 Task: Look for space in Claremont, United States from 8th June, 2023 to 16th June, 2023 for 2 adults in price range Rs.10000 to Rs.15000. Place can be entire place with 1  bedroom having 1 bed and 1 bathroom. Property type can be house, flat, guest house, hotel. Amenities needed are: wifi, washing machine. Booking option can be shelf check-in. Required host language is English.
Action: Mouse moved to (614, 129)
Screenshot: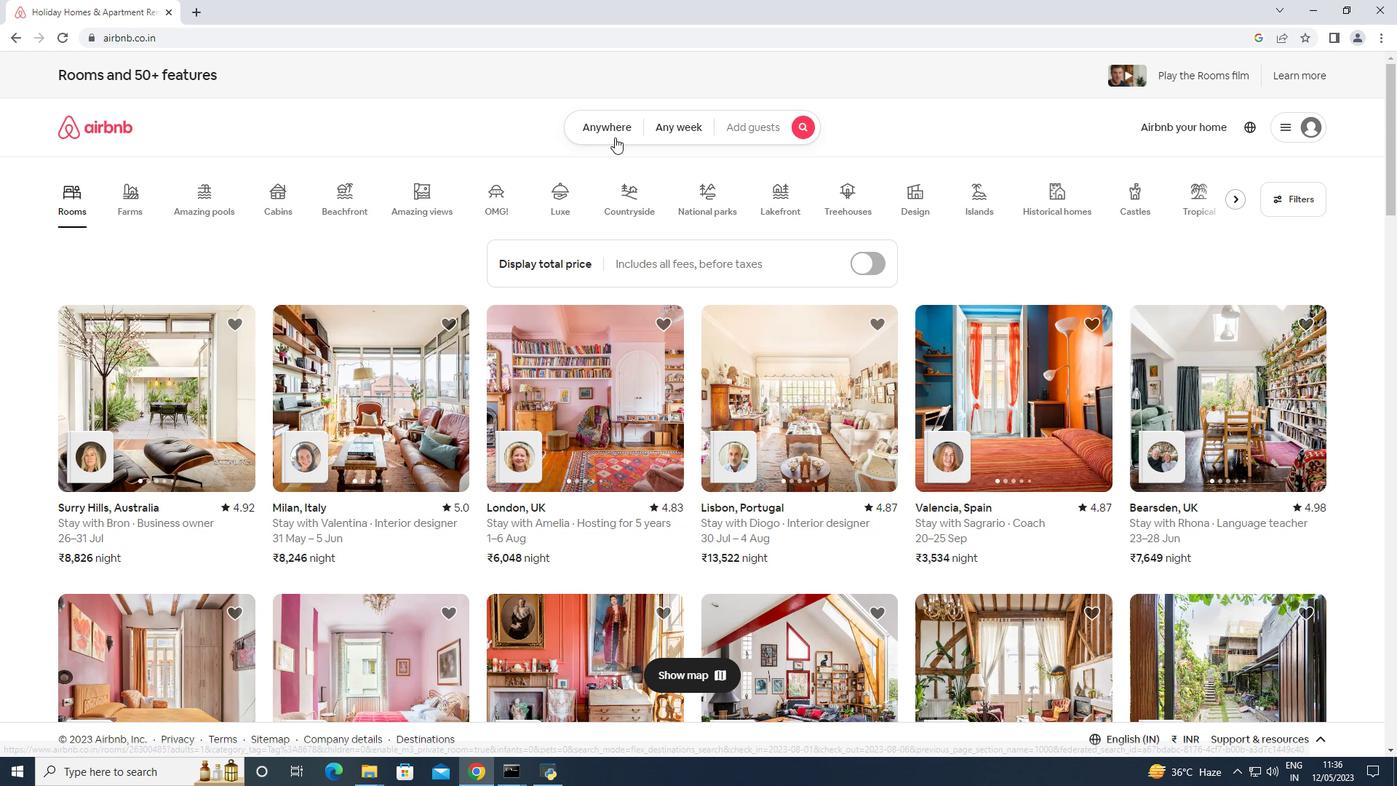 
Action: Mouse pressed left at (614, 129)
Screenshot: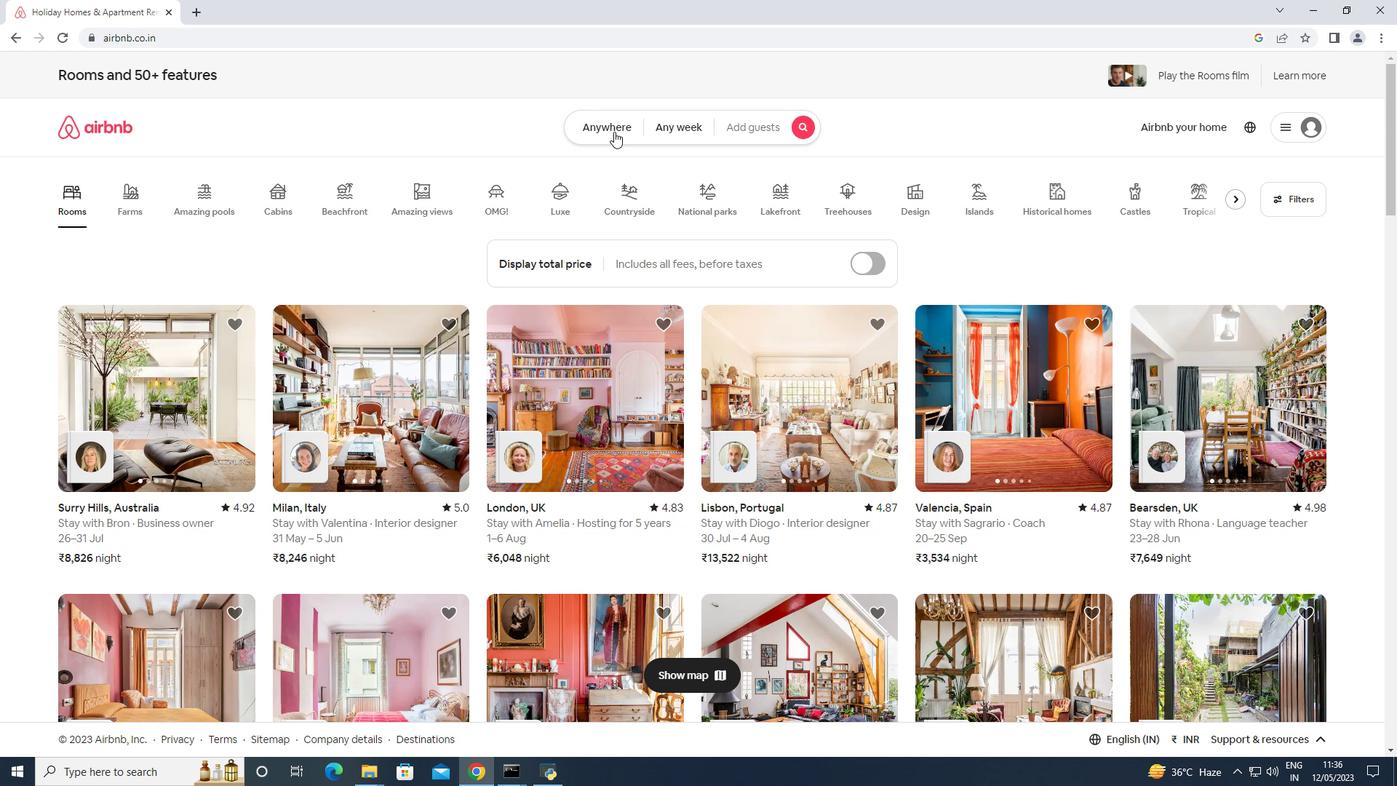 
Action: Mouse moved to (574, 183)
Screenshot: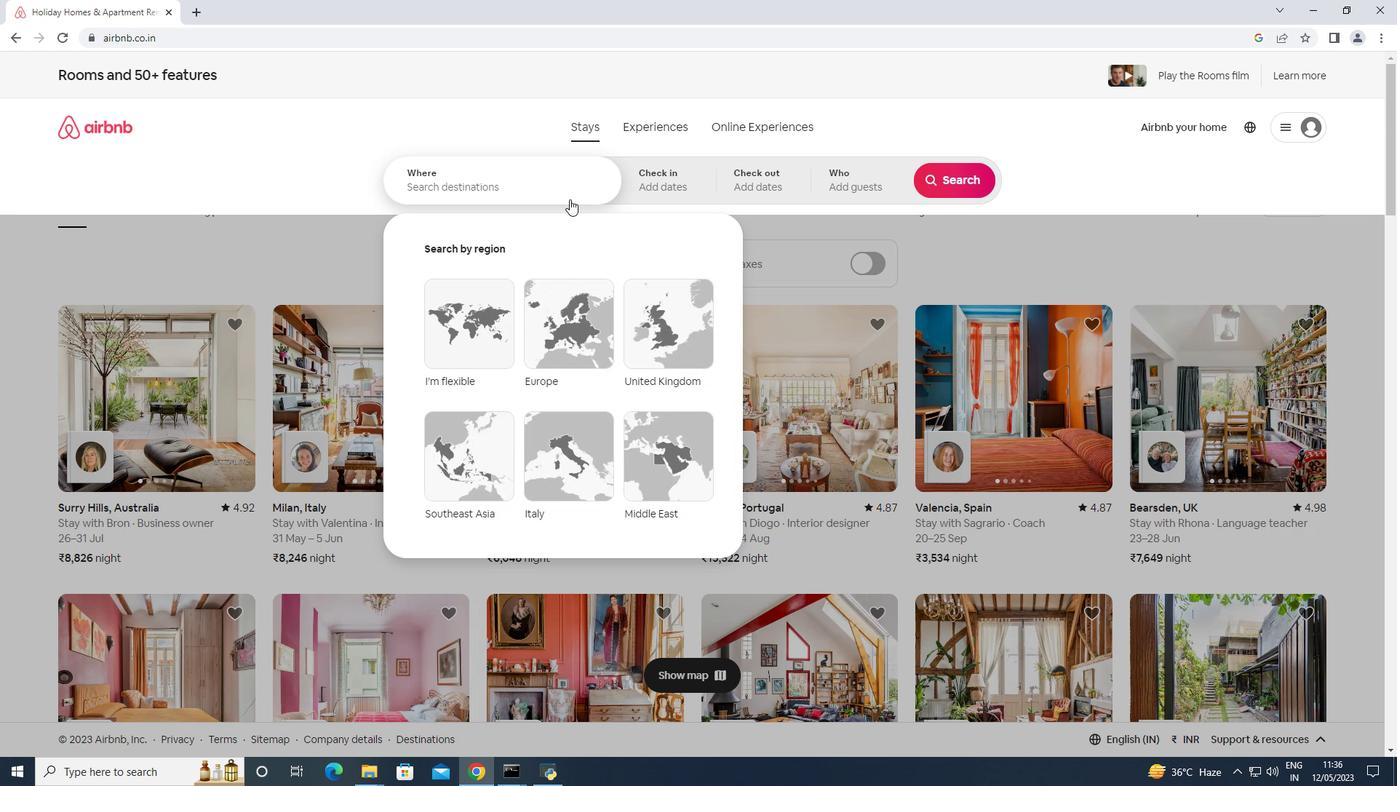 
Action: Mouse pressed left at (574, 183)
Screenshot: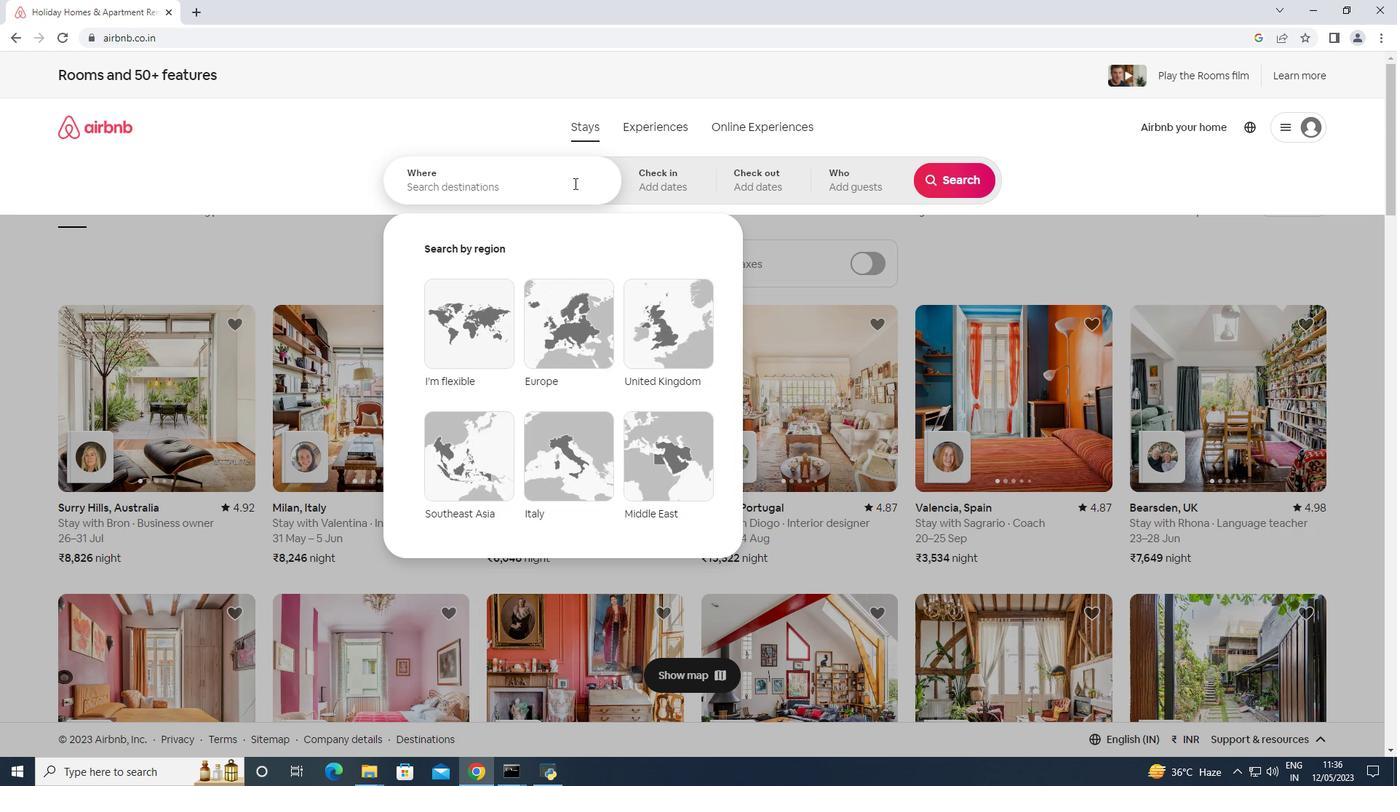 
Action: Key pressed <Key.shift><Key.shift><Key.shift><Key.shift><Key.shift><Key.shift><Key.shift><Key.shift><Key.shift><Key.shift><Key.shift><Key.shift><Key.shift>Claremont,<Key.space><Key.shift>United<Key.space><Key.shift>States<Key.enter>
Screenshot: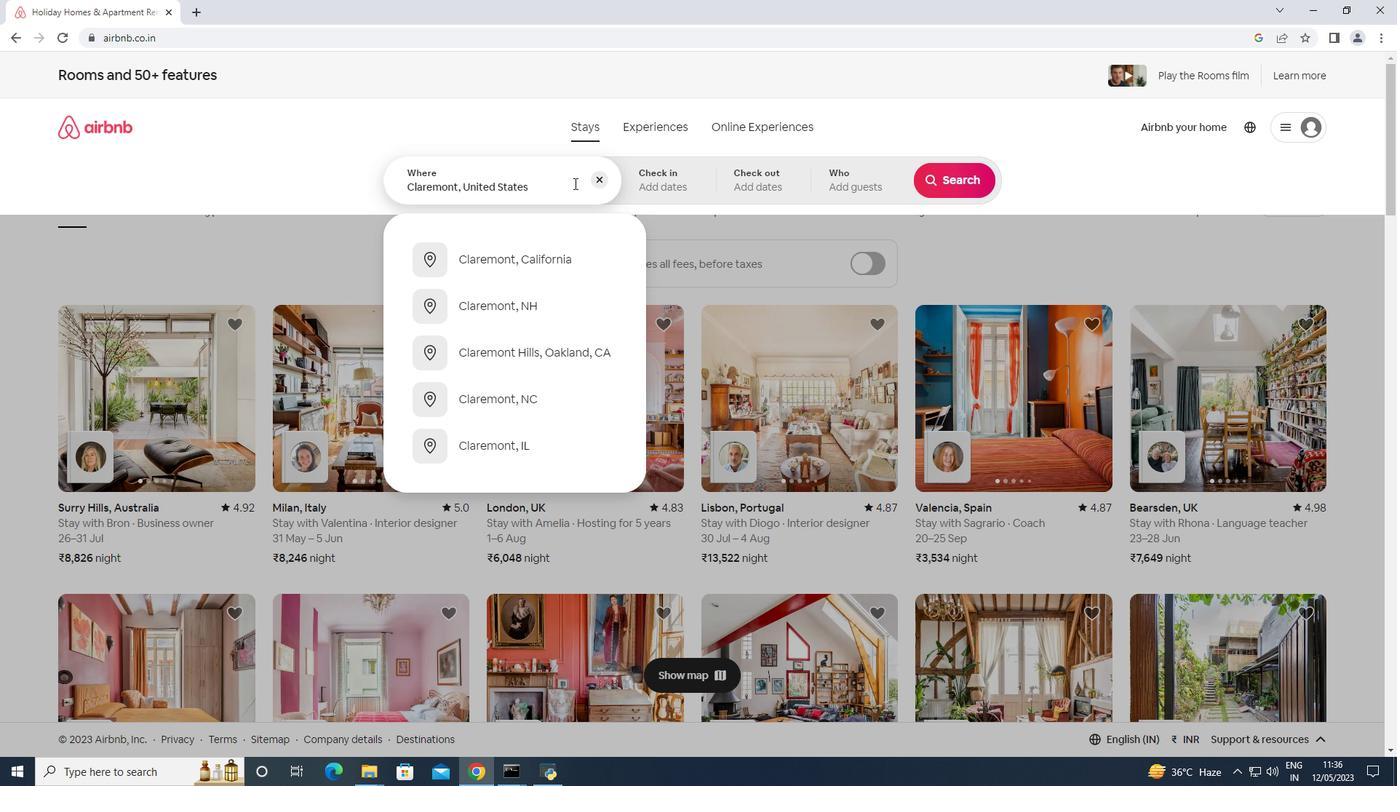 
Action: Mouse moved to (866, 396)
Screenshot: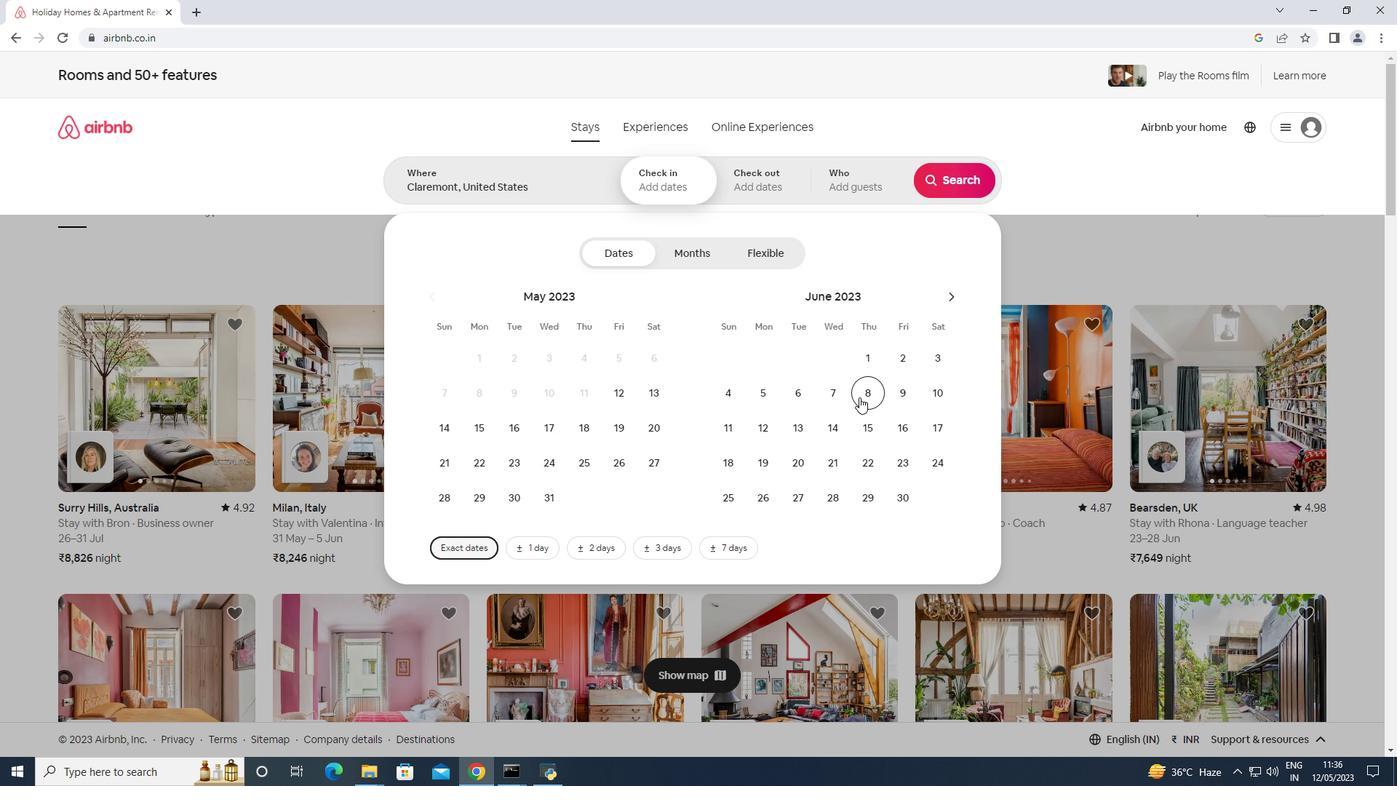 
Action: Mouse pressed left at (866, 396)
Screenshot: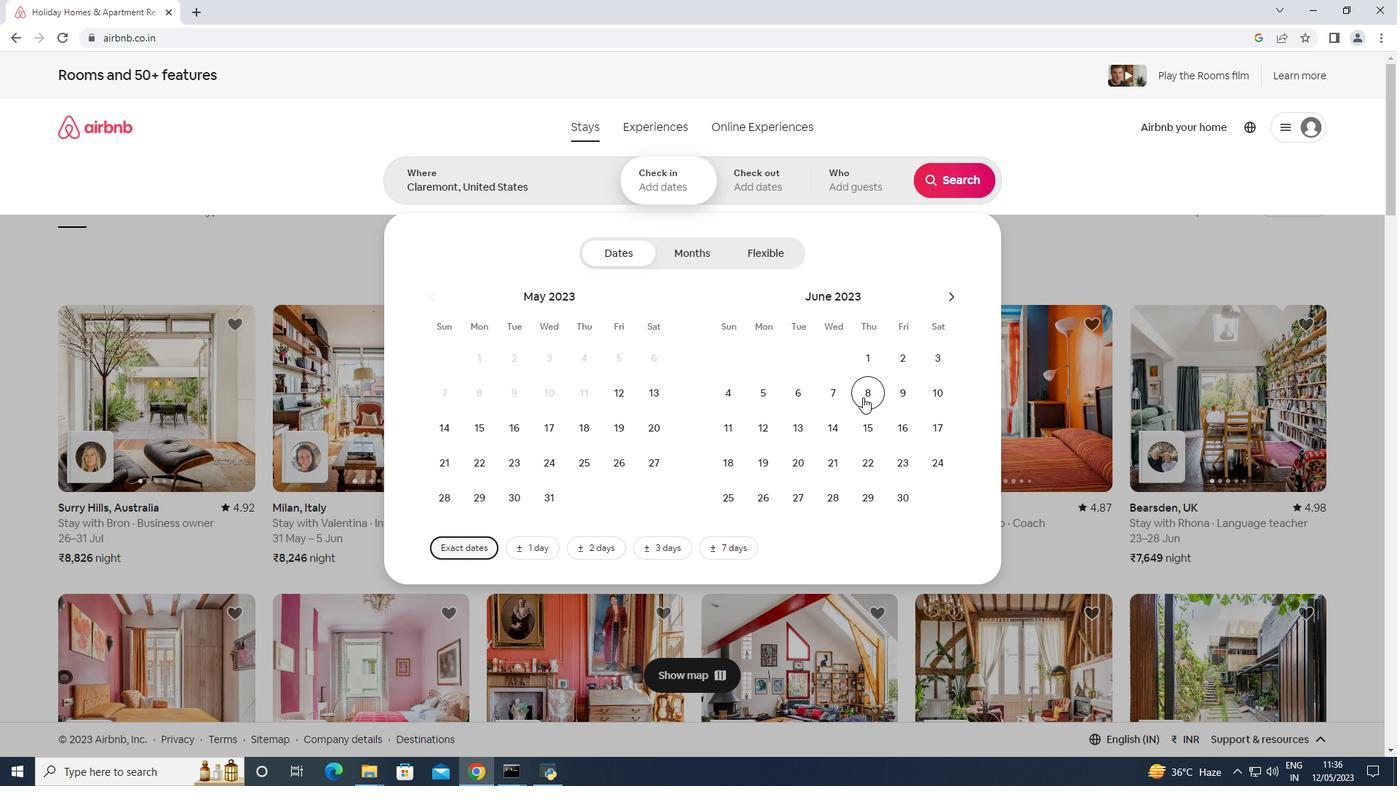 
Action: Mouse moved to (891, 428)
Screenshot: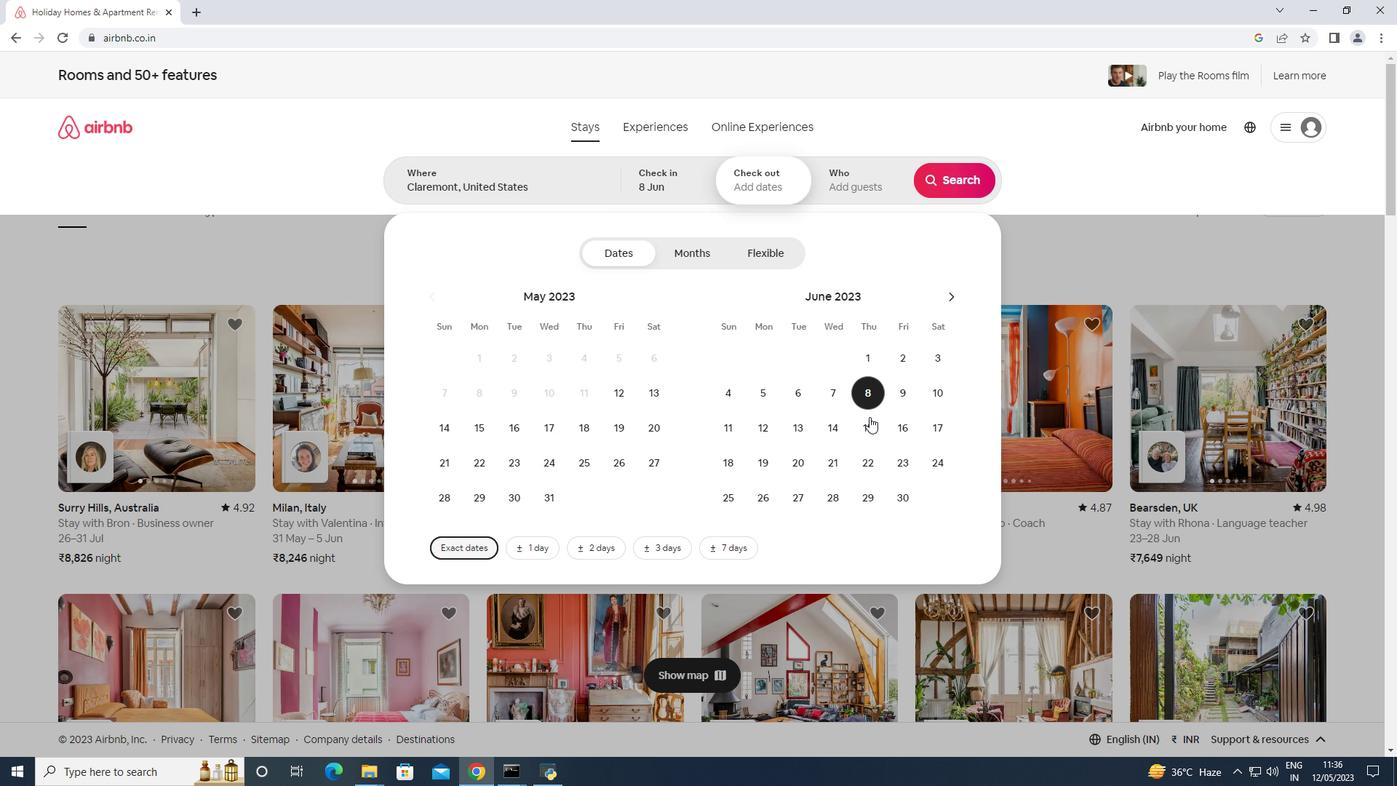 
Action: Mouse pressed left at (891, 428)
Screenshot: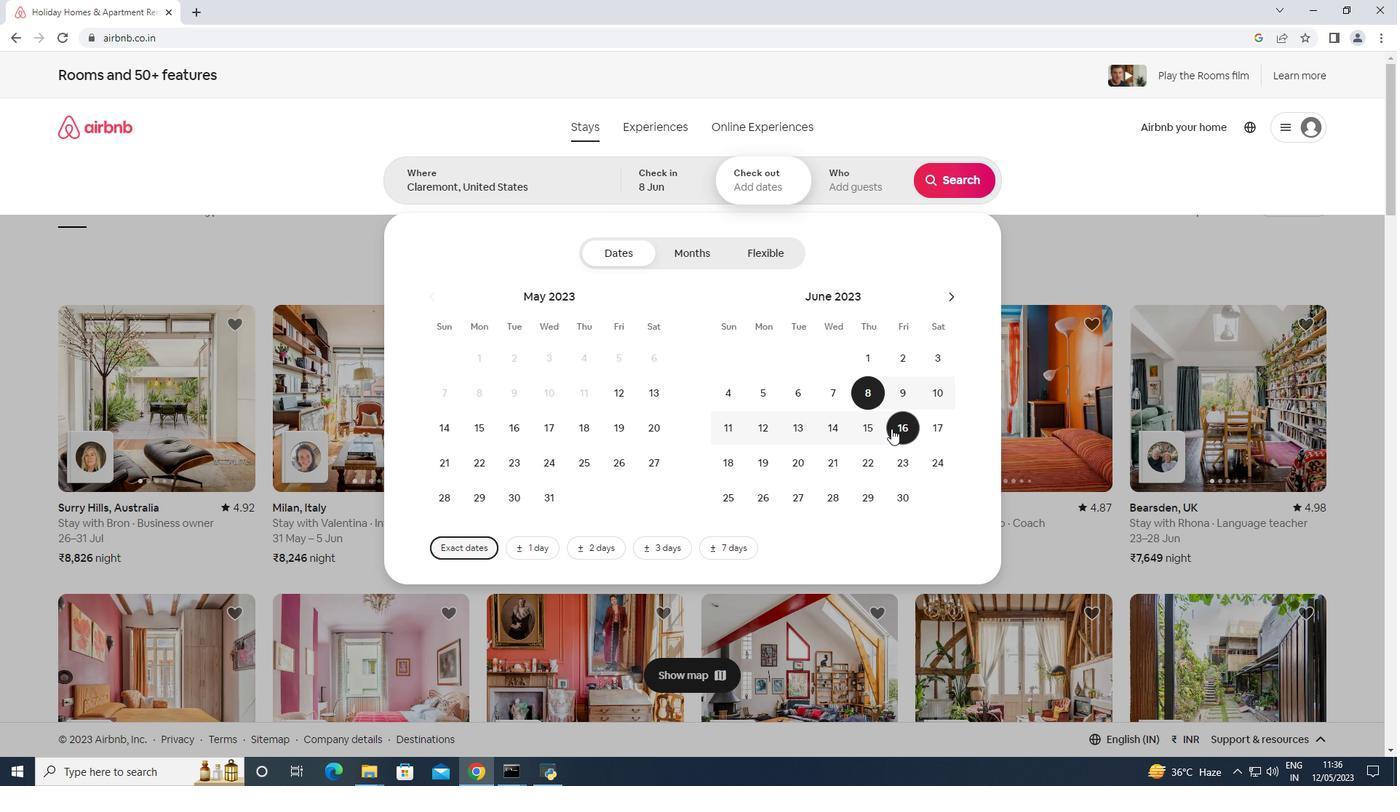 
Action: Mouse moved to (864, 185)
Screenshot: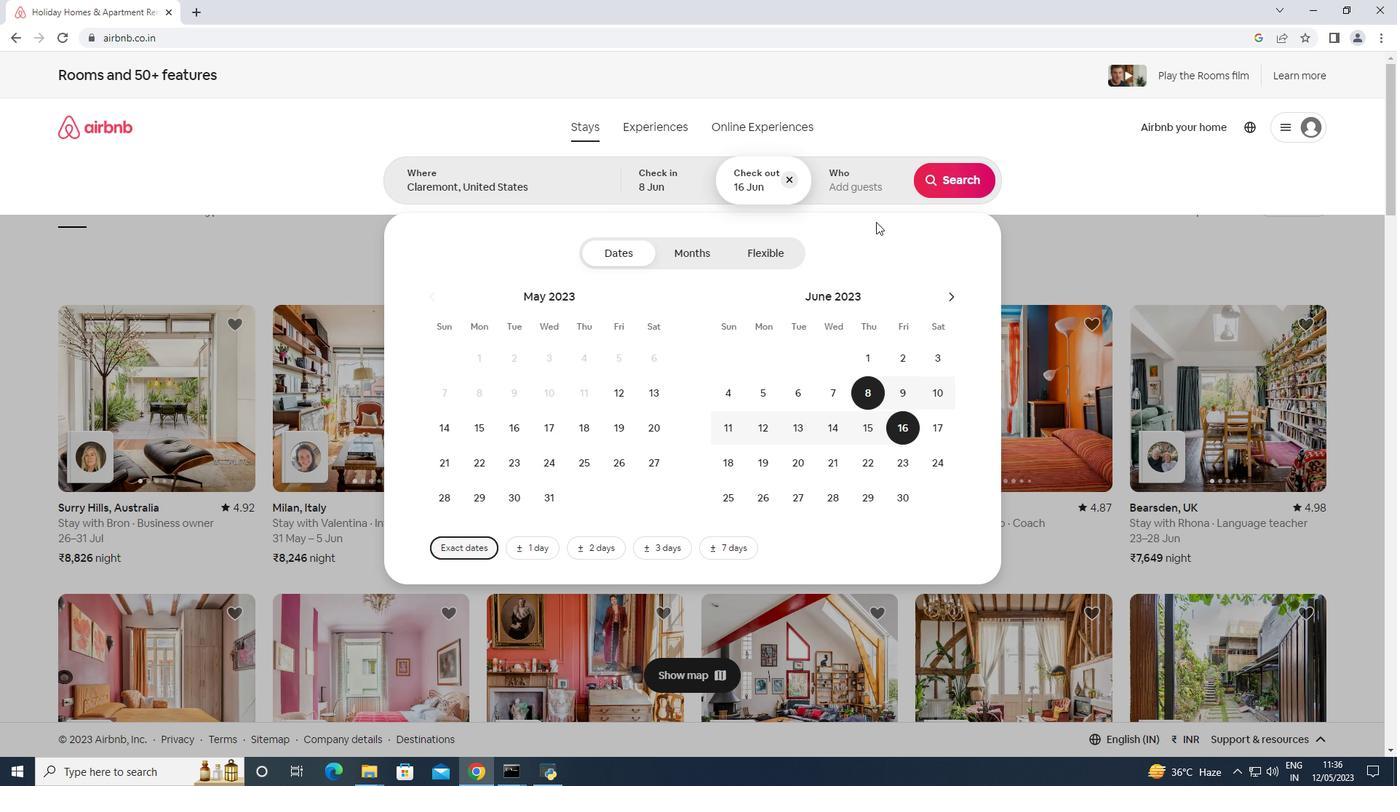 
Action: Mouse pressed left at (864, 185)
Screenshot: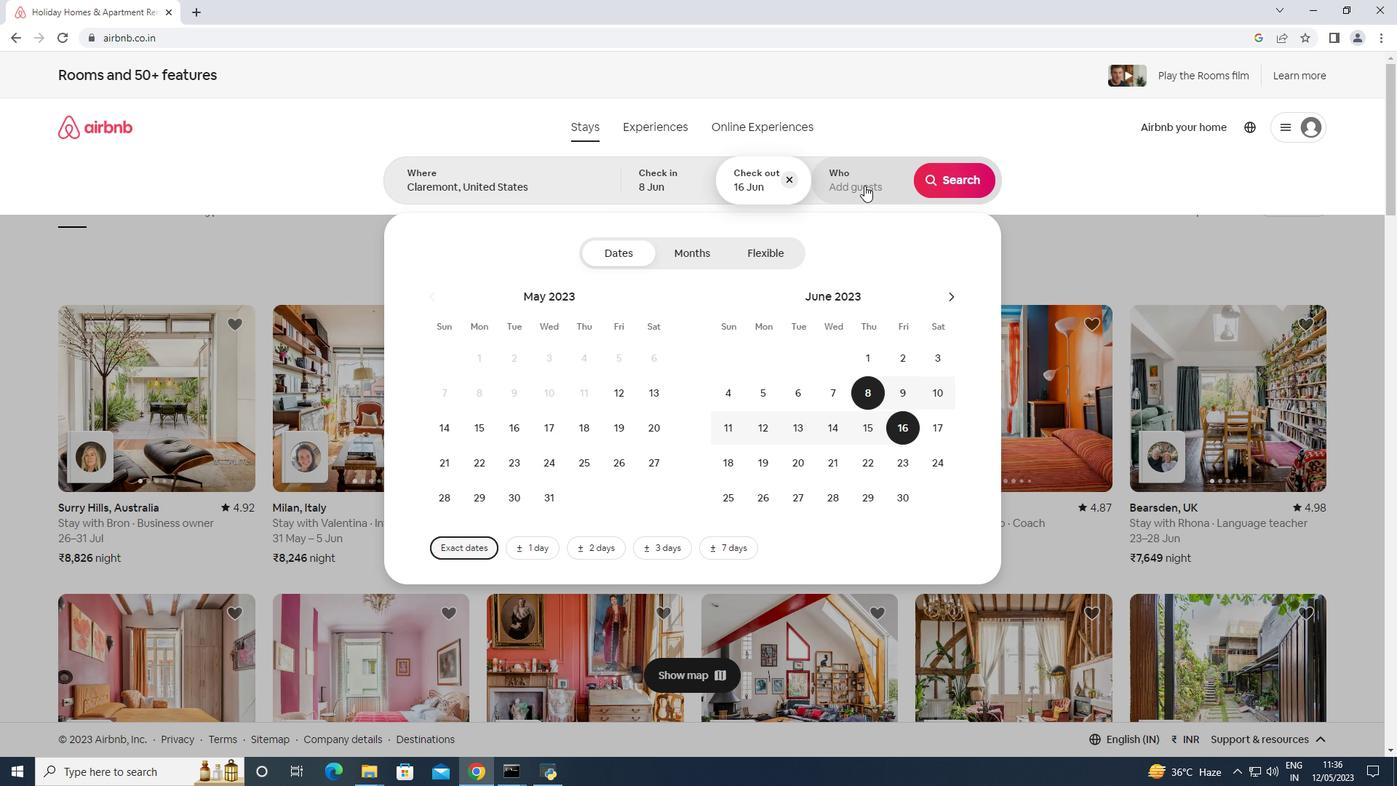 
Action: Mouse moved to (962, 254)
Screenshot: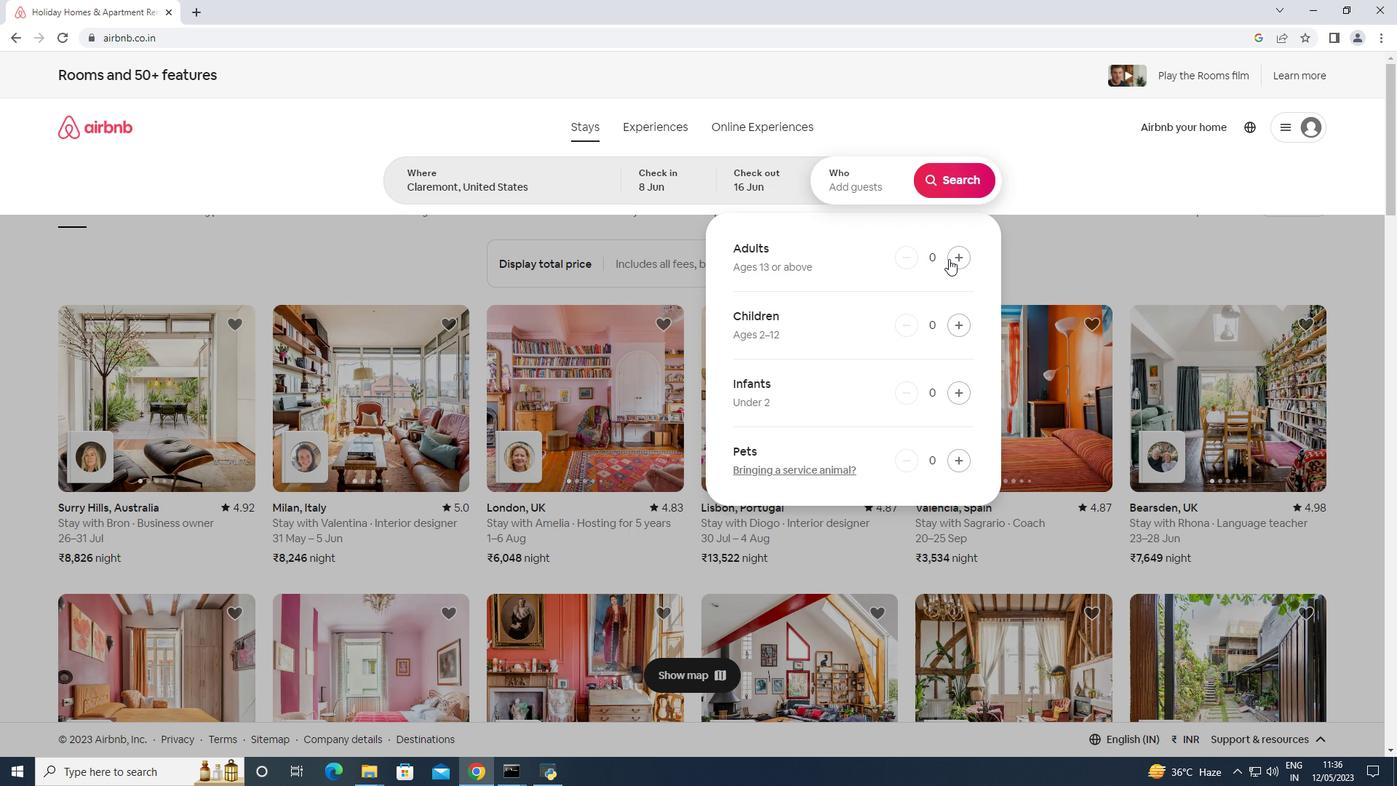 
Action: Mouse pressed left at (962, 254)
Screenshot: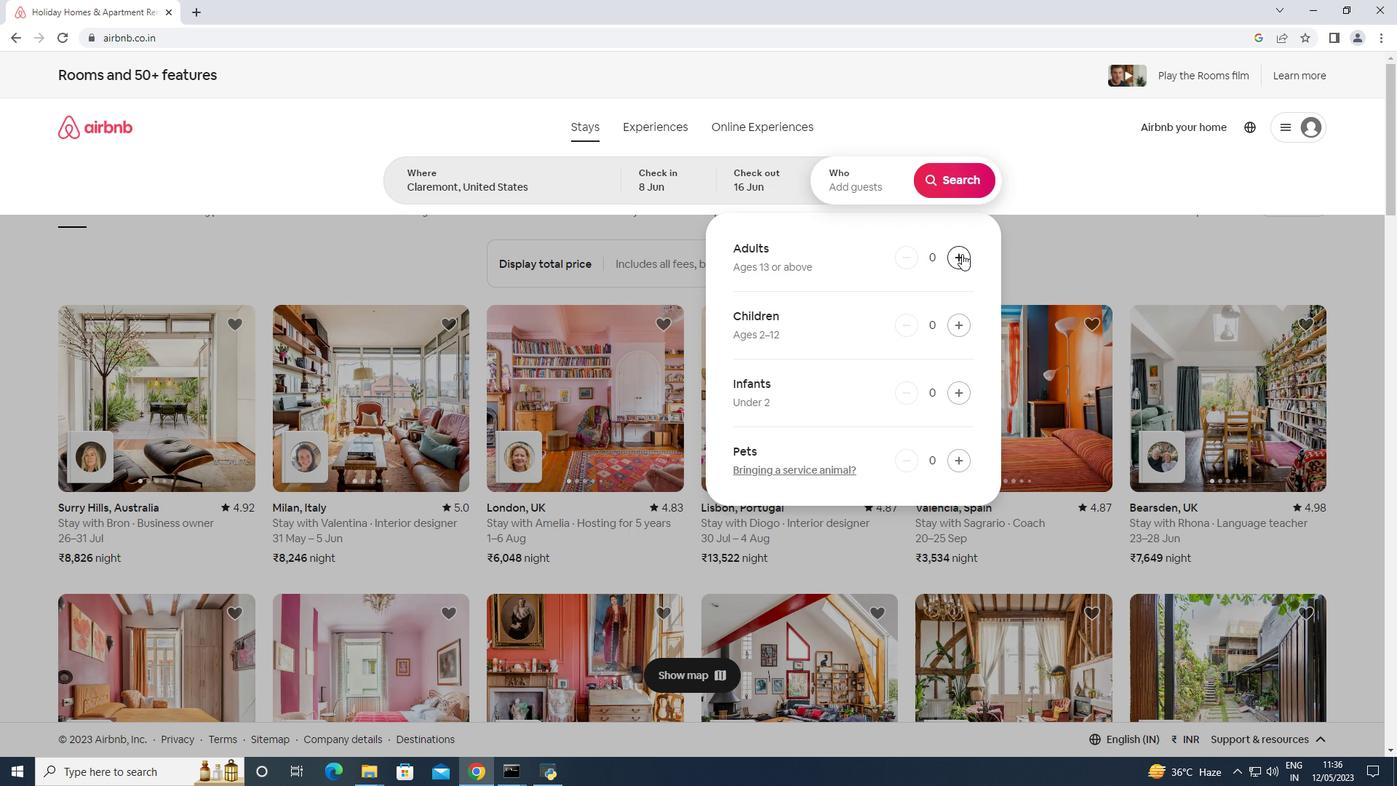 
Action: Mouse pressed left at (962, 254)
Screenshot: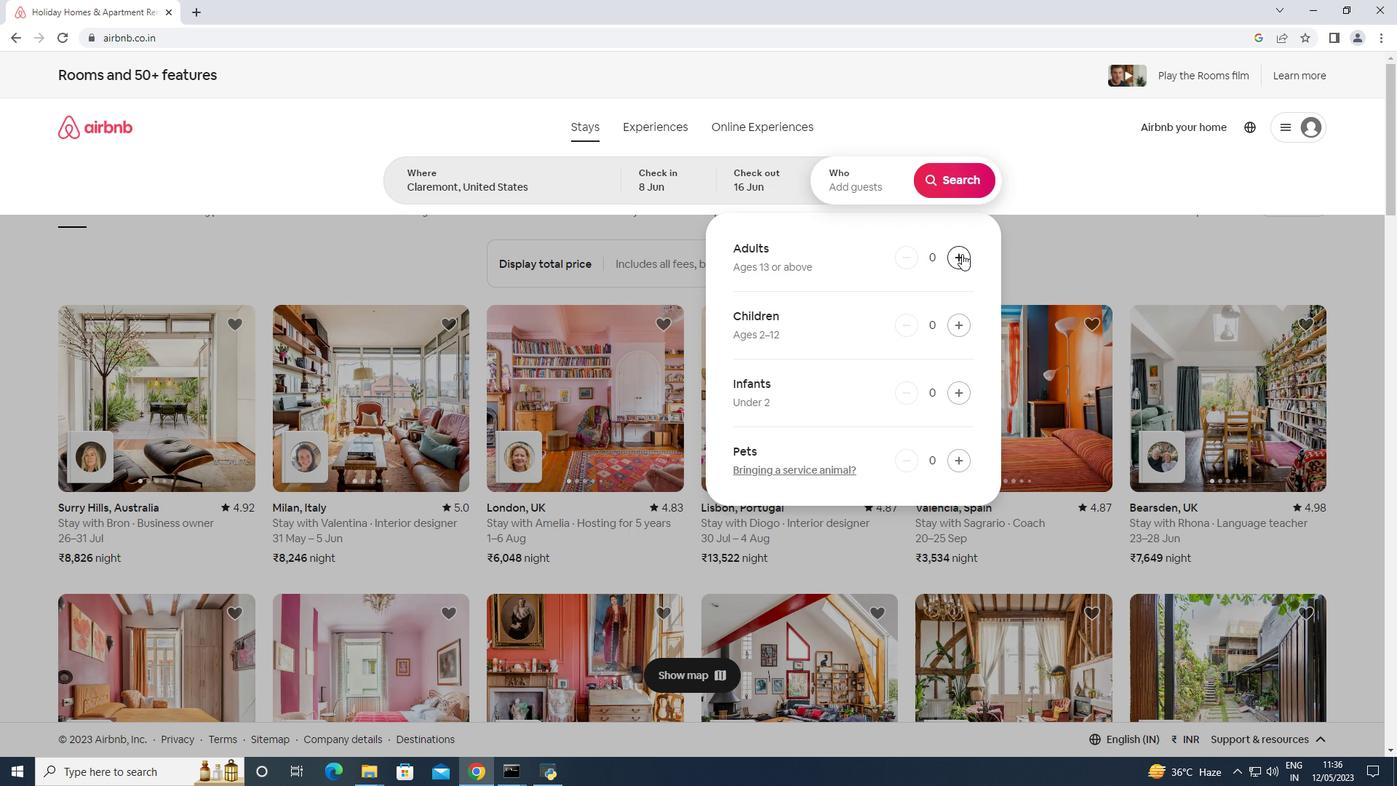 
Action: Mouse moved to (967, 171)
Screenshot: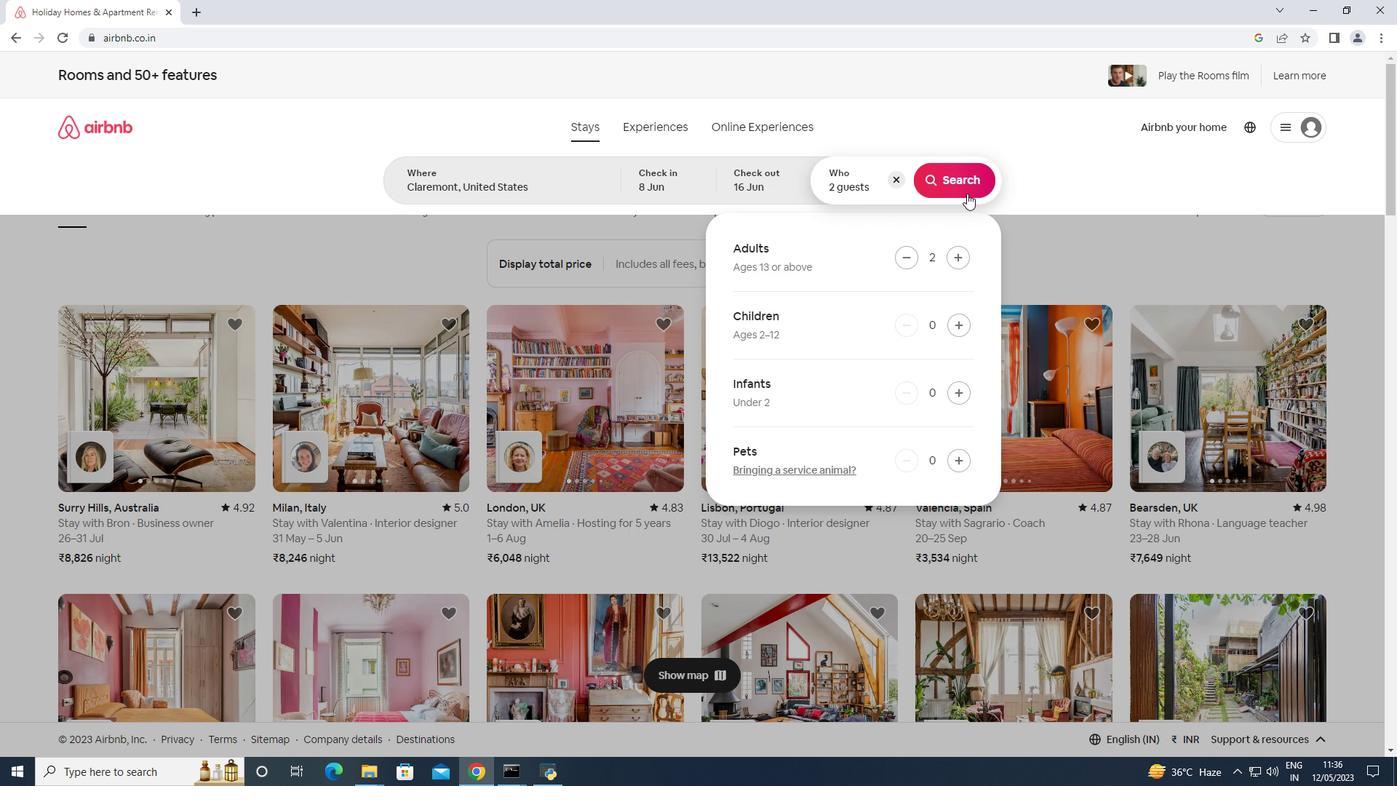 
Action: Mouse pressed left at (967, 171)
Screenshot: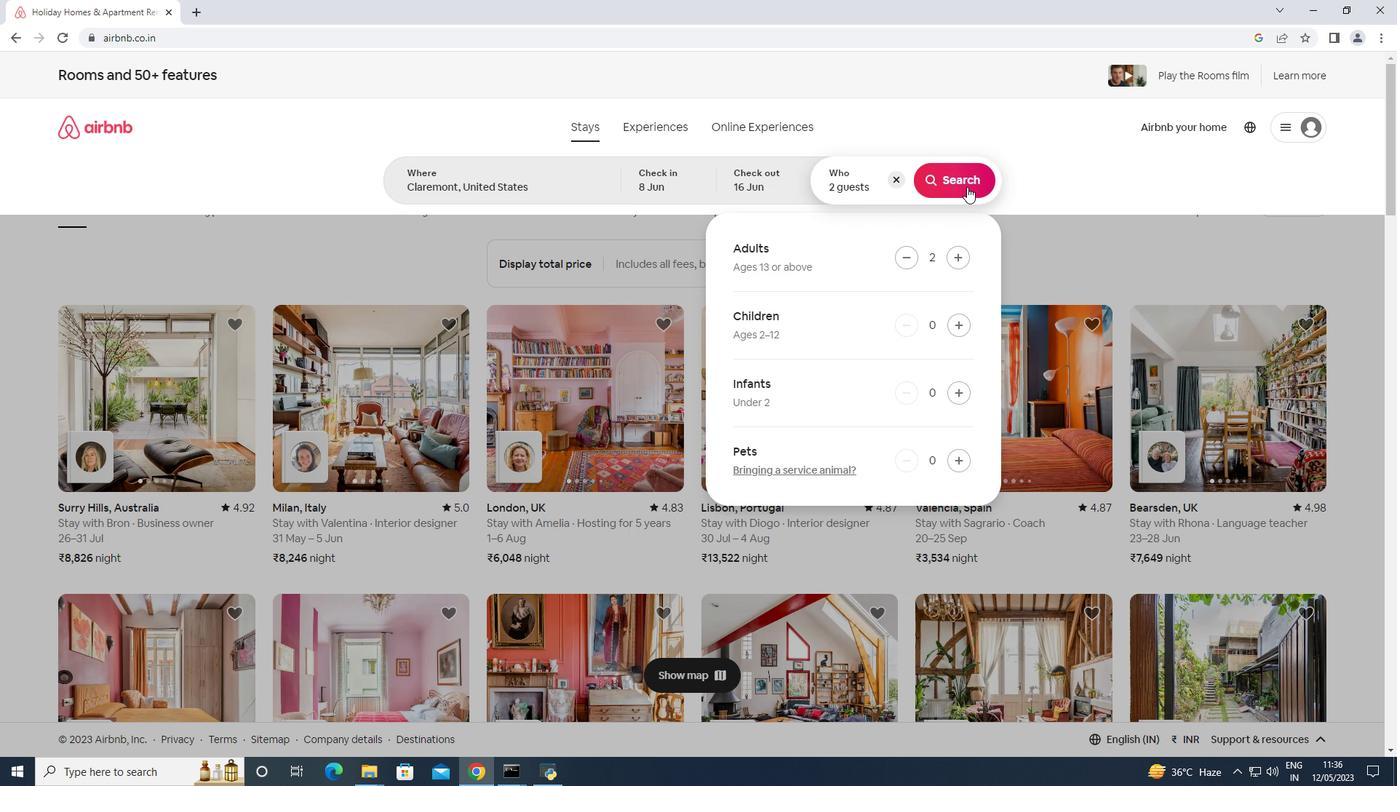 
Action: Mouse moved to (1335, 129)
Screenshot: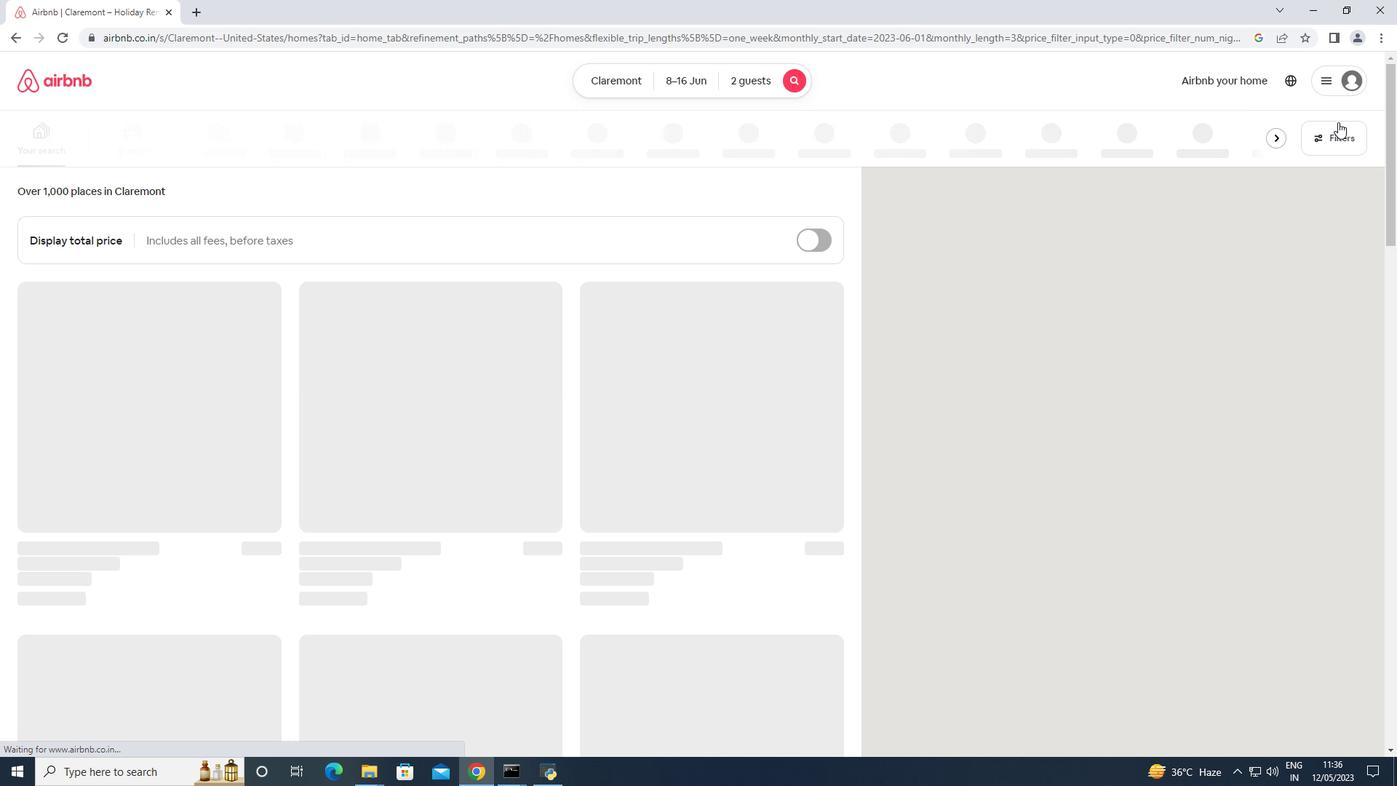
Action: Mouse pressed left at (1335, 129)
Screenshot: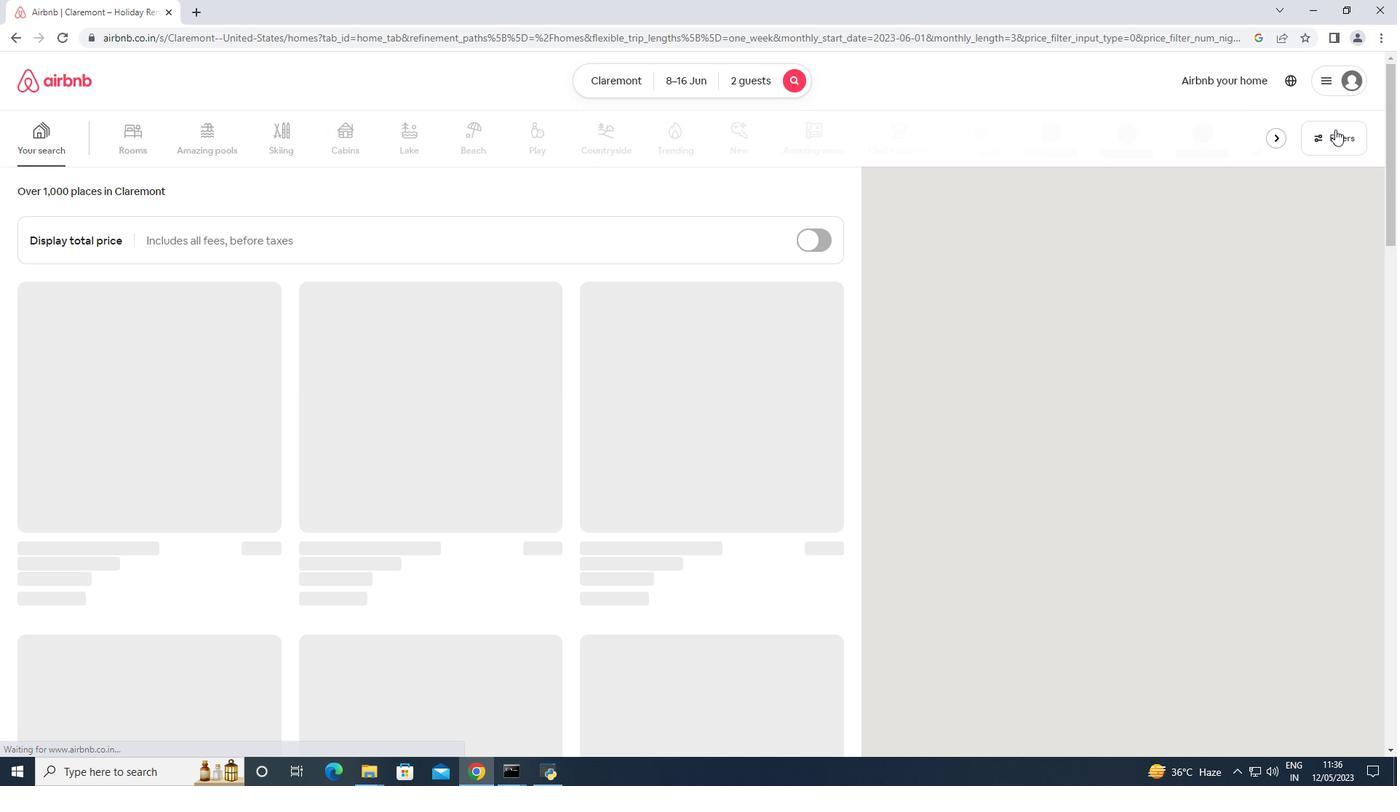 
Action: Mouse moved to (632, 496)
Screenshot: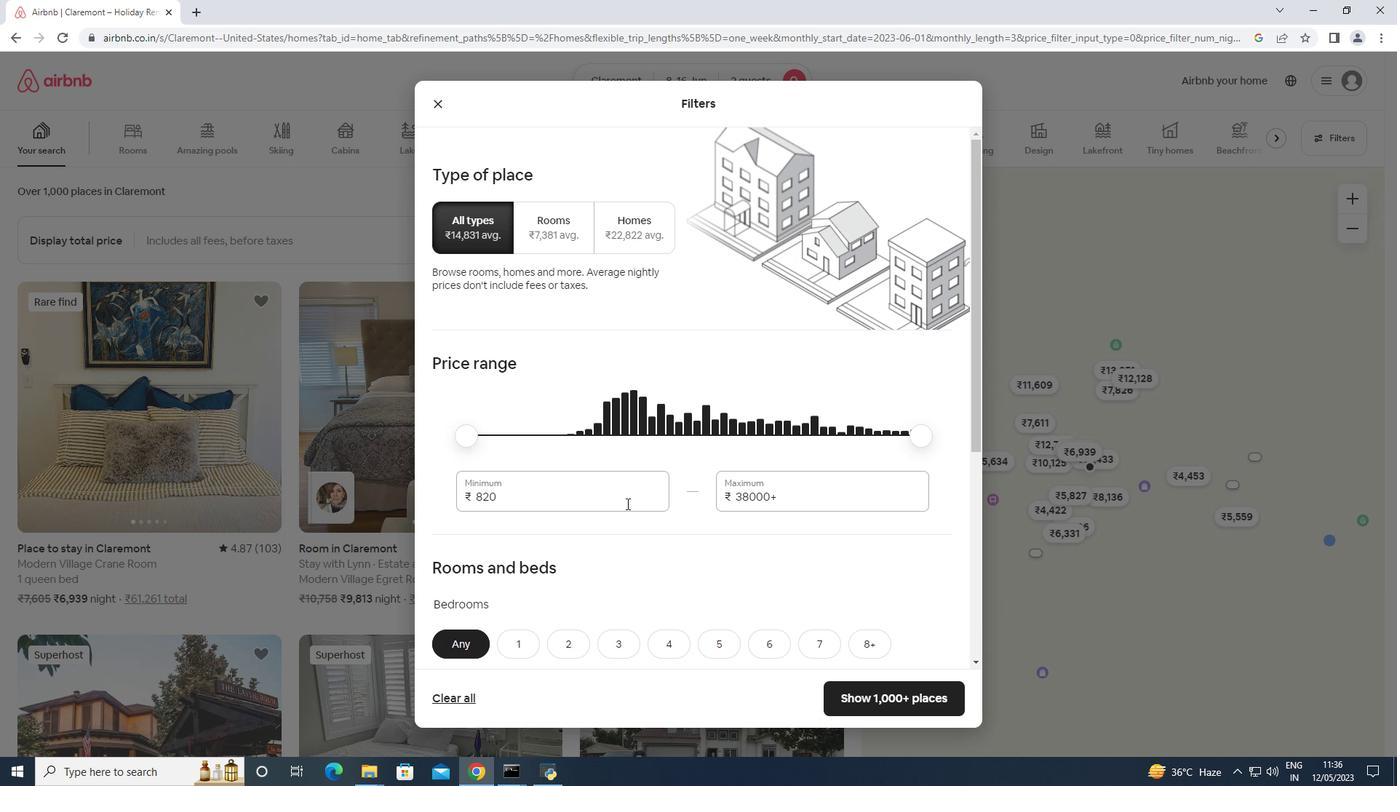 
Action: Mouse pressed left at (632, 496)
Screenshot: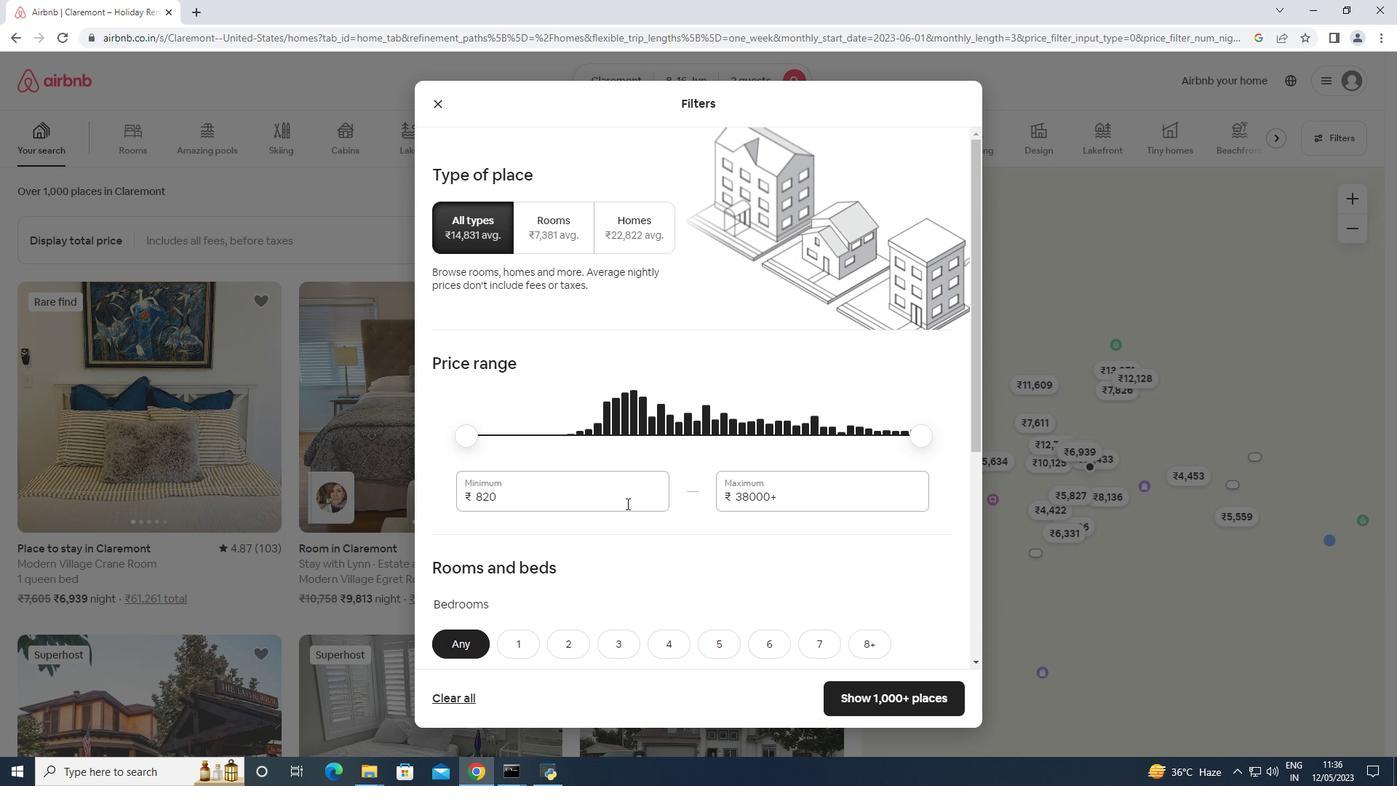
Action: Mouse pressed left at (632, 496)
Screenshot: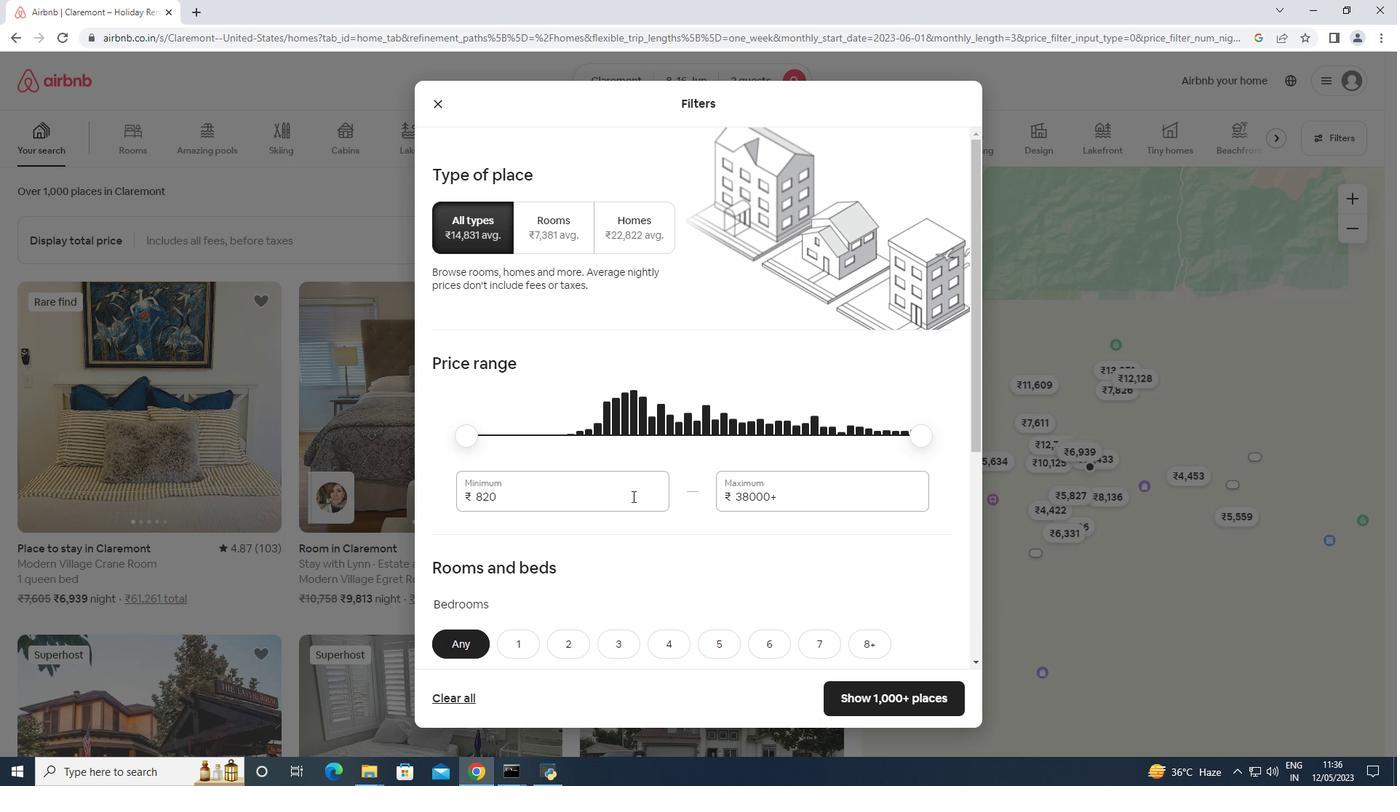 
Action: Key pressed 10000<Key.tab>15000
Screenshot: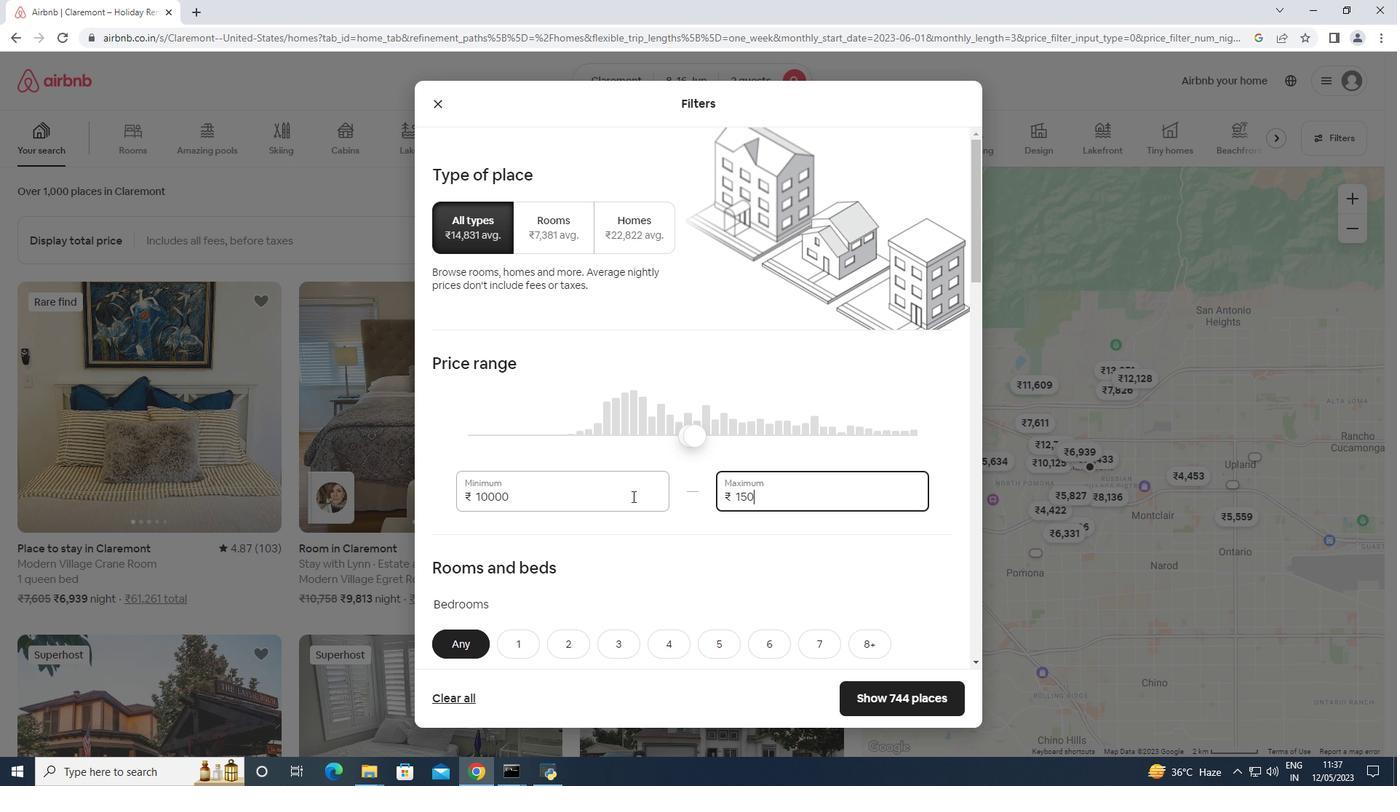 
Action: Mouse moved to (629, 503)
Screenshot: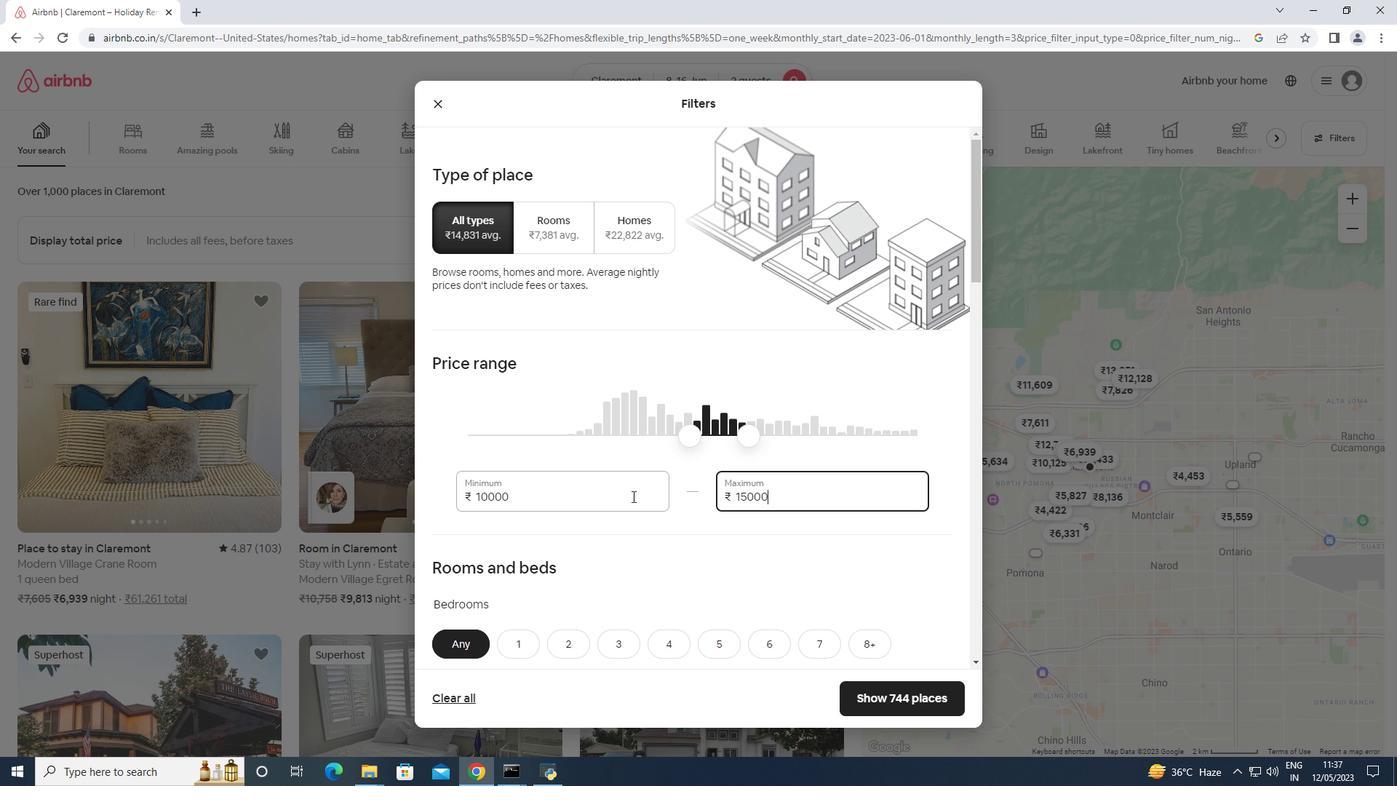 
Action: Mouse scrolled (629, 502) with delta (0, 0)
Screenshot: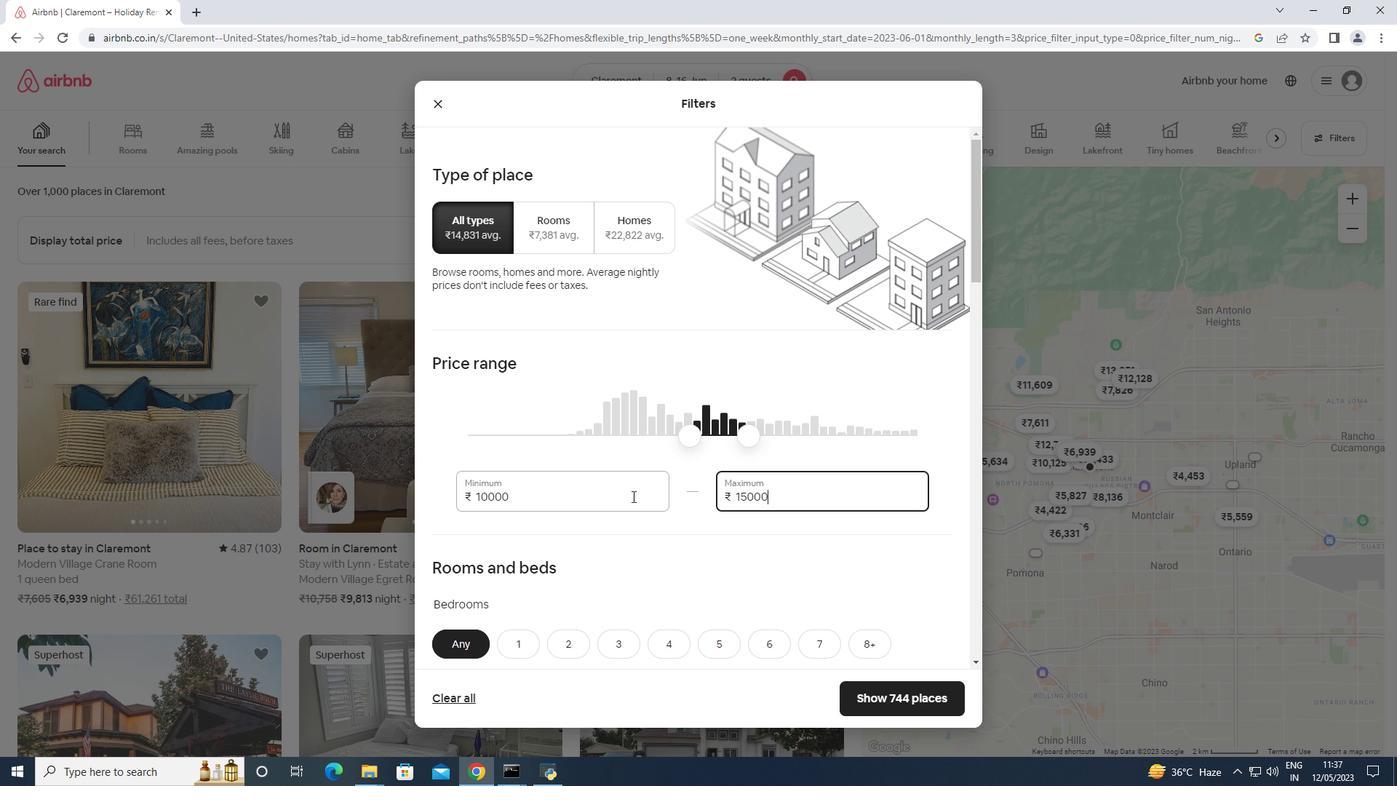 
Action: Mouse moved to (628, 505)
Screenshot: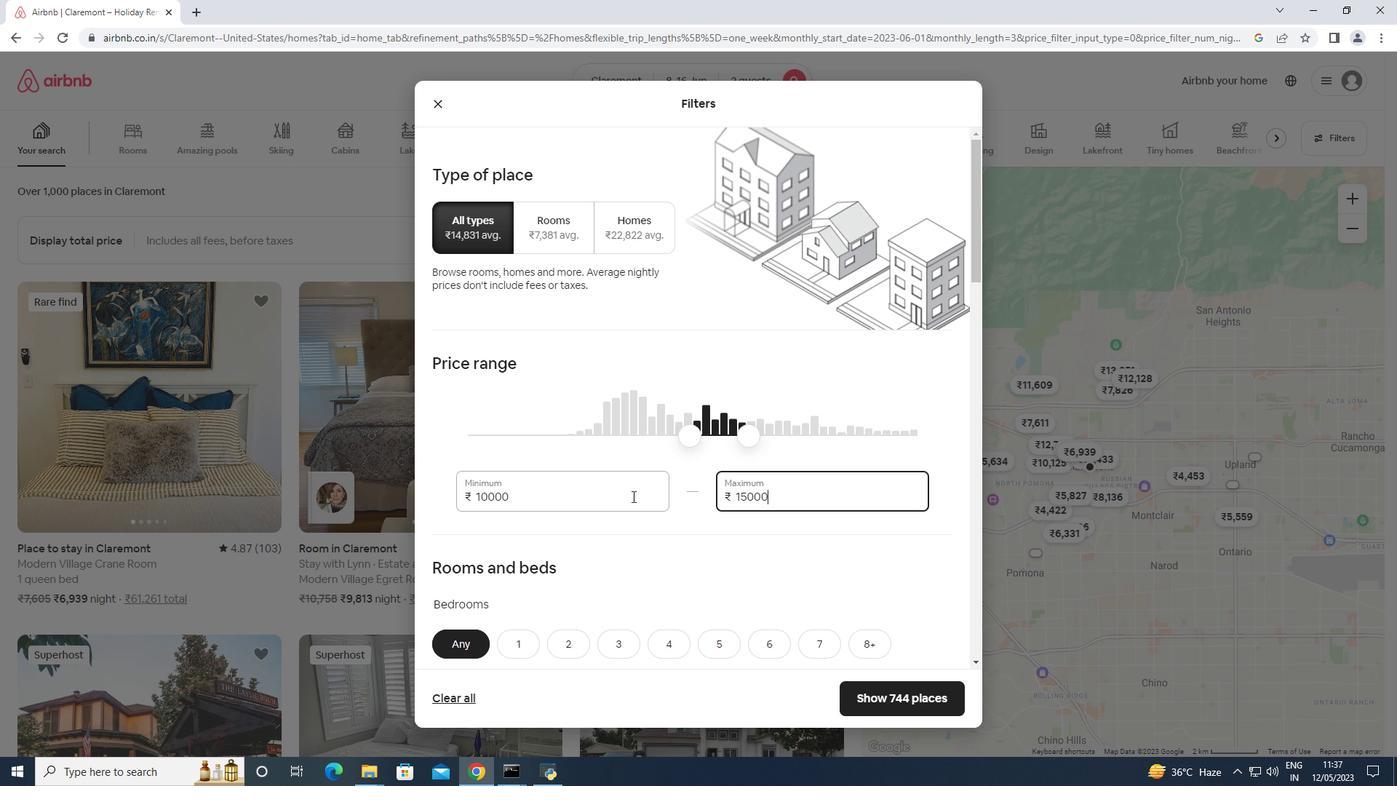 
Action: Mouse scrolled (628, 504) with delta (0, 0)
Screenshot: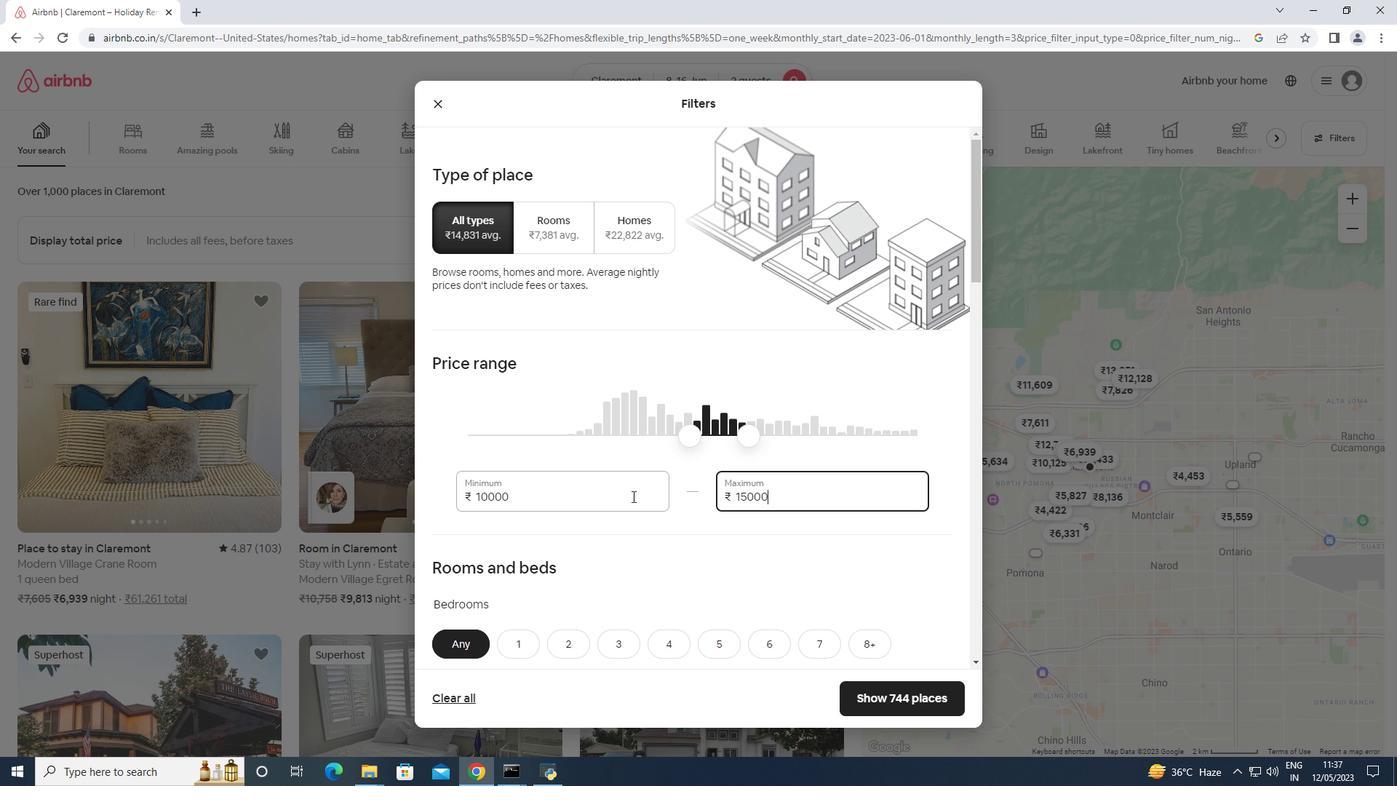 
Action: Mouse scrolled (628, 504) with delta (0, 0)
Screenshot: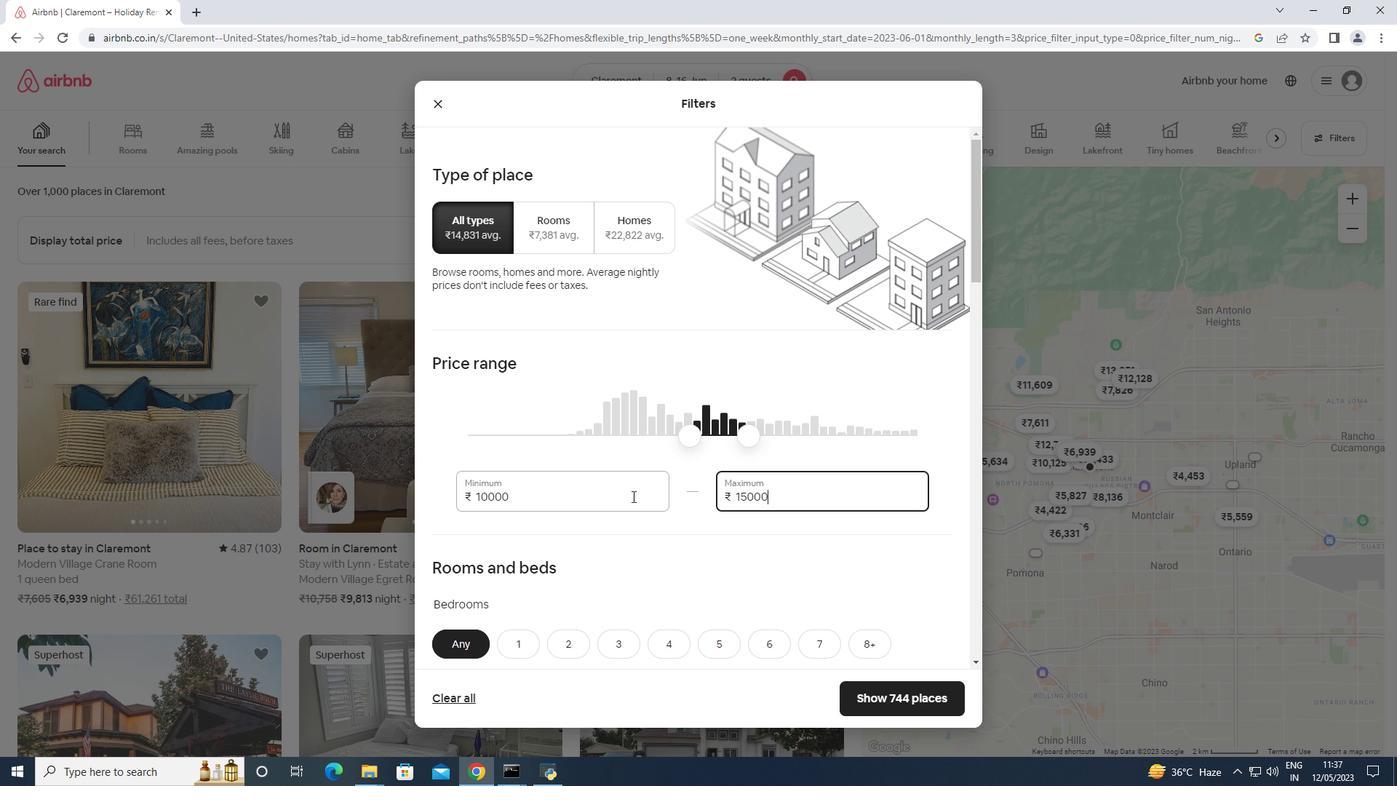 
Action: Mouse moved to (627, 505)
Screenshot: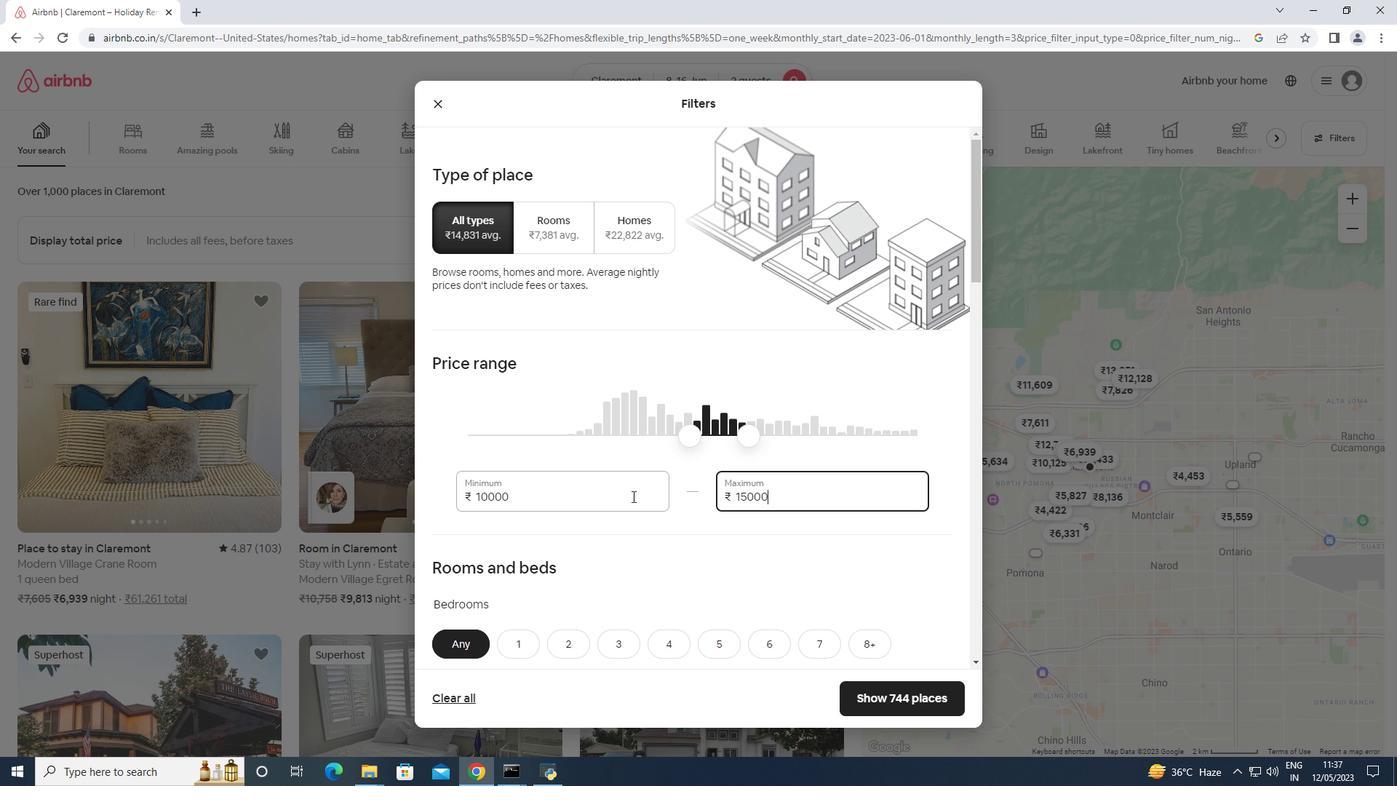 
Action: Mouse scrolled (627, 504) with delta (0, 0)
Screenshot: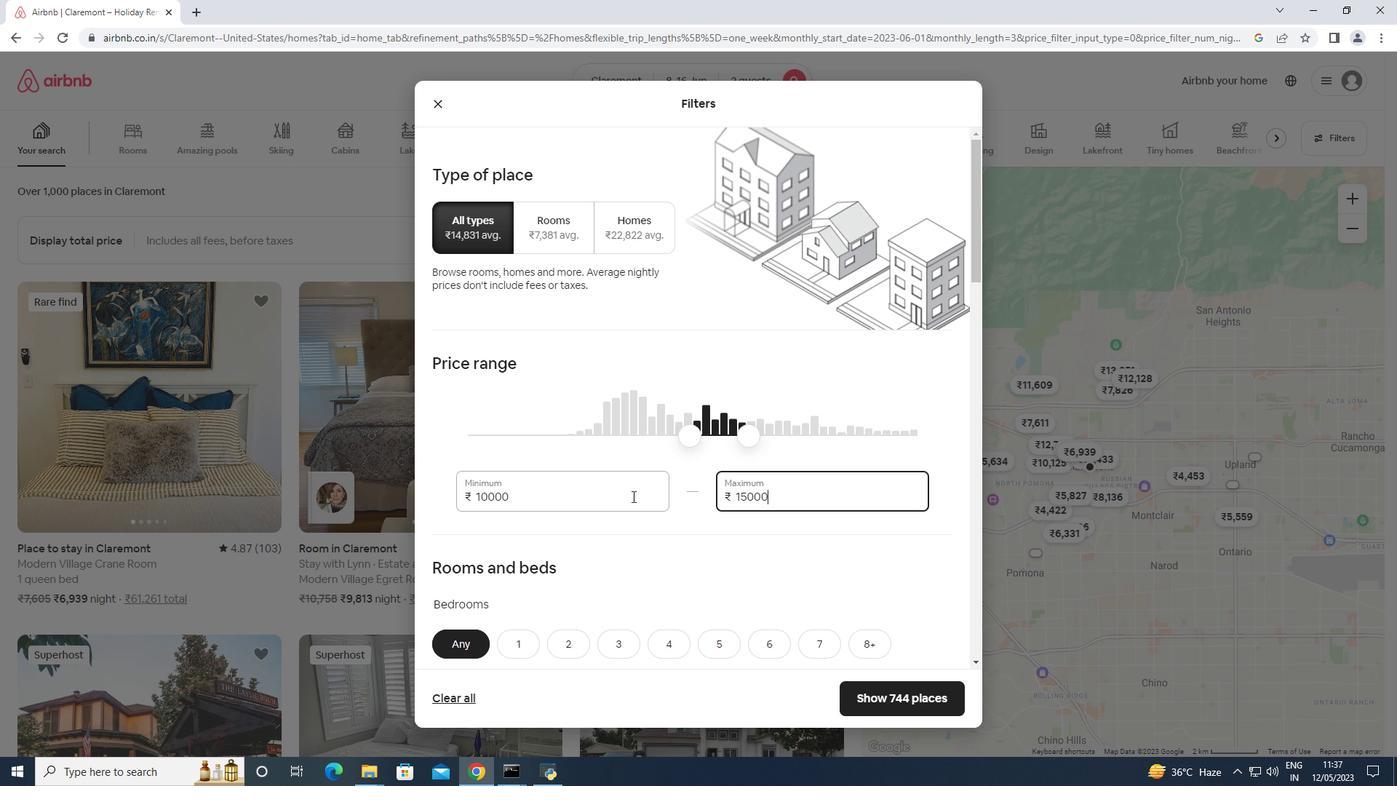 
Action: Mouse moved to (508, 344)
Screenshot: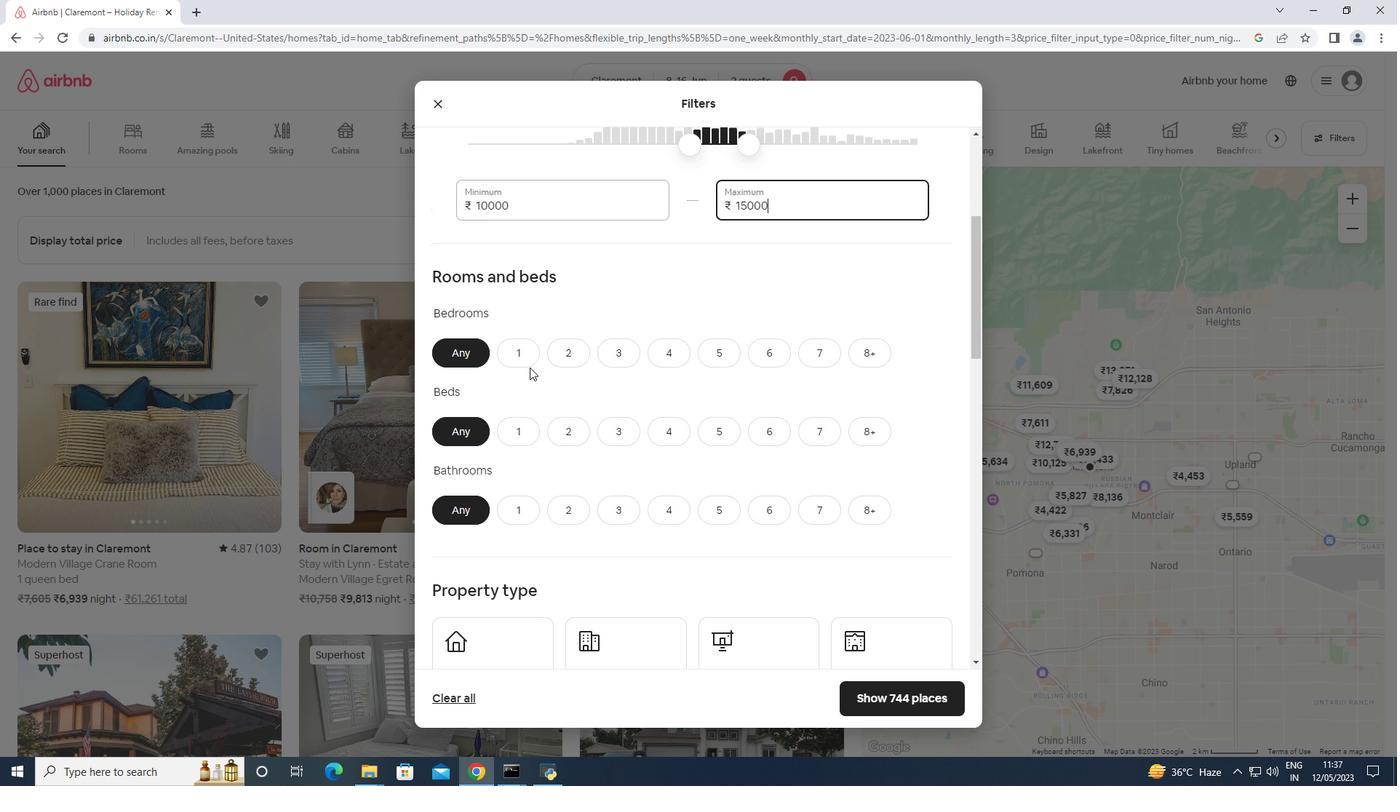 
Action: Mouse pressed left at (508, 344)
Screenshot: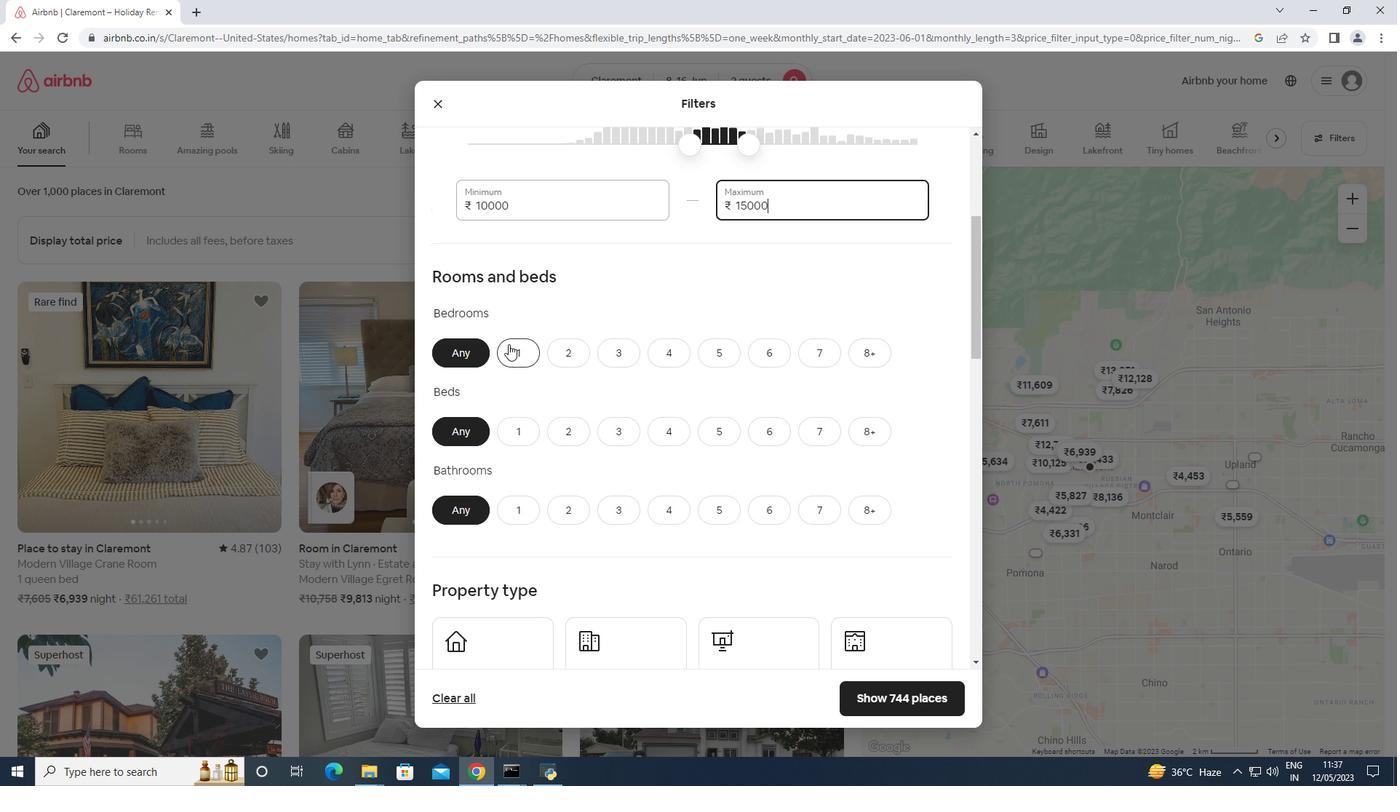 
Action: Mouse moved to (513, 426)
Screenshot: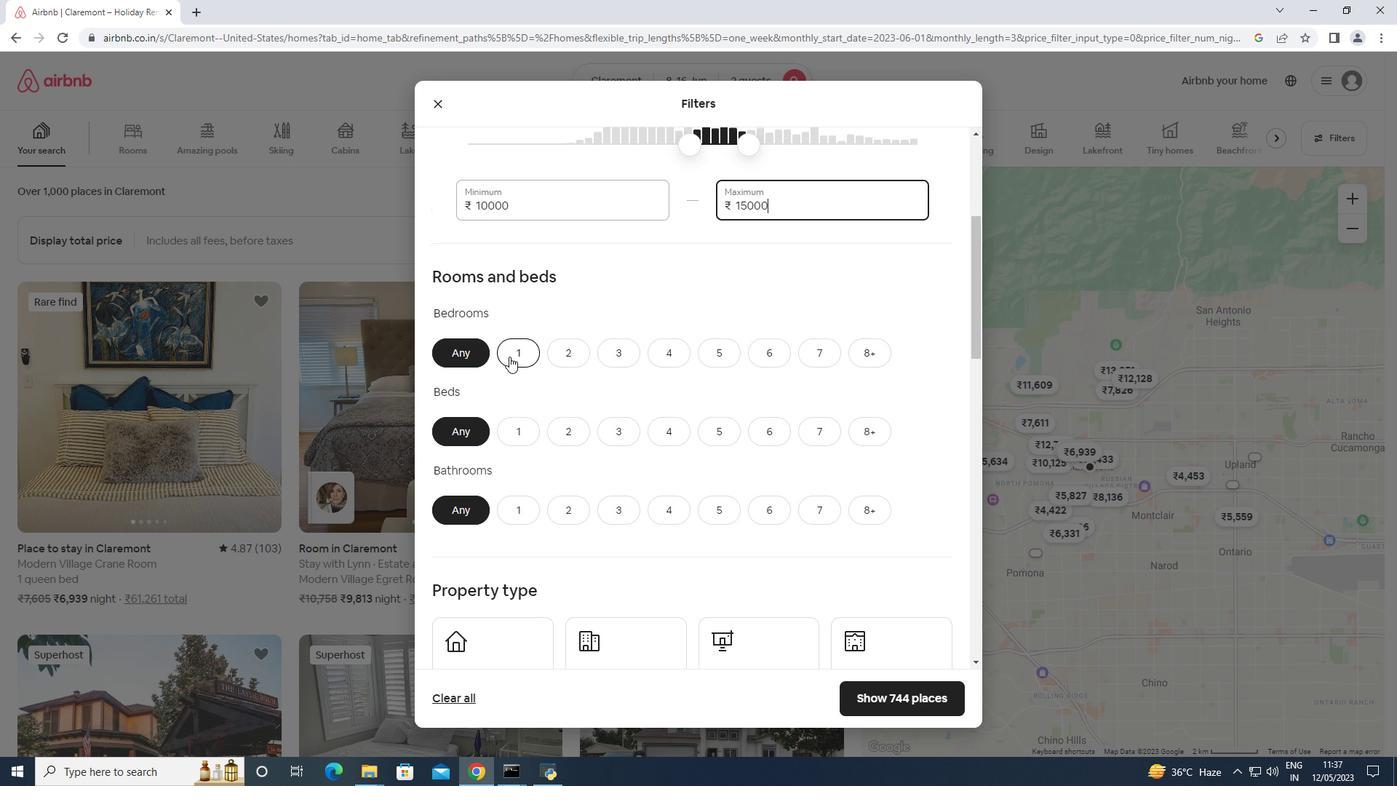 
Action: Mouse pressed left at (513, 426)
Screenshot: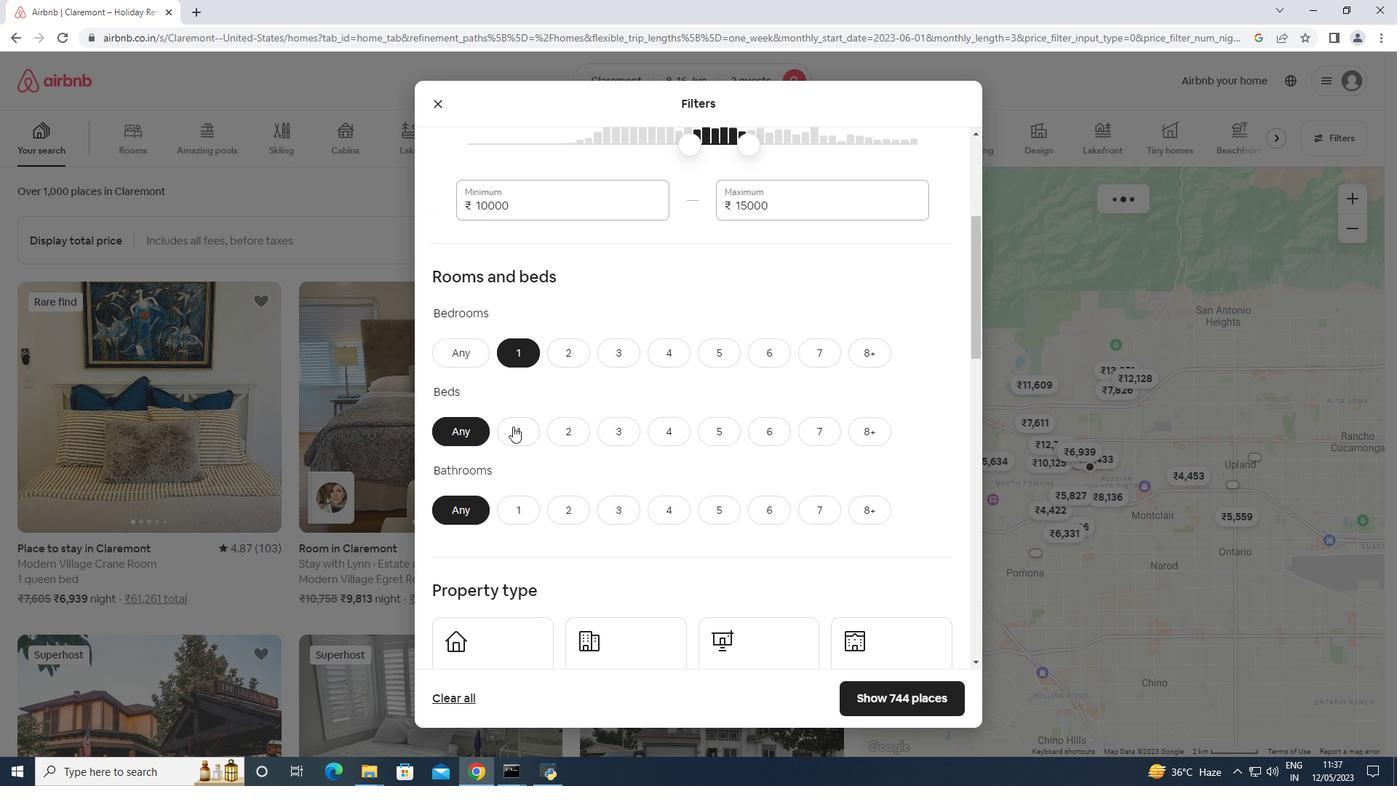
Action: Mouse moved to (515, 509)
Screenshot: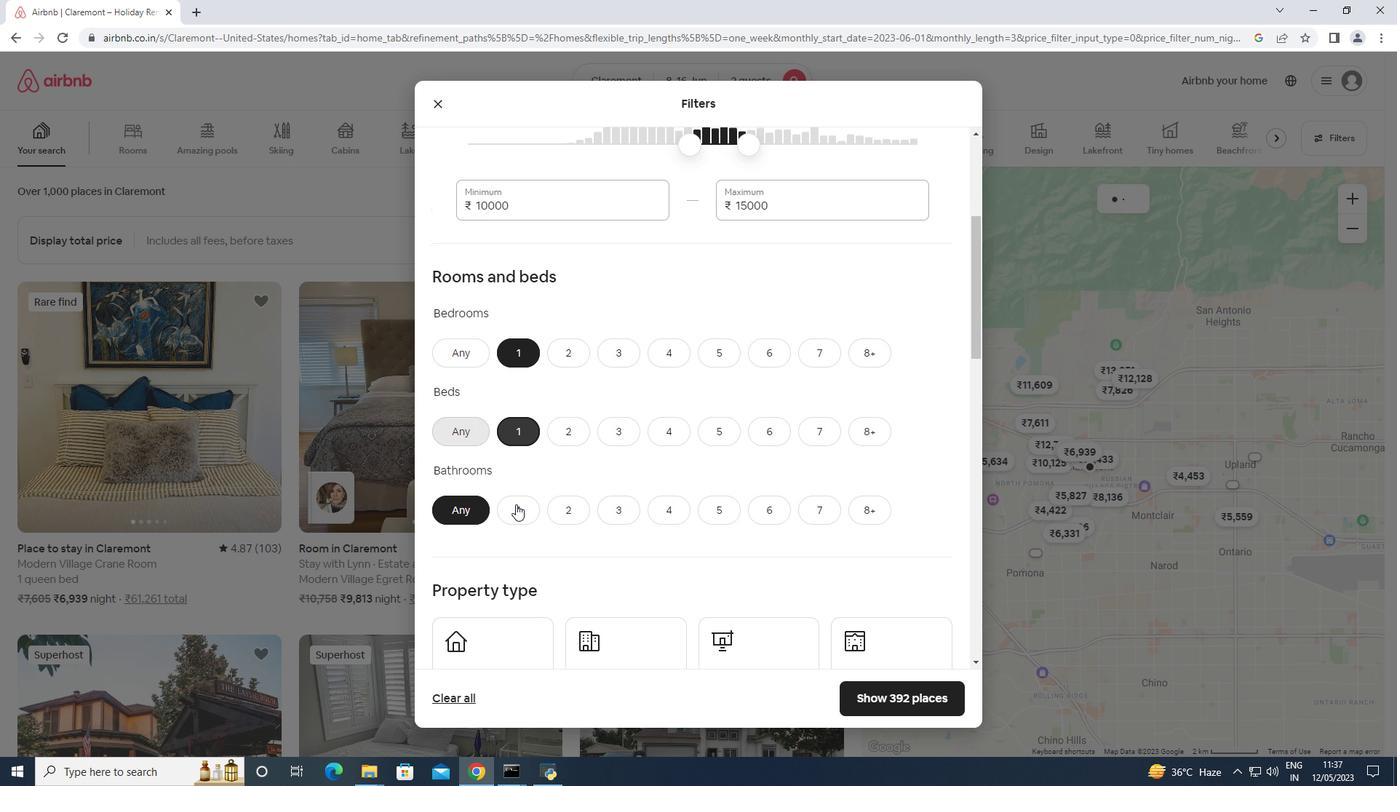 
Action: Mouse pressed left at (515, 509)
Screenshot: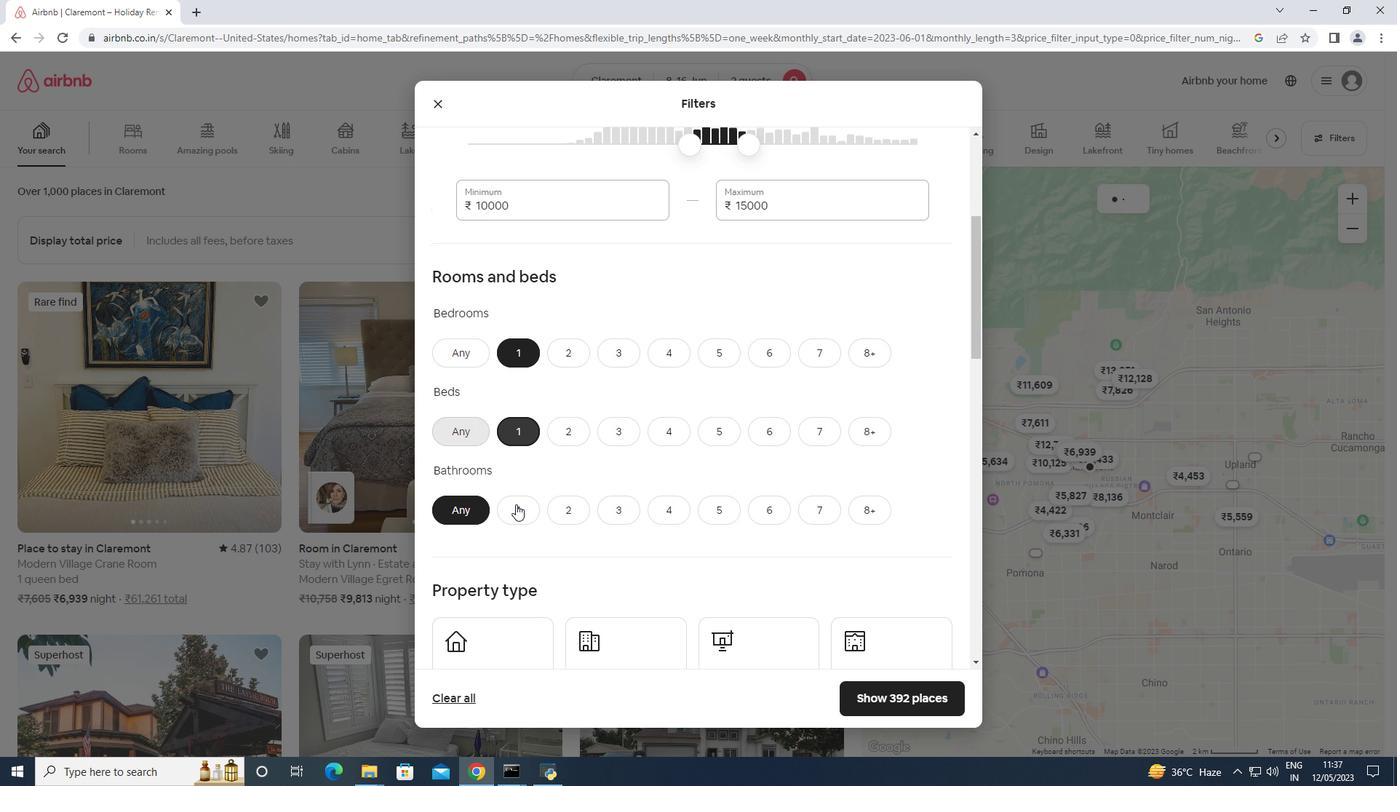 
Action: Mouse scrolled (515, 508) with delta (0, 0)
Screenshot: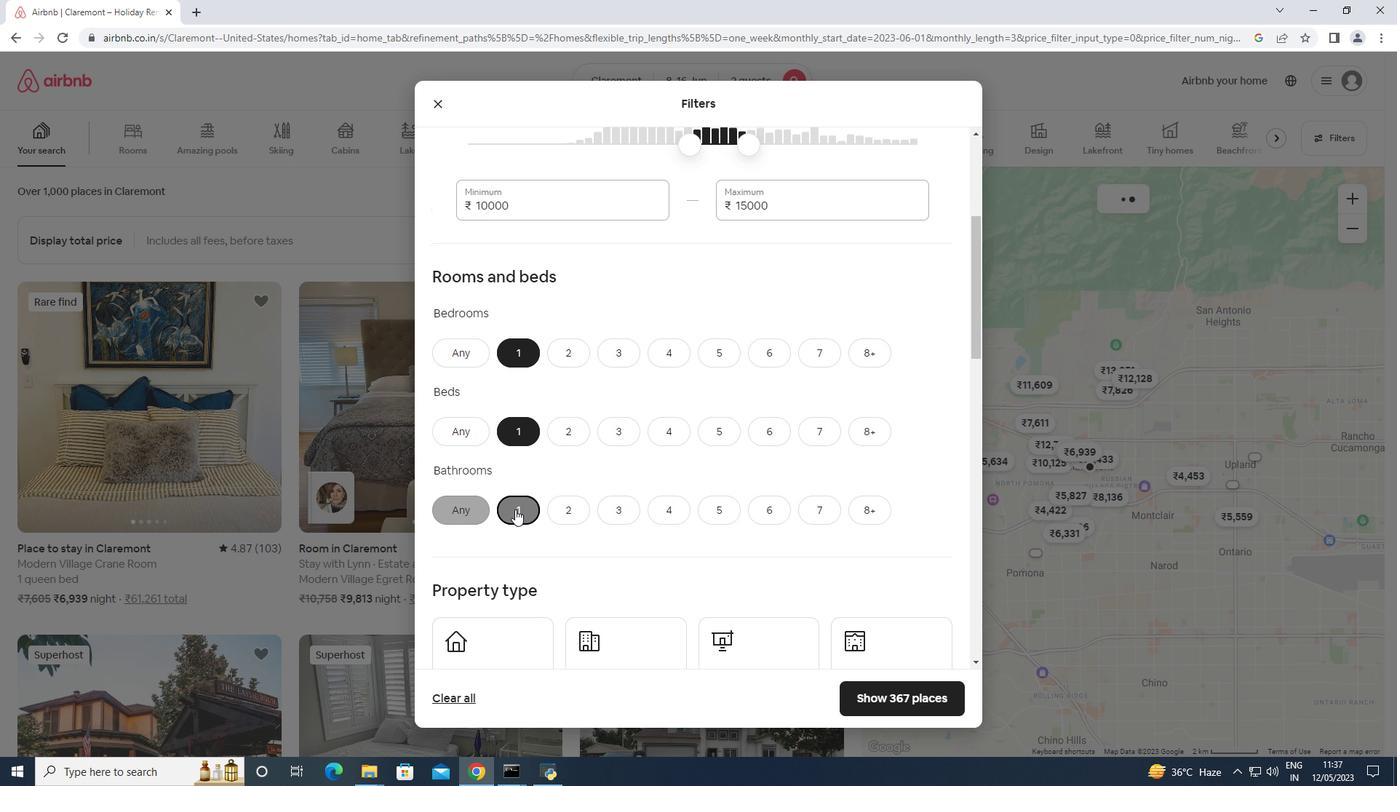 
Action: Mouse scrolled (515, 508) with delta (0, 0)
Screenshot: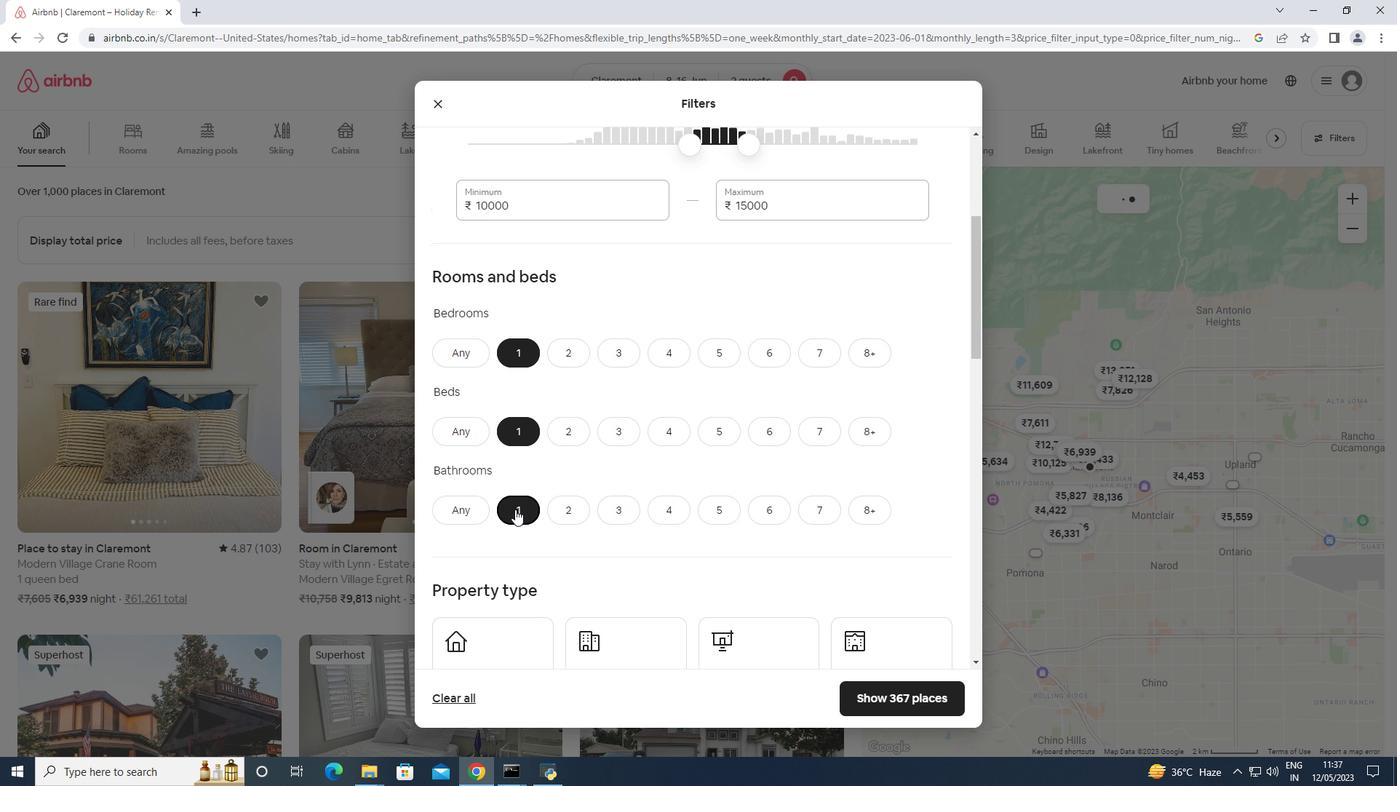 
Action: Mouse scrolled (515, 508) with delta (0, 0)
Screenshot: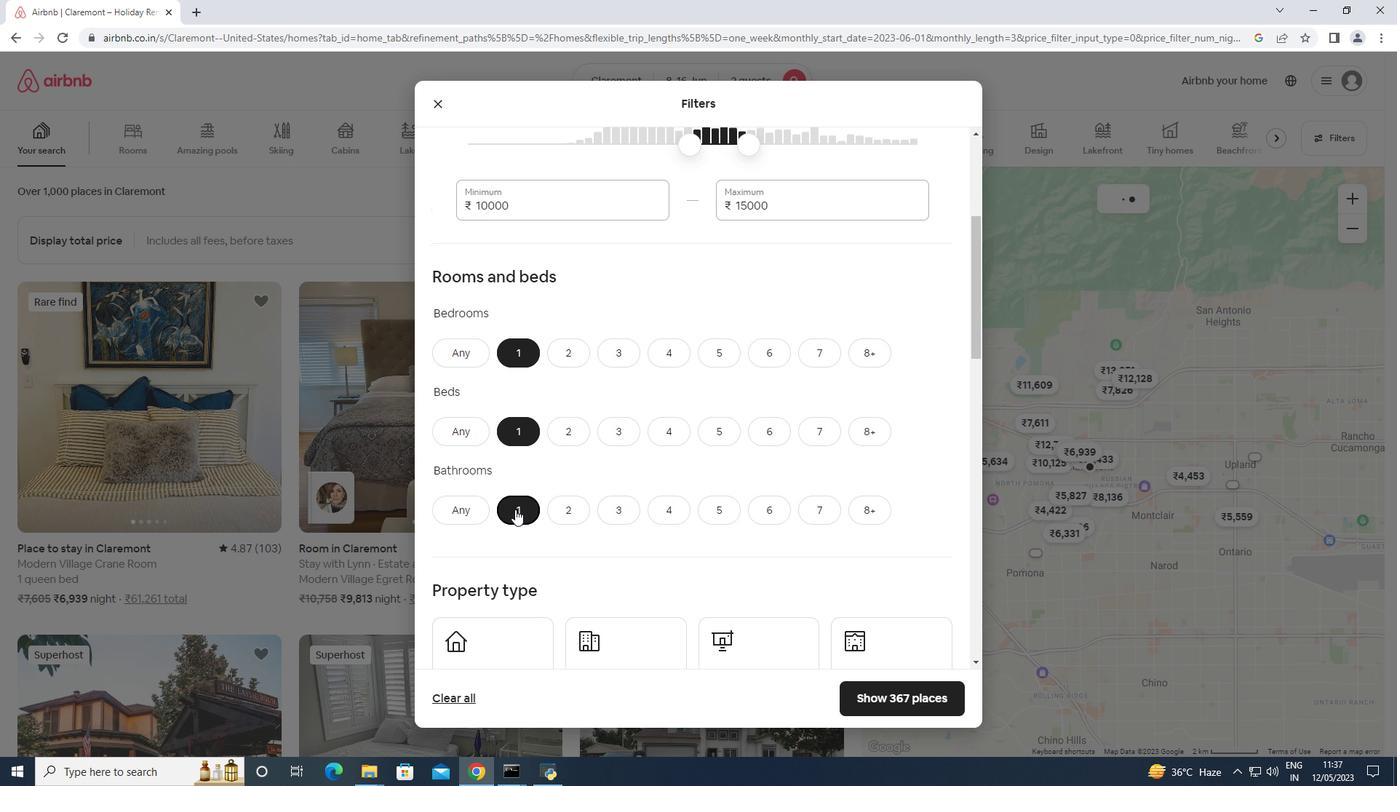 
Action: Mouse moved to (503, 481)
Screenshot: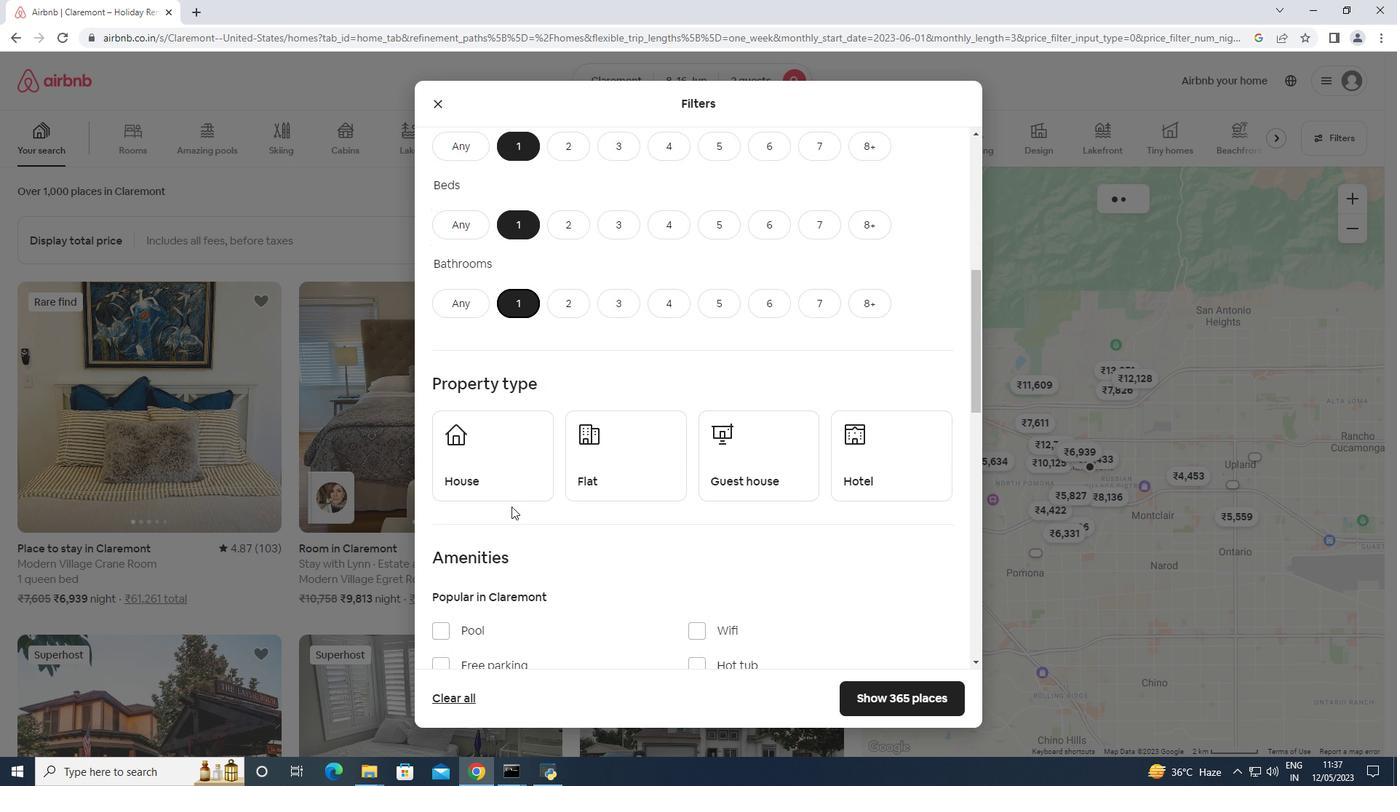 
Action: Mouse pressed left at (503, 481)
Screenshot: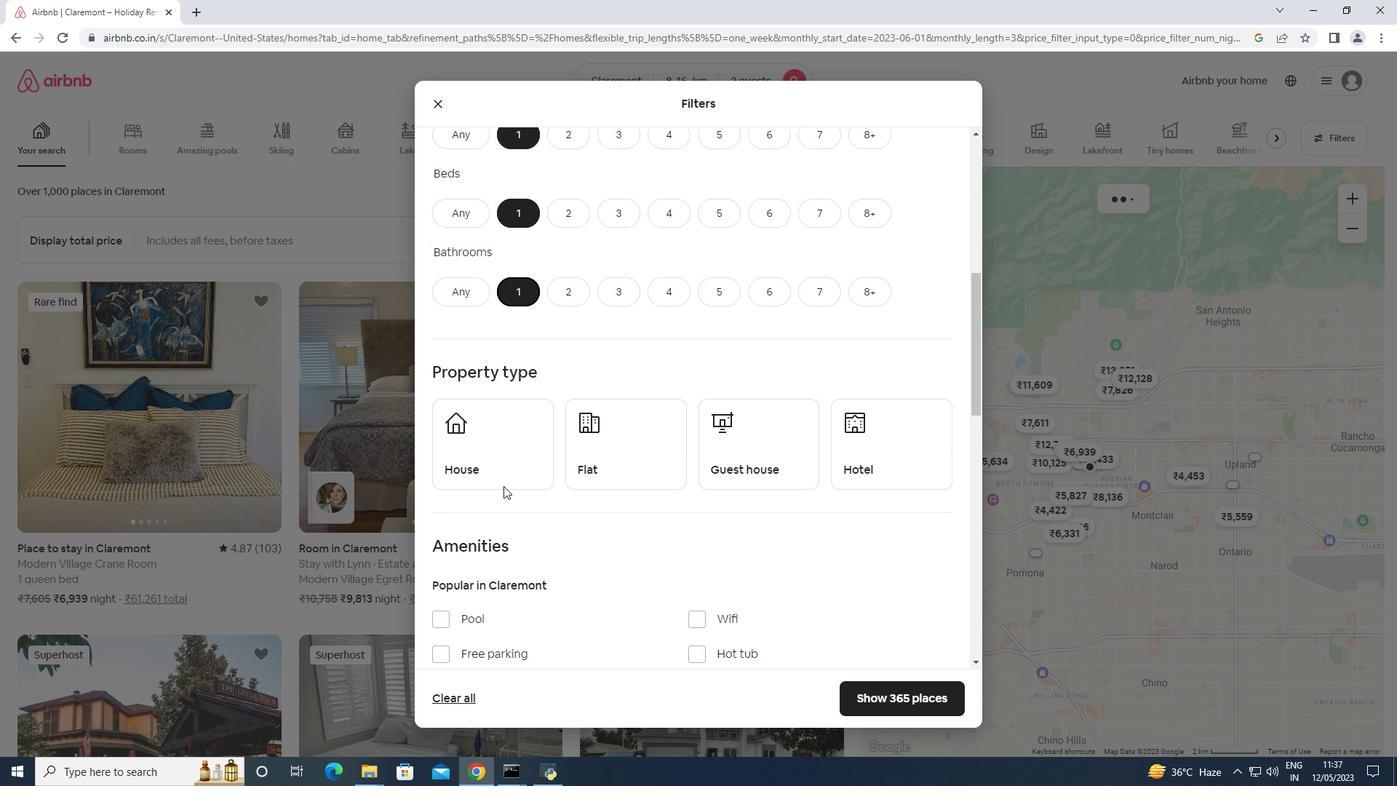 
Action: Mouse moved to (538, 455)
Screenshot: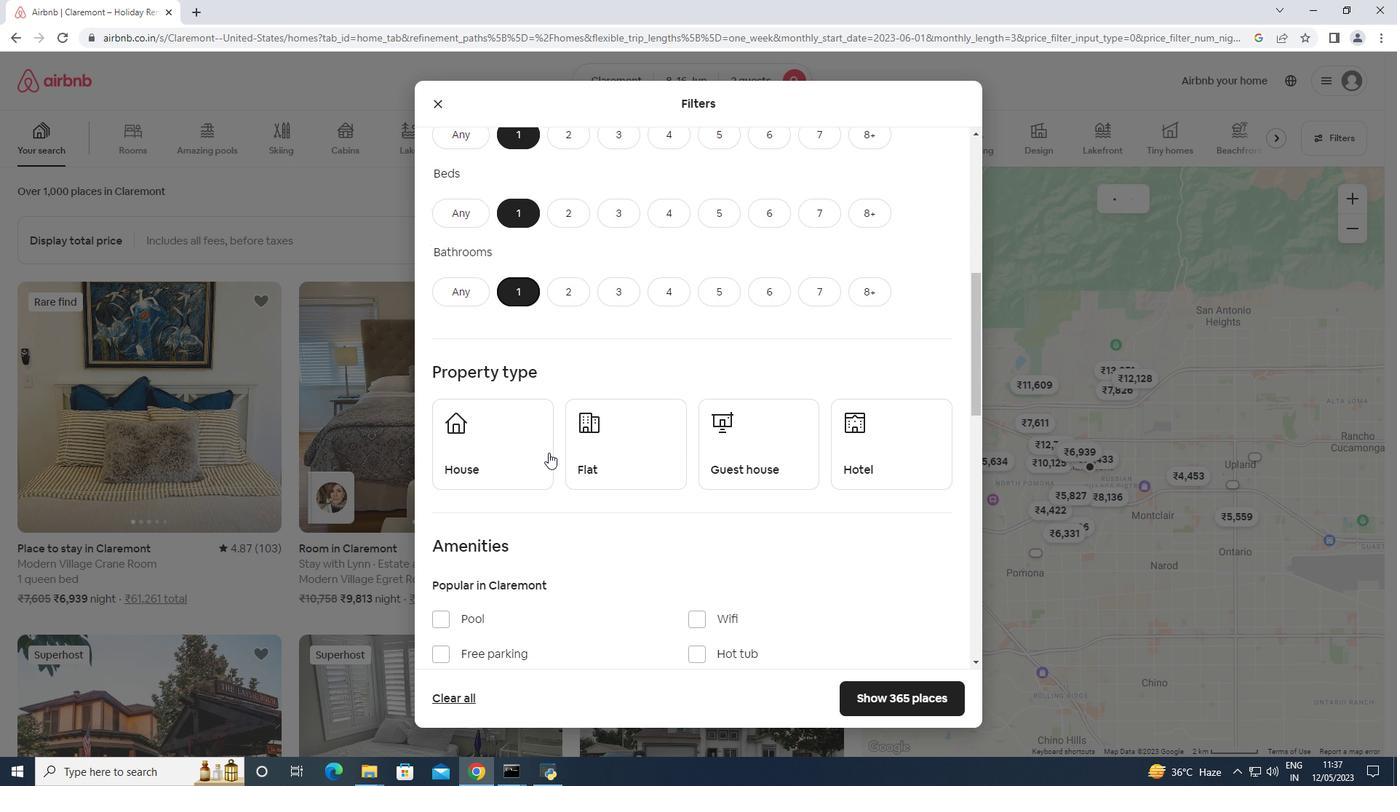 
Action: Mouse pressed left at (538, 455)
Screenshot: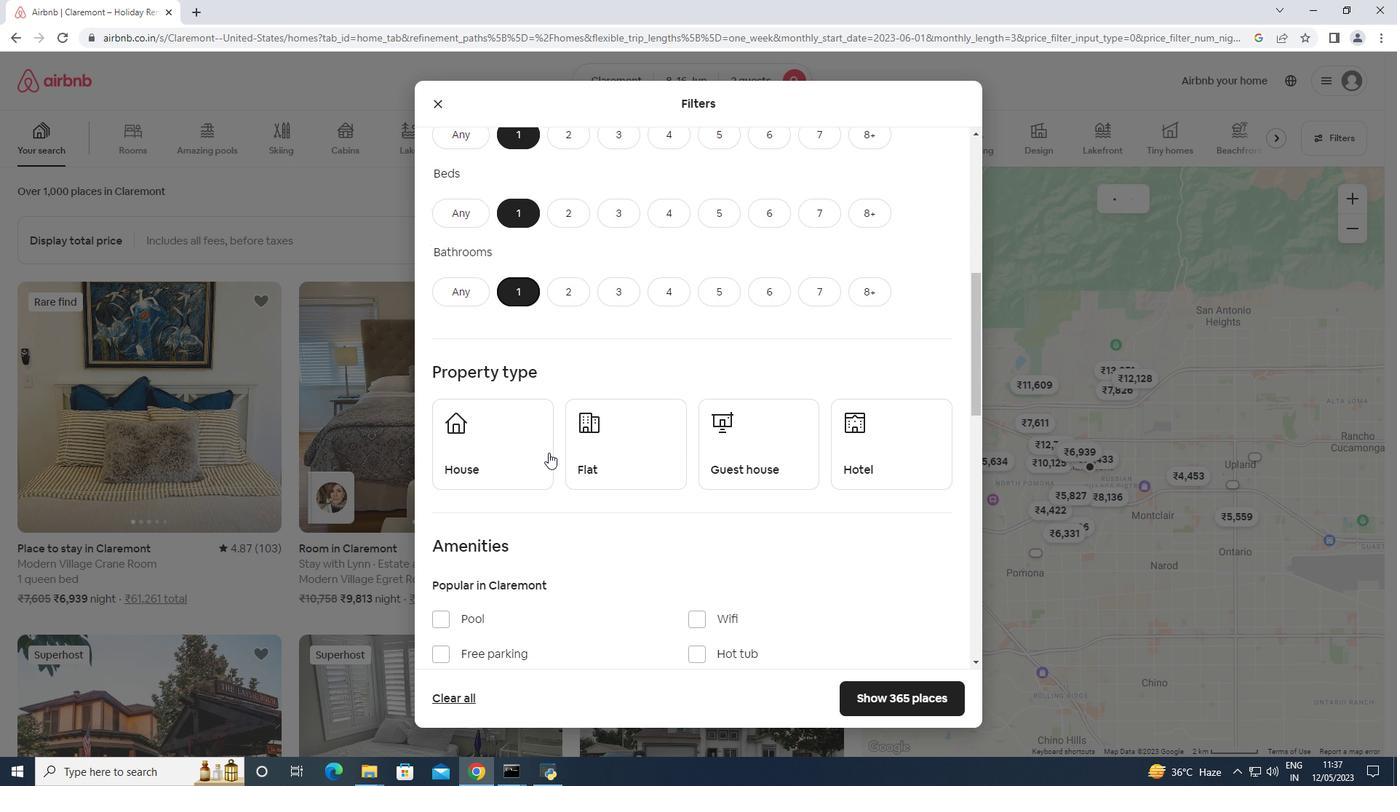 
Action: Mouse moved to (666, 465)
Screenshot: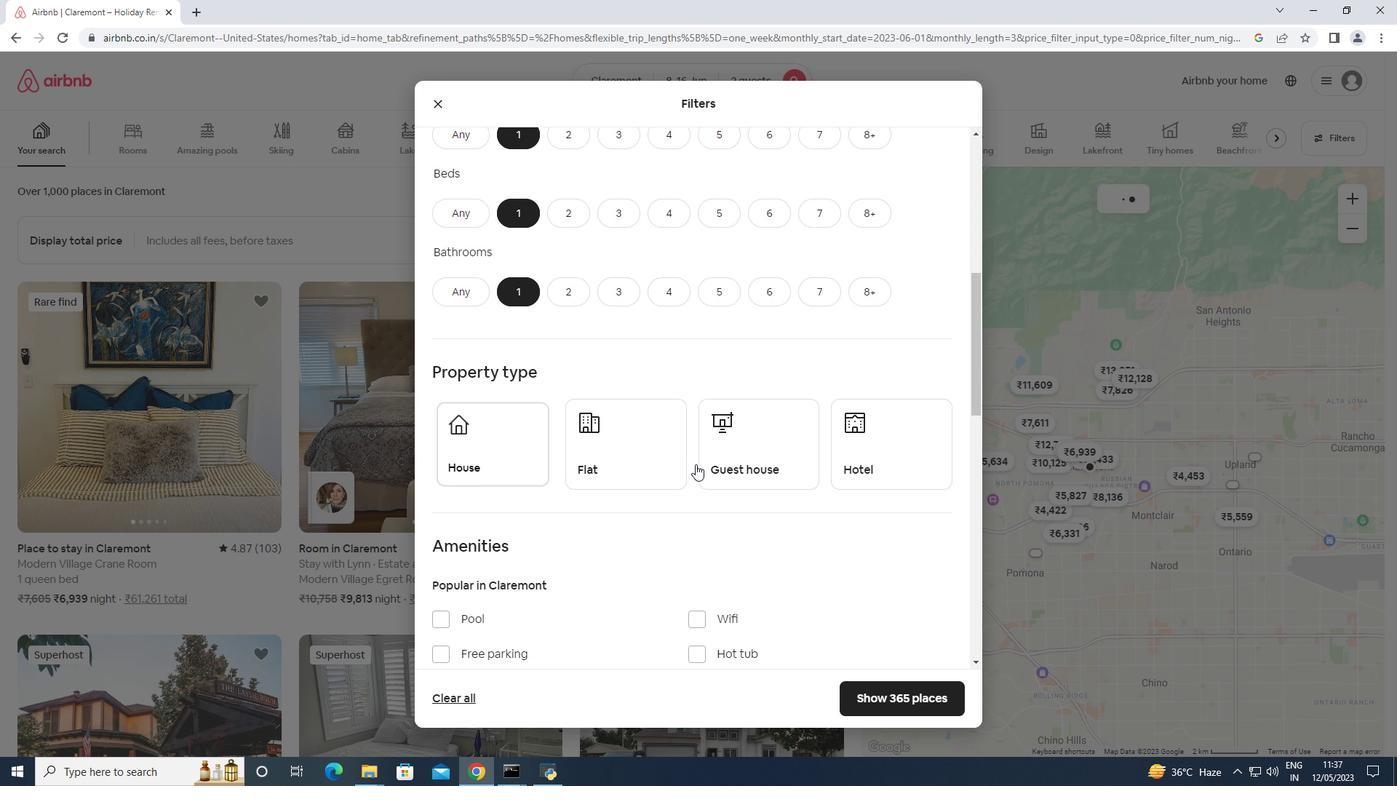 
Action: Mouse pressed left at (666, 465)
Screenshot: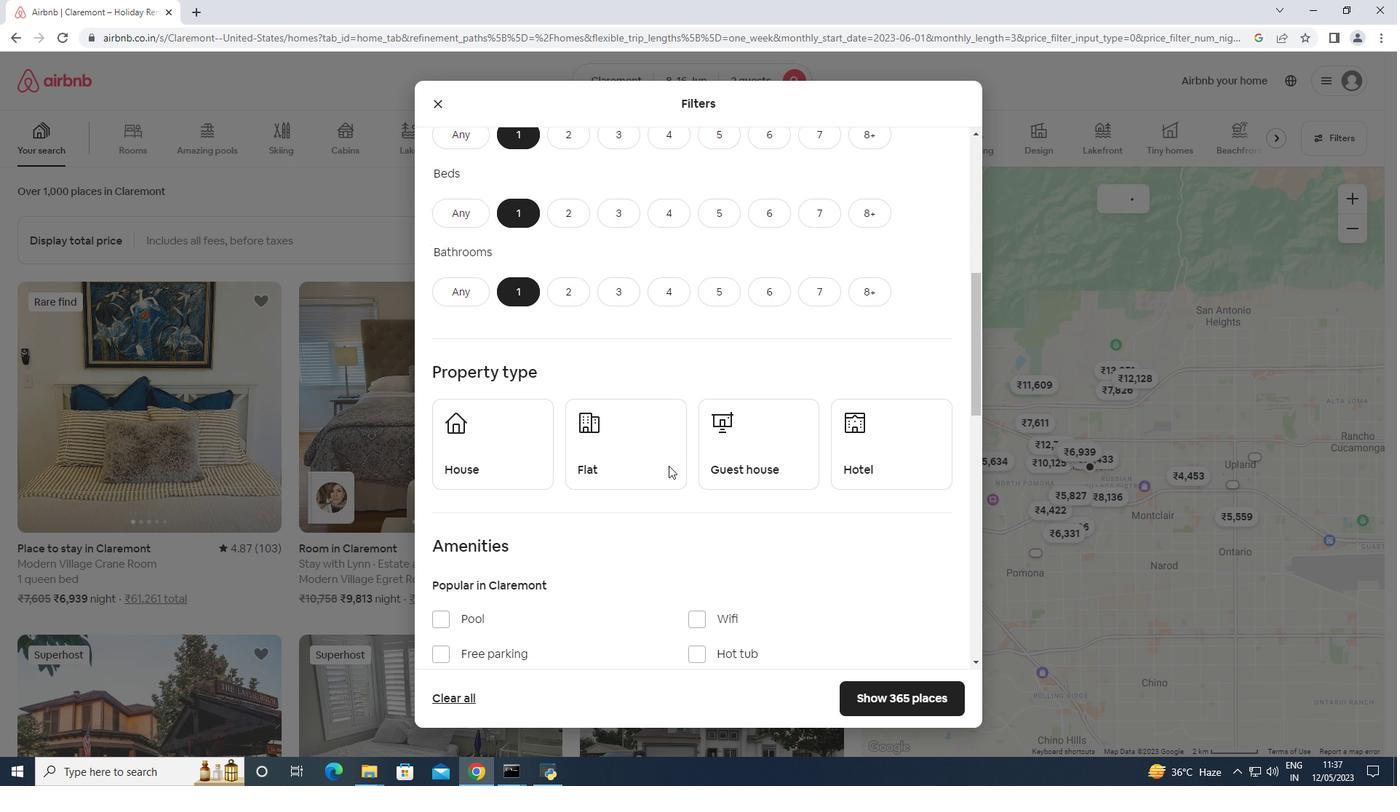
Action: Mouse moved to (757, 473)
Screenshot: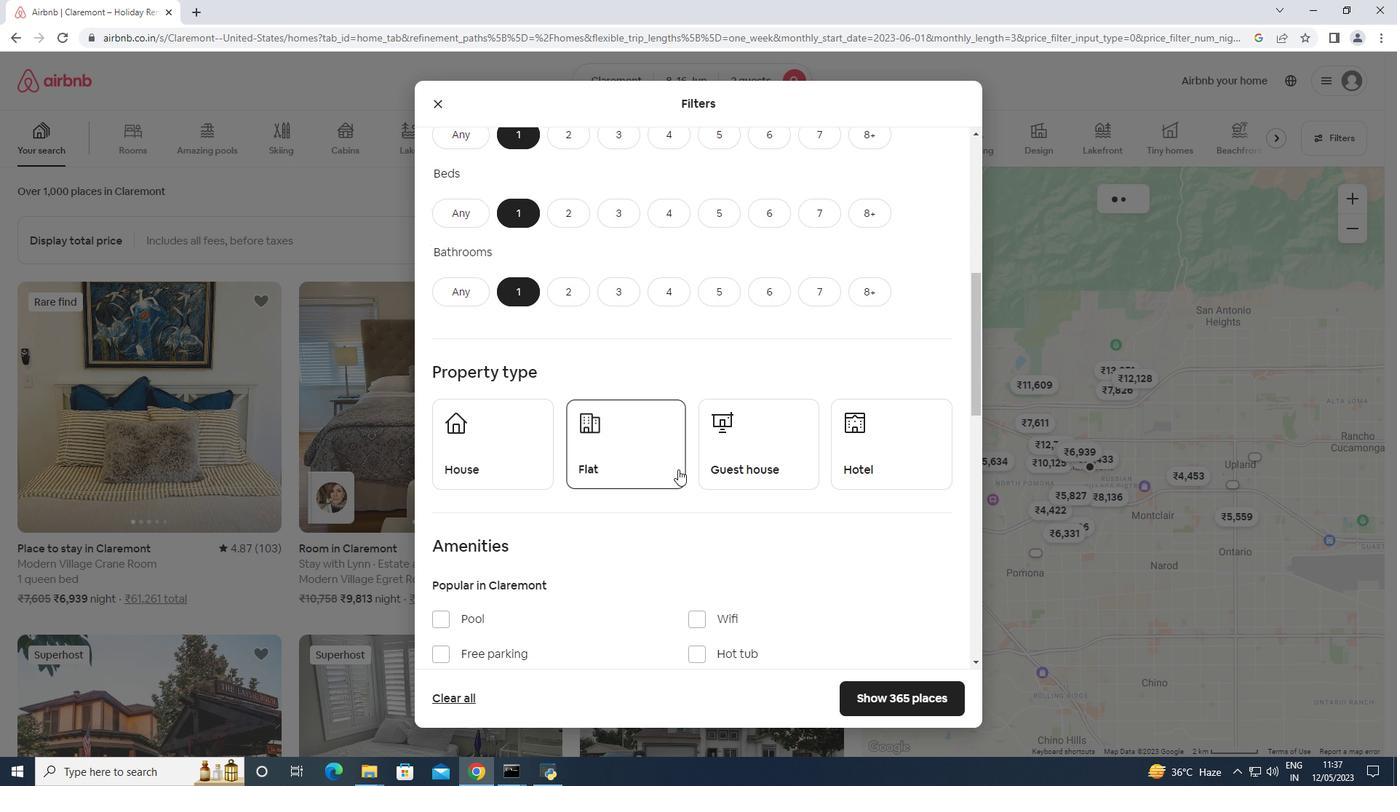 
Action: Mouse pressed left at (757, 473)
Screenshot: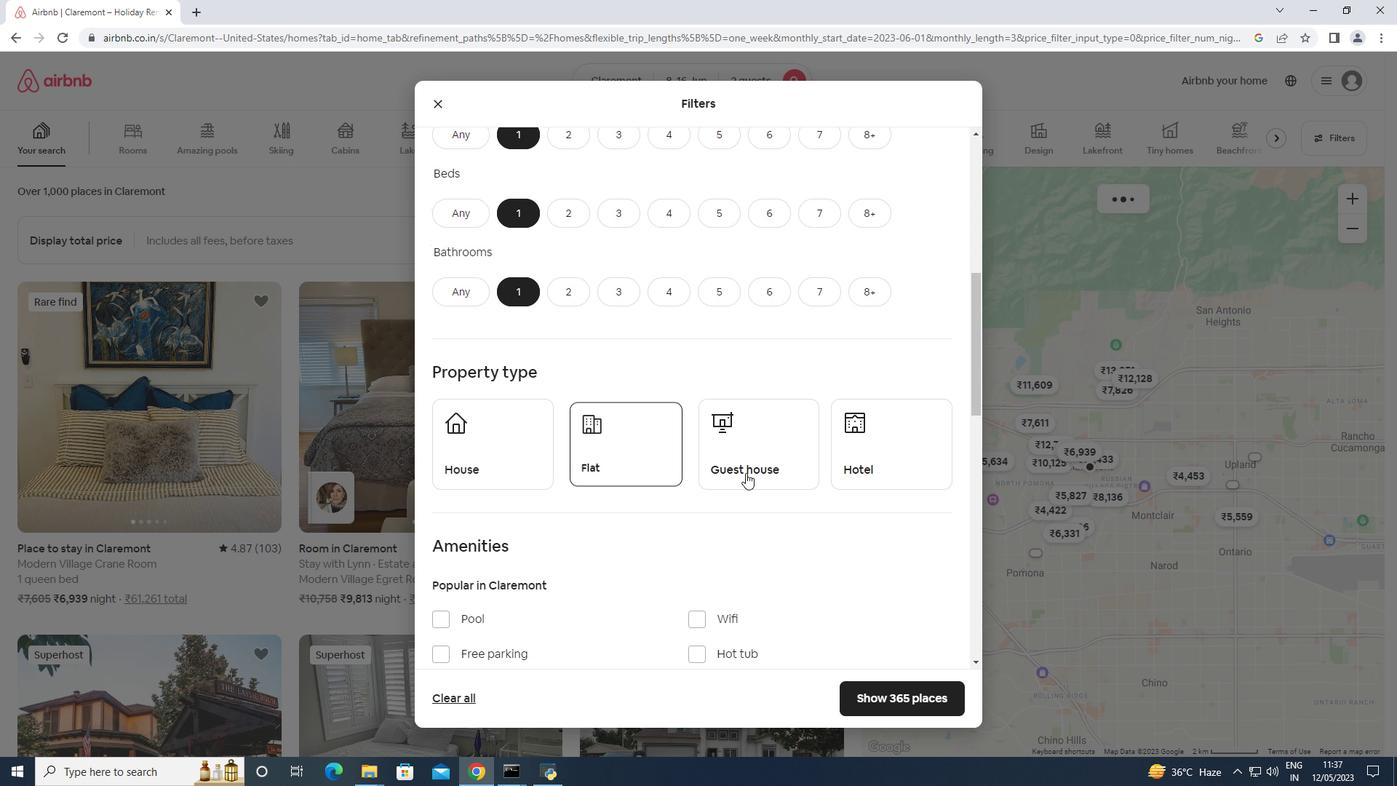 
Action: Mouse moved to (893, 470)
Screenshot: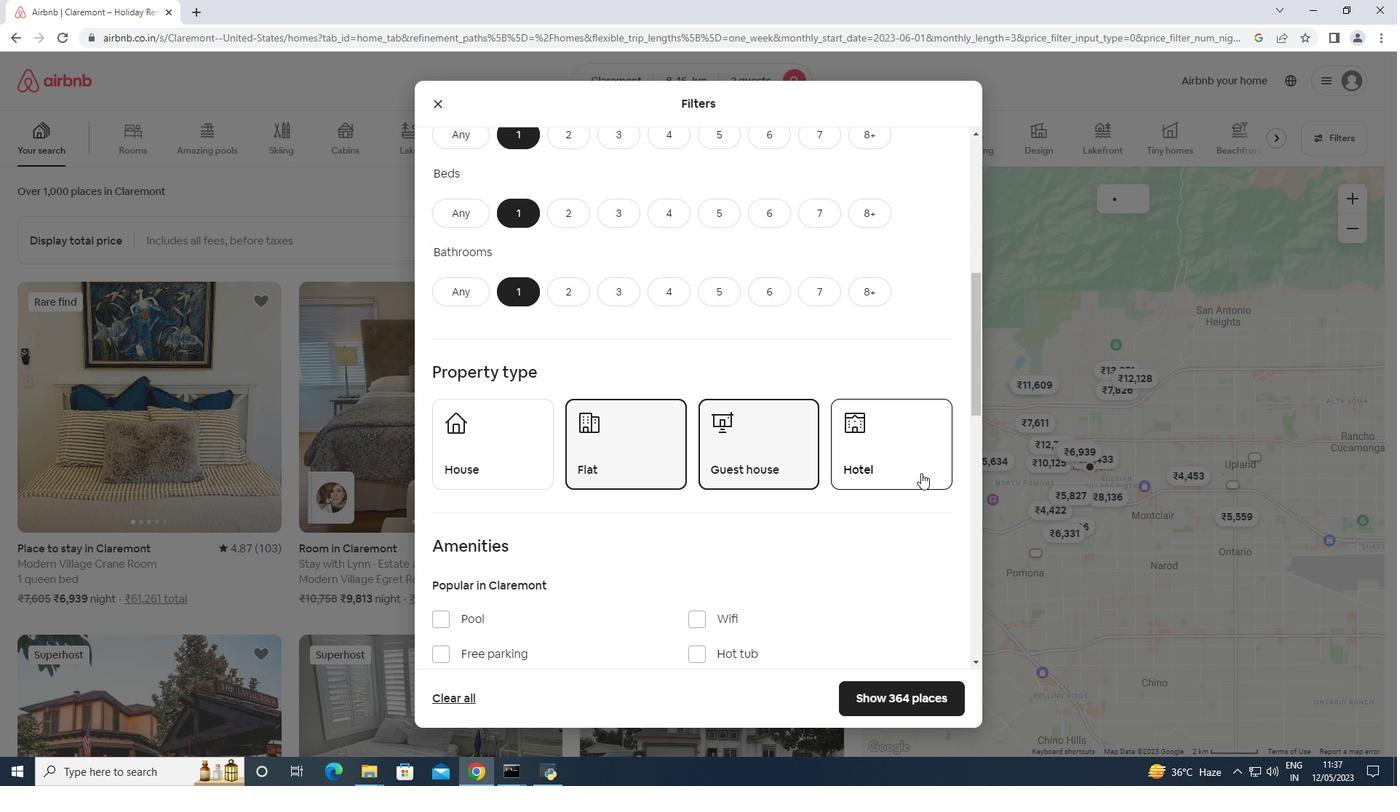 
Action: Mouse pressed left at (893, 470)
Screenshot: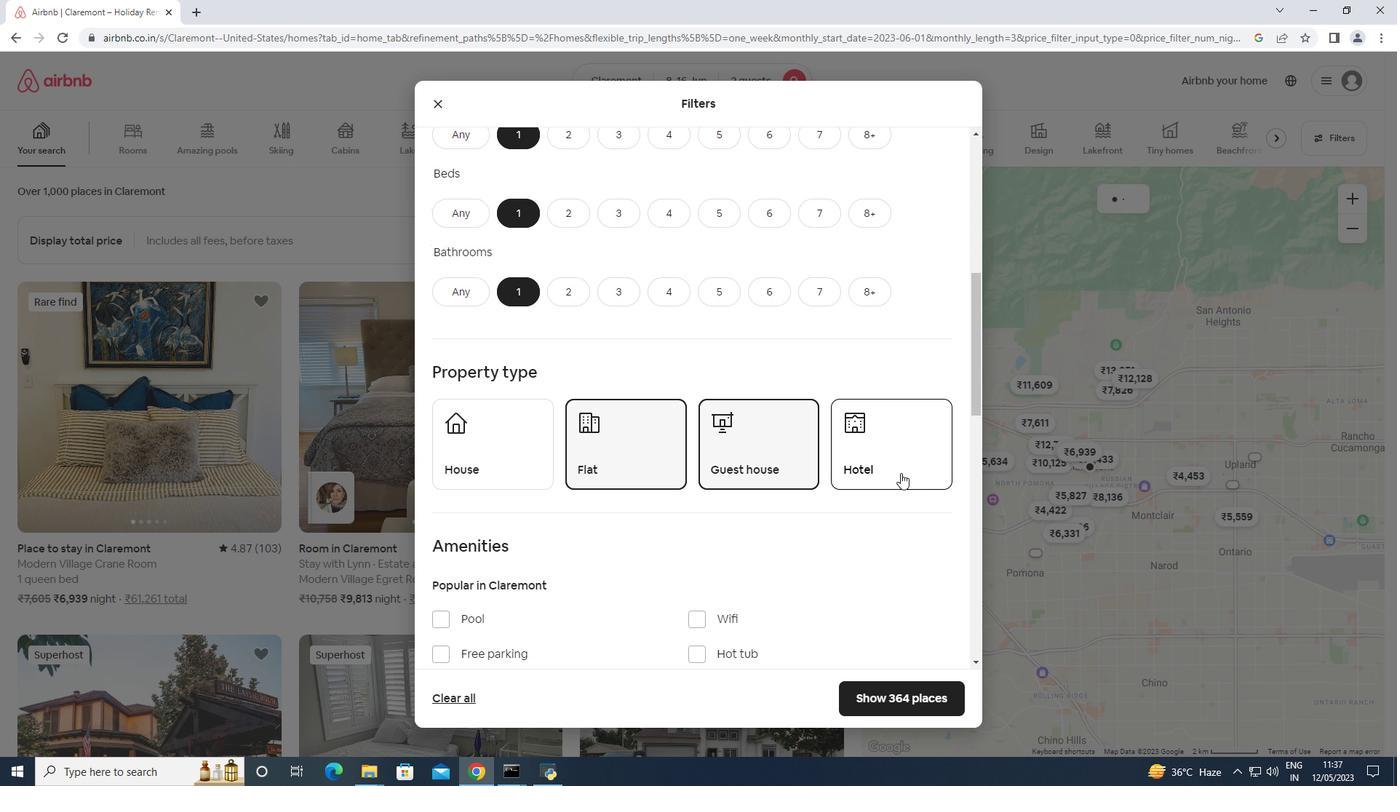 
Action: Mouse moved to (518, 459)
Screenshot: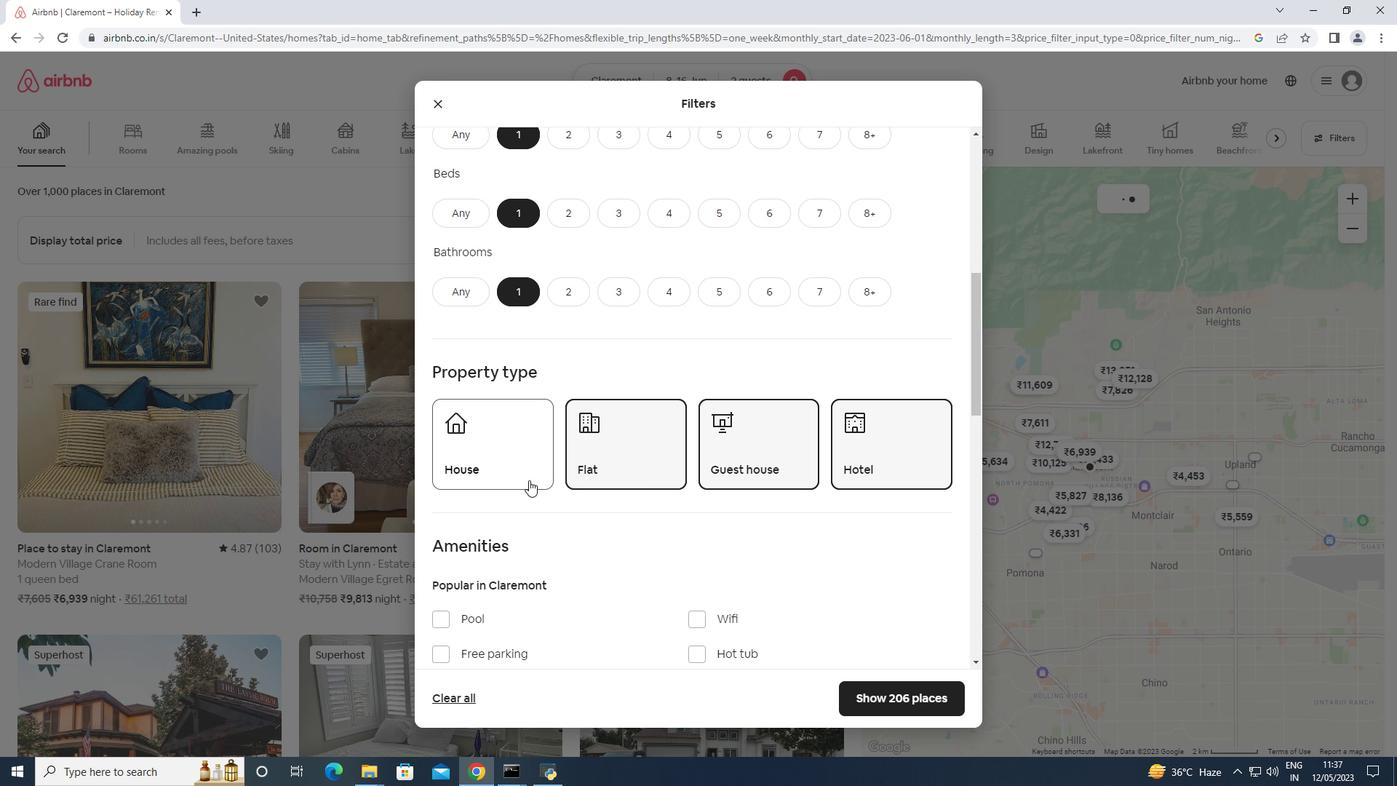 
Action: Mouse pressed left at (518, 459)
Screenshot: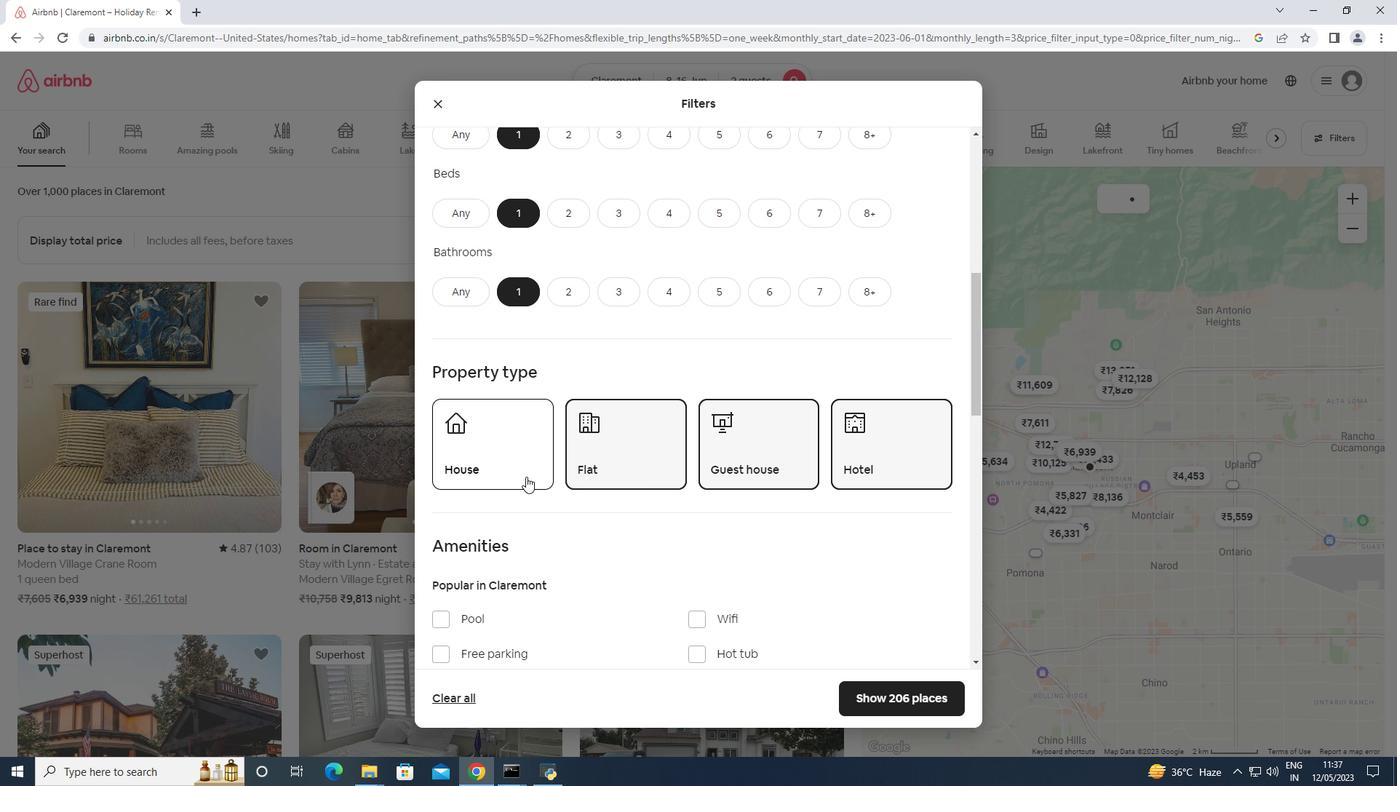 
Action: Mouse scrolled (518, 458) with delta (0, 0)
Screenshot: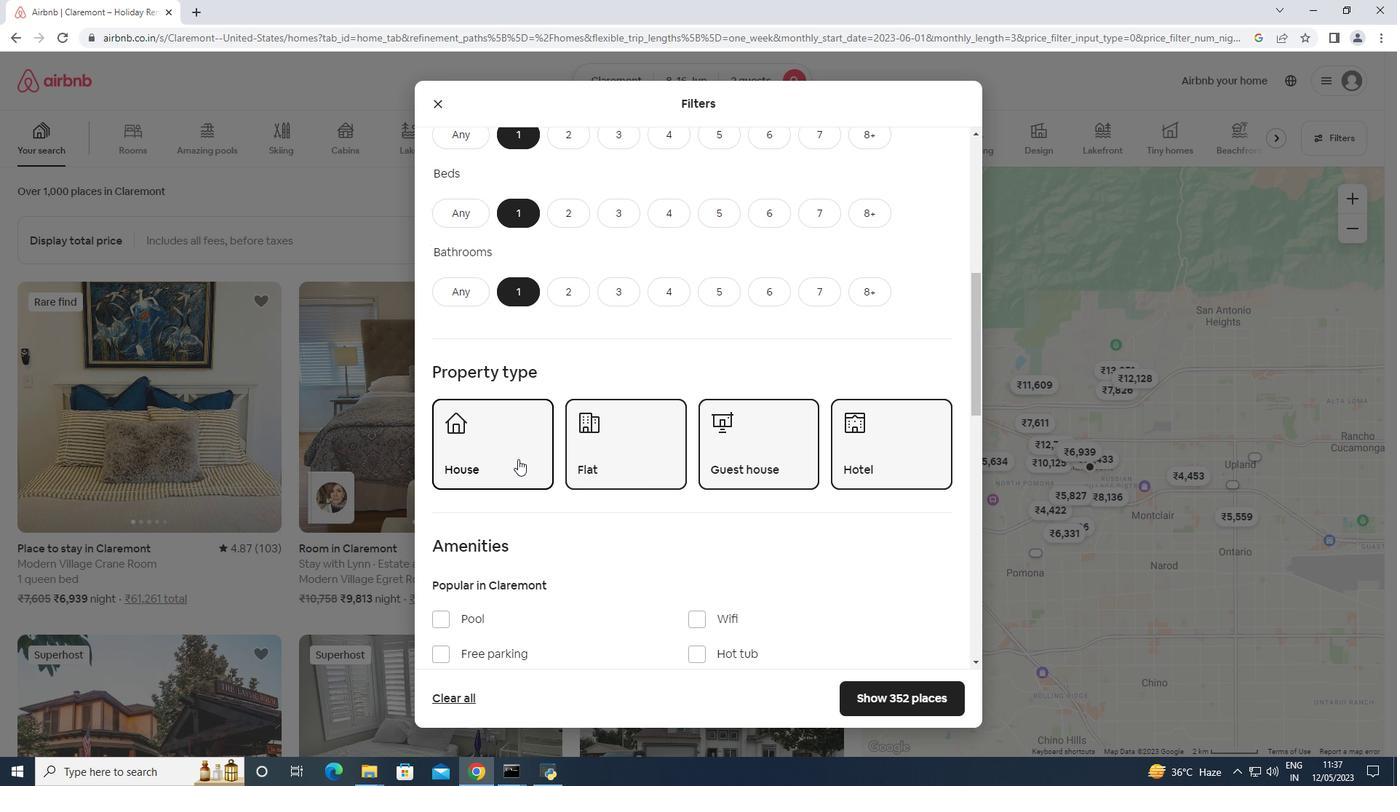 
Action: Mouse scrolled (518, 458) with delta (0, 0)
Screenshot: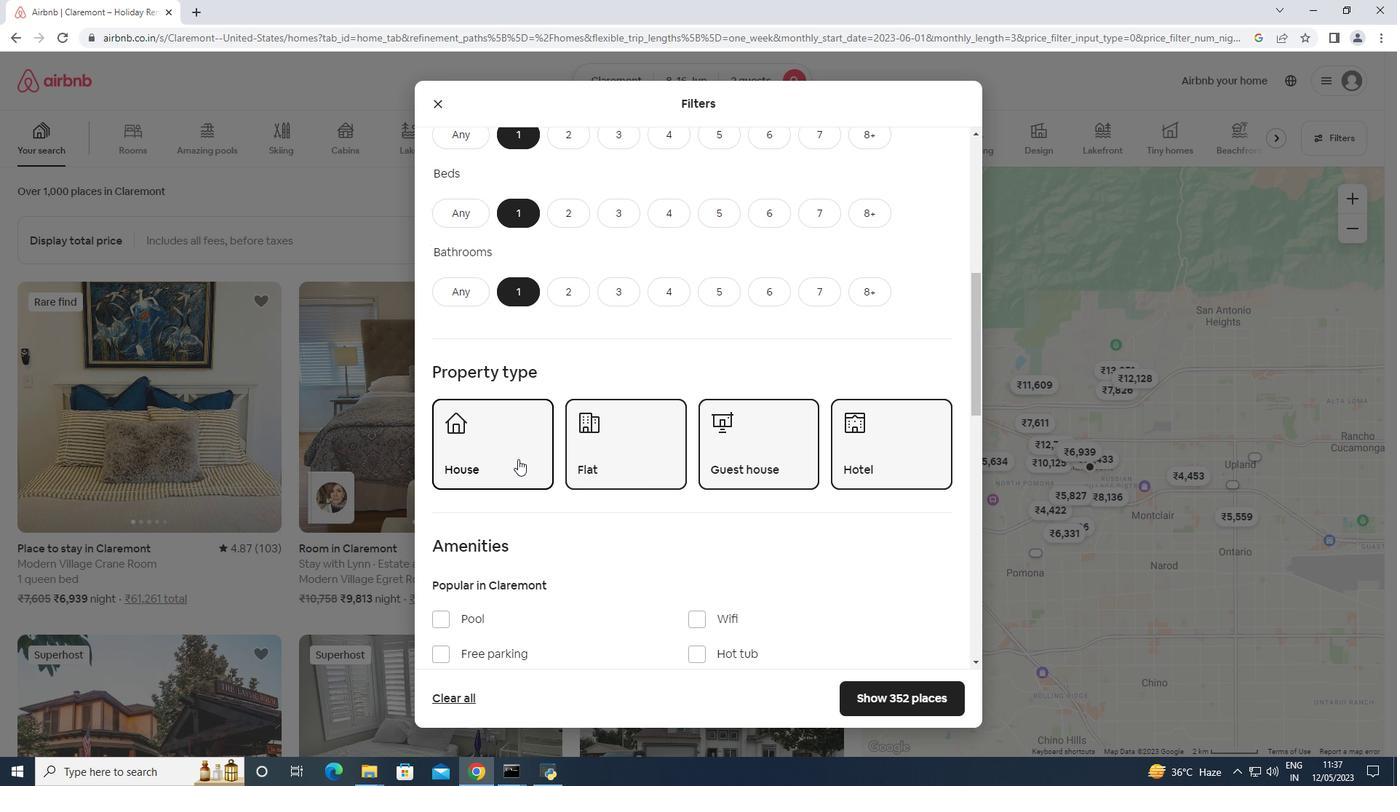 
Action: Mouse scrolled (518, 458) with delta (0, 0)
Screenshot: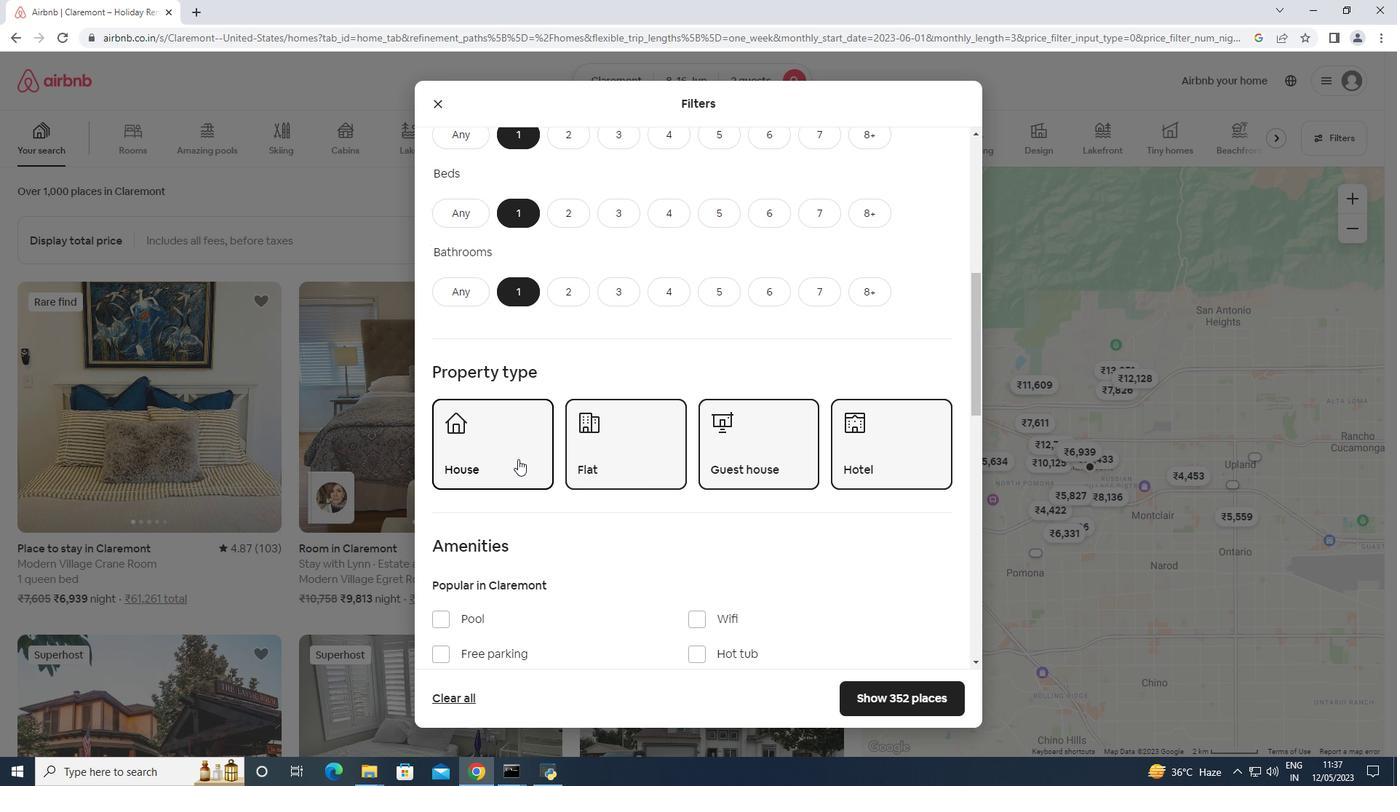 
Action: Mouse moved to (721, 396)
Screenshot: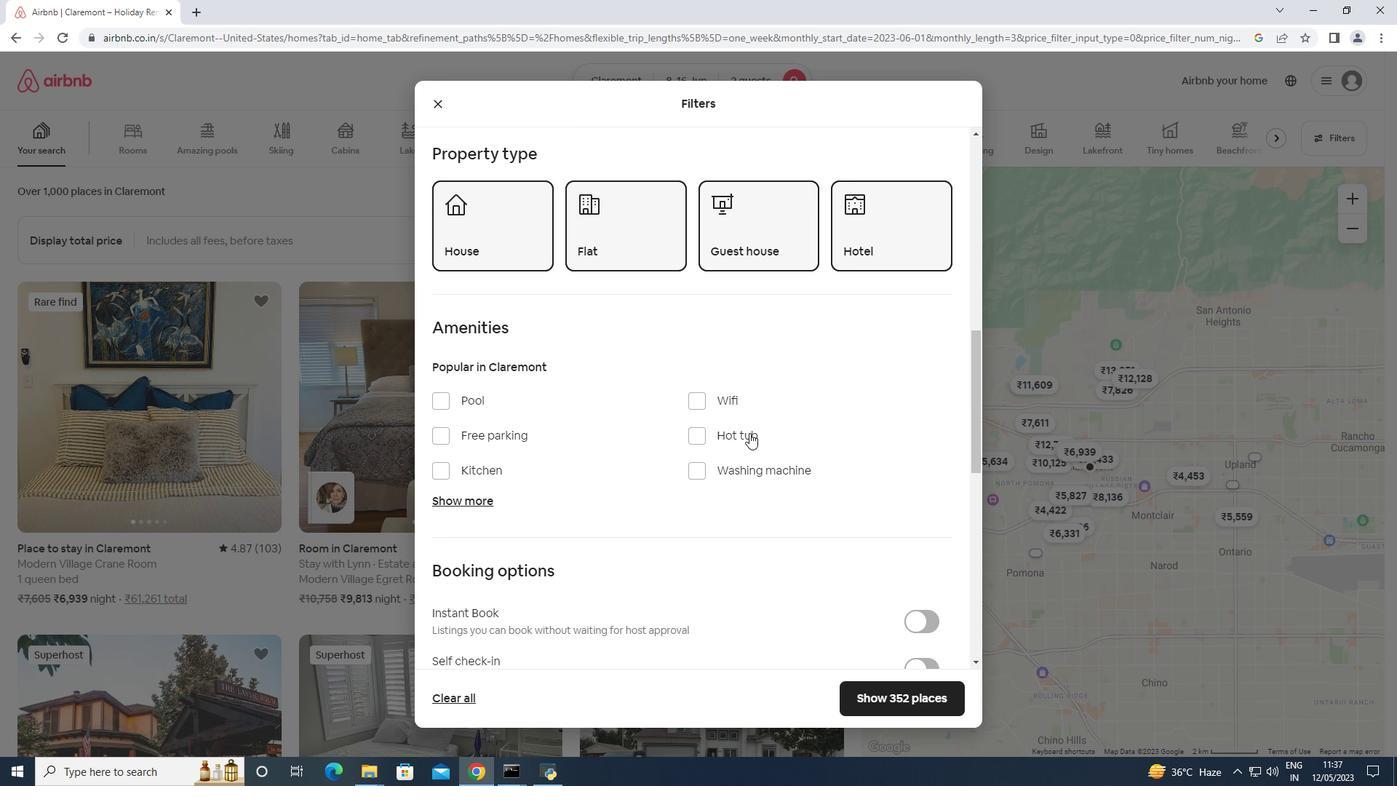 
Action: Mouse pressed left at (721, 396)
Screenshot: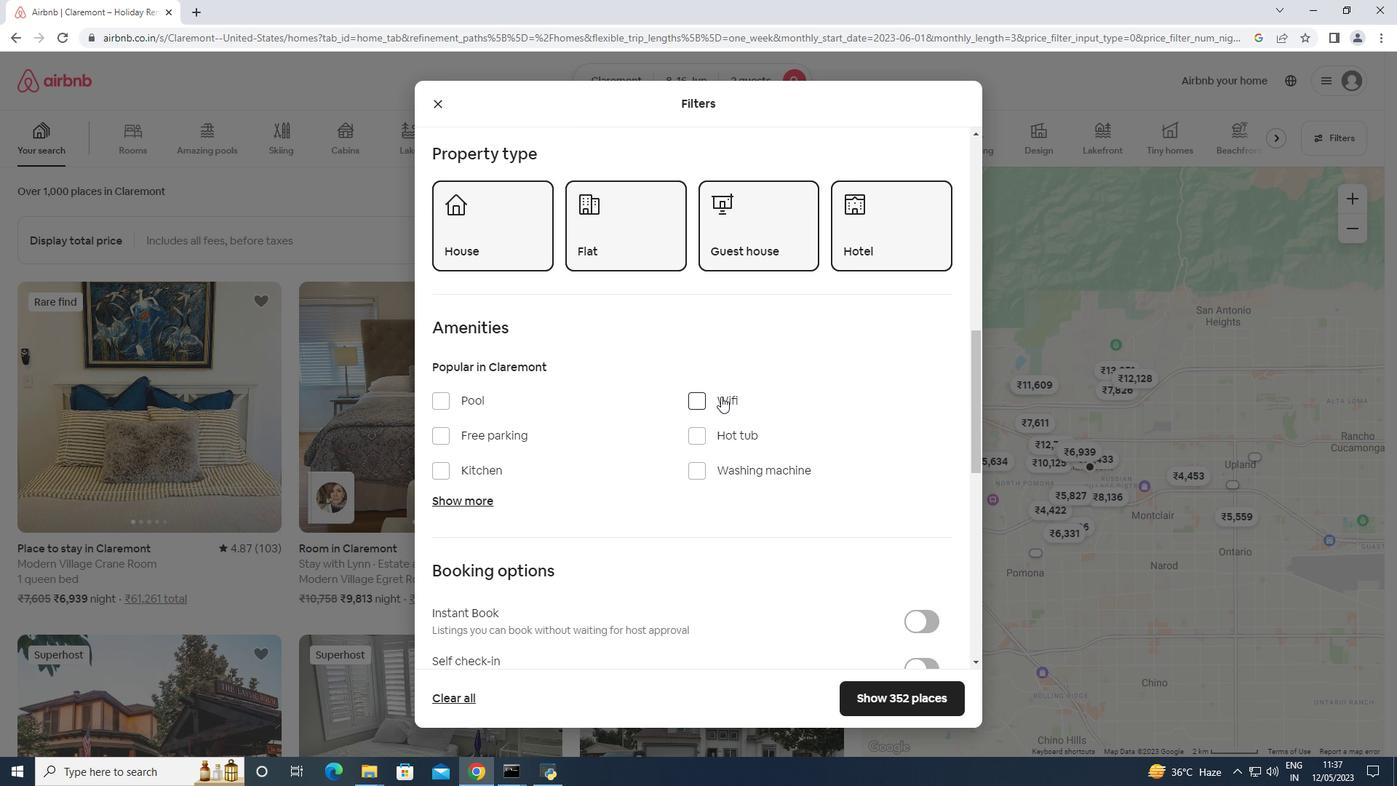
Action: Mouse moved to (717, 470)
Screenshot: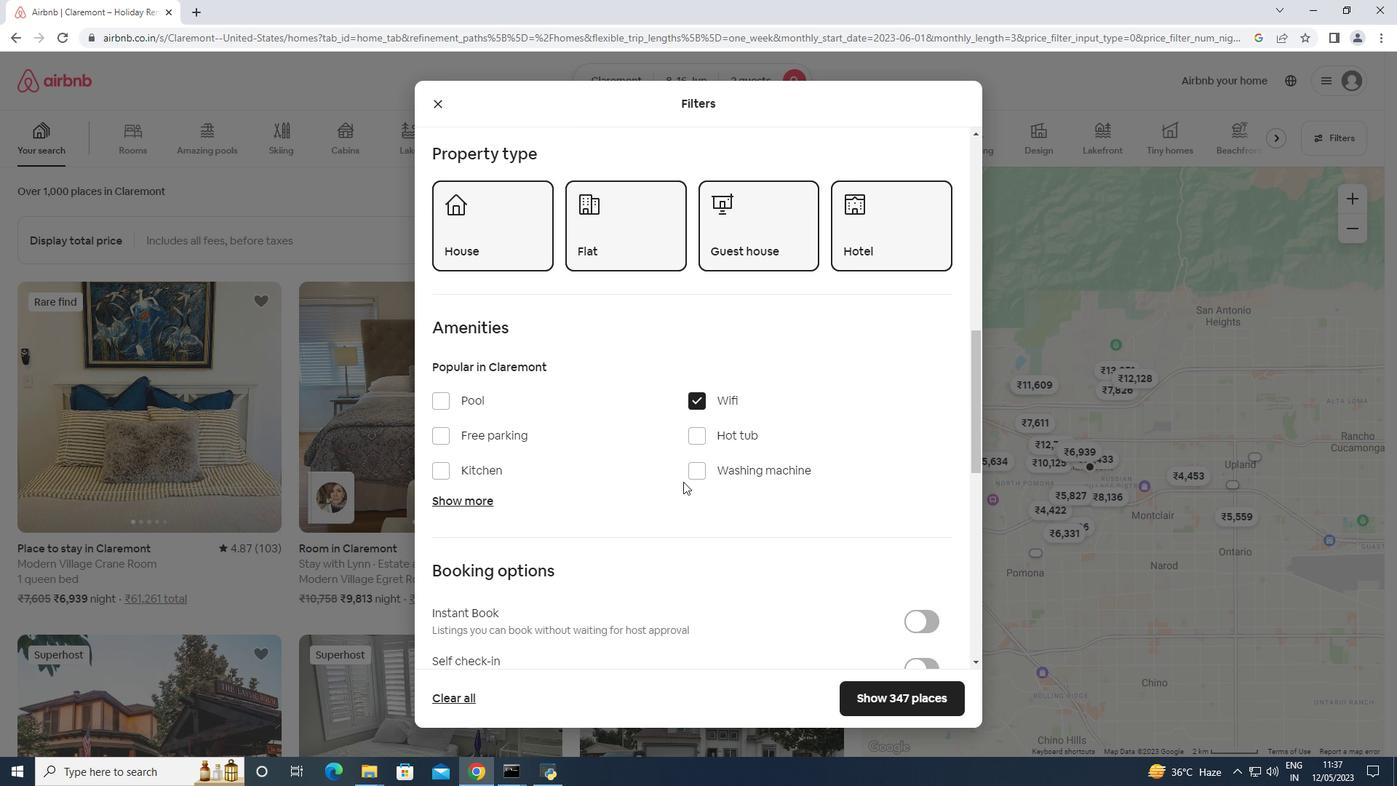 
Action: Mouse pressed left at (717, 470)
Screenshot: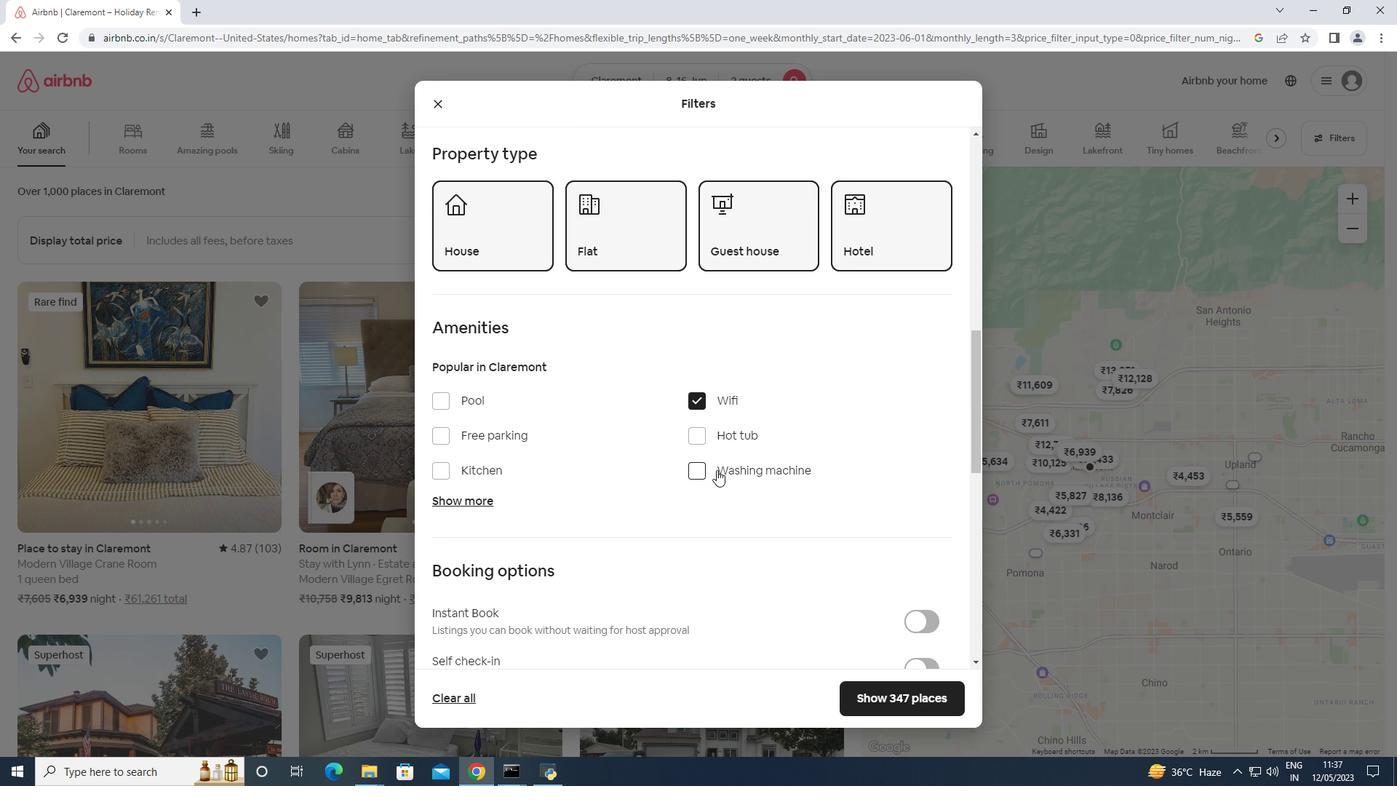 
Action: Mouse moved to (711, 471)
Screenshot: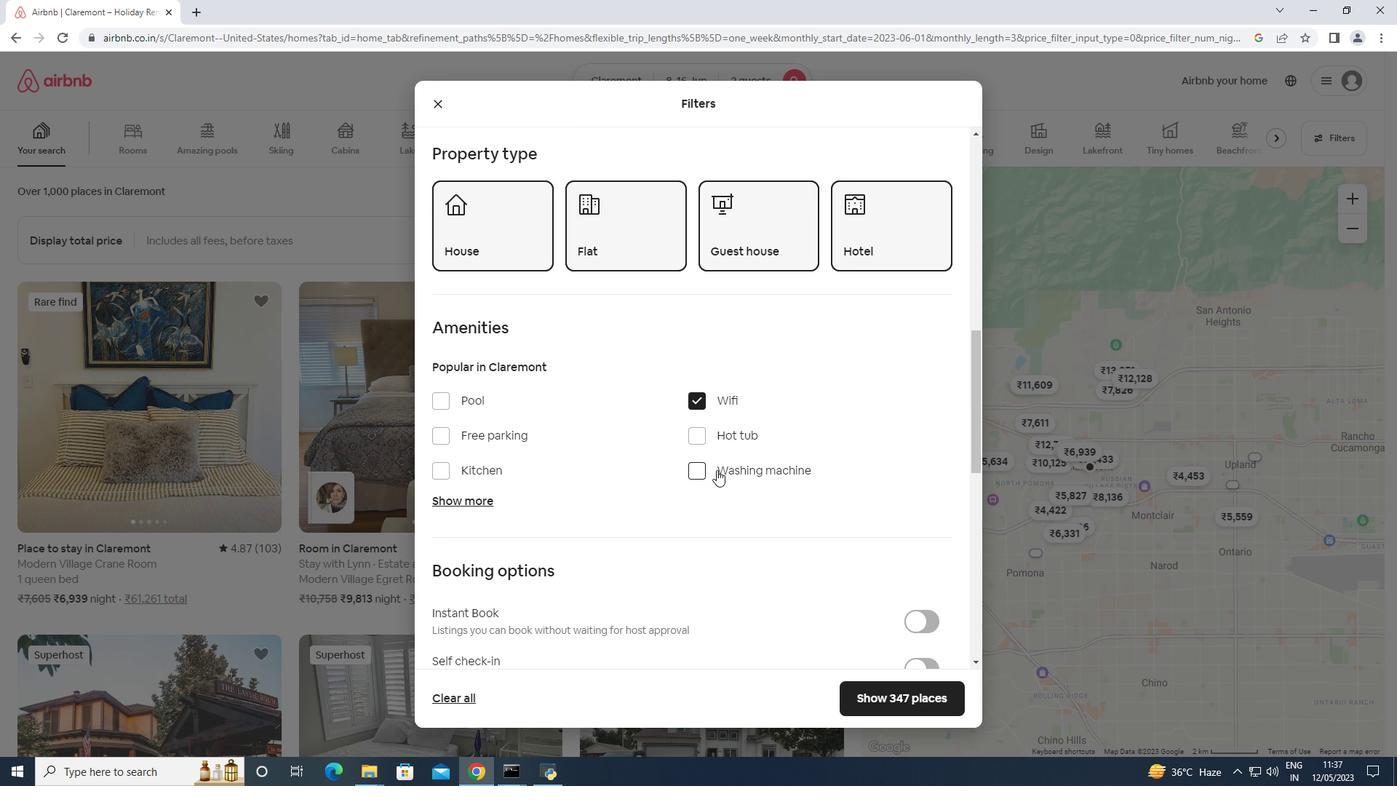 
Action: Mouse scrolled (711, 471) with delta (0, 0)
Screenshot: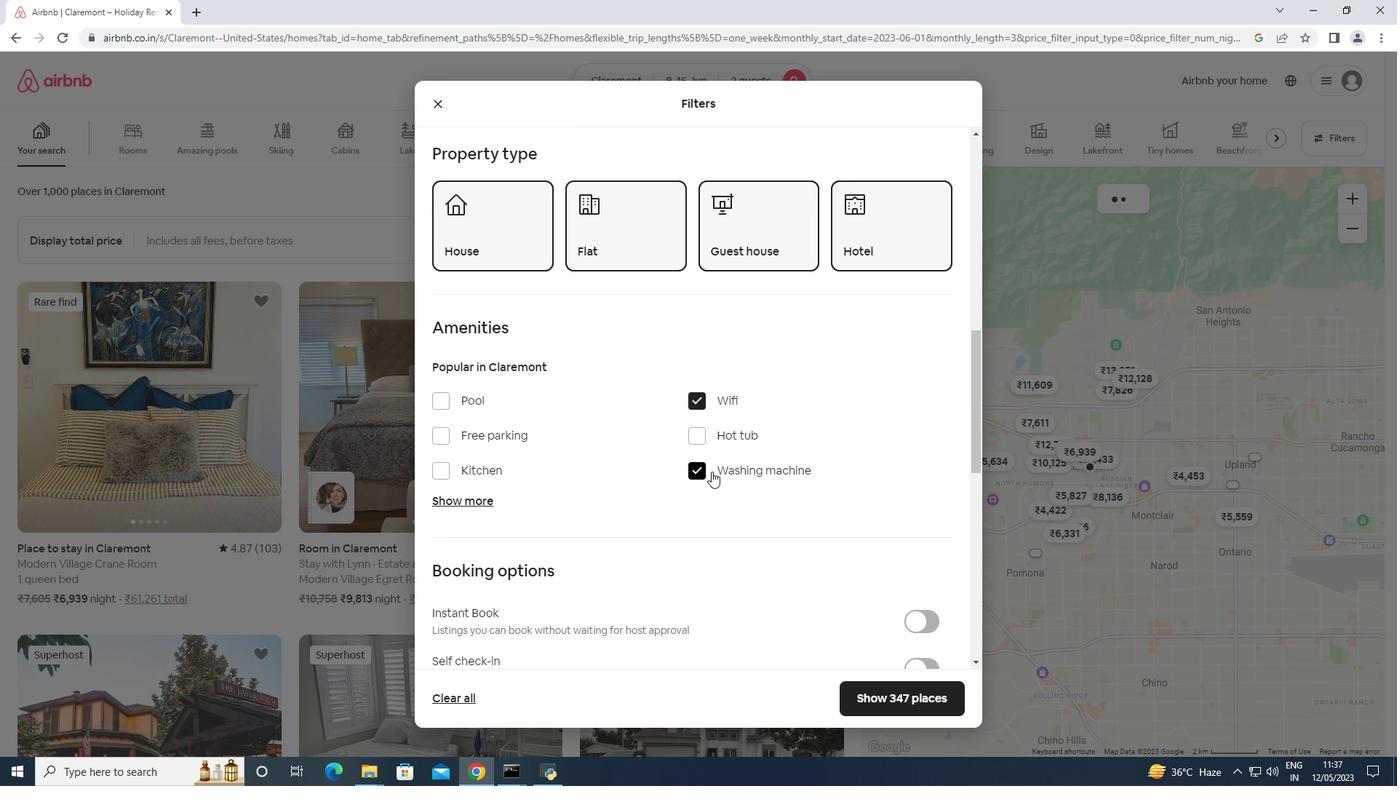 
Action: Mouse scrolled (711, 471) with delta (0, 0)
Screenshot: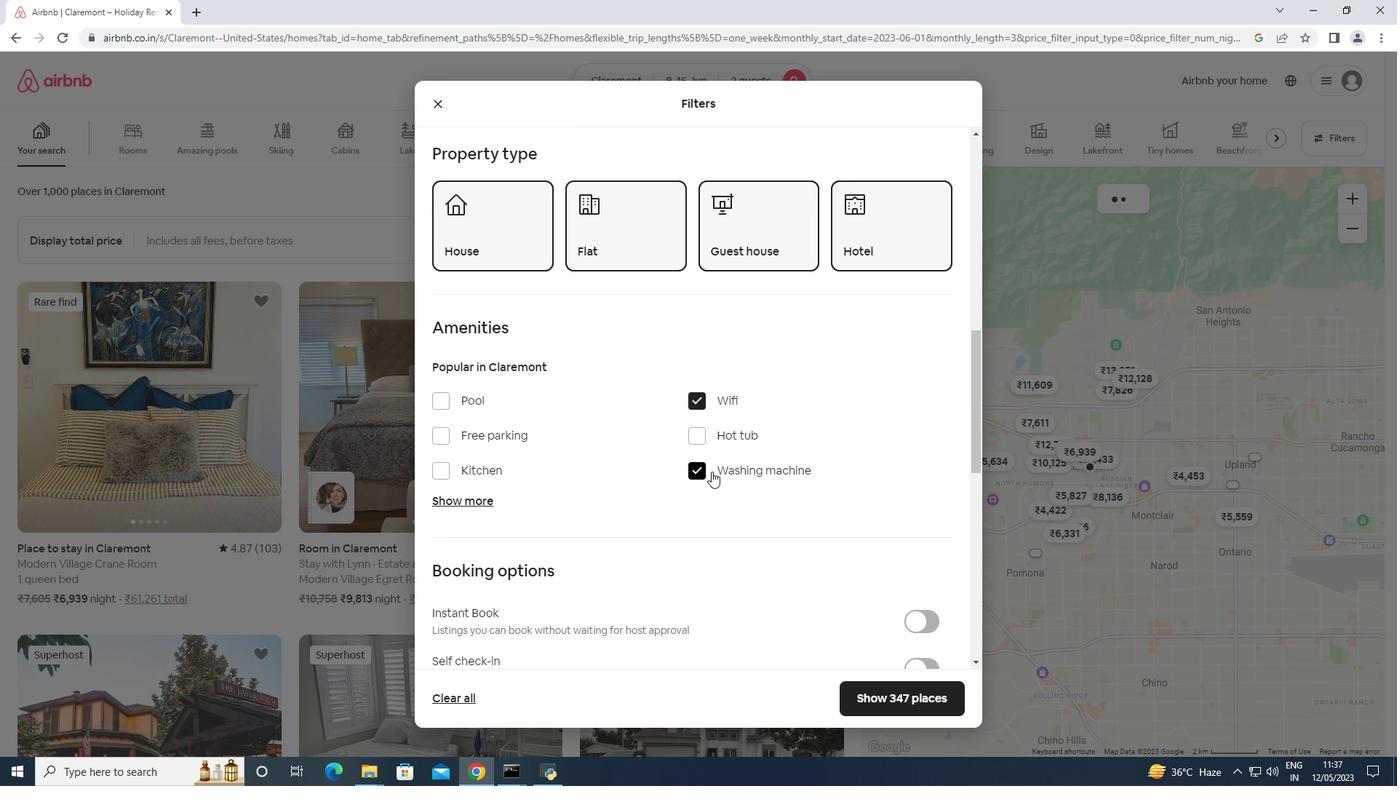 
Action: Mouse scrolled (711, 471) with delta (0, 0)
Screenshot: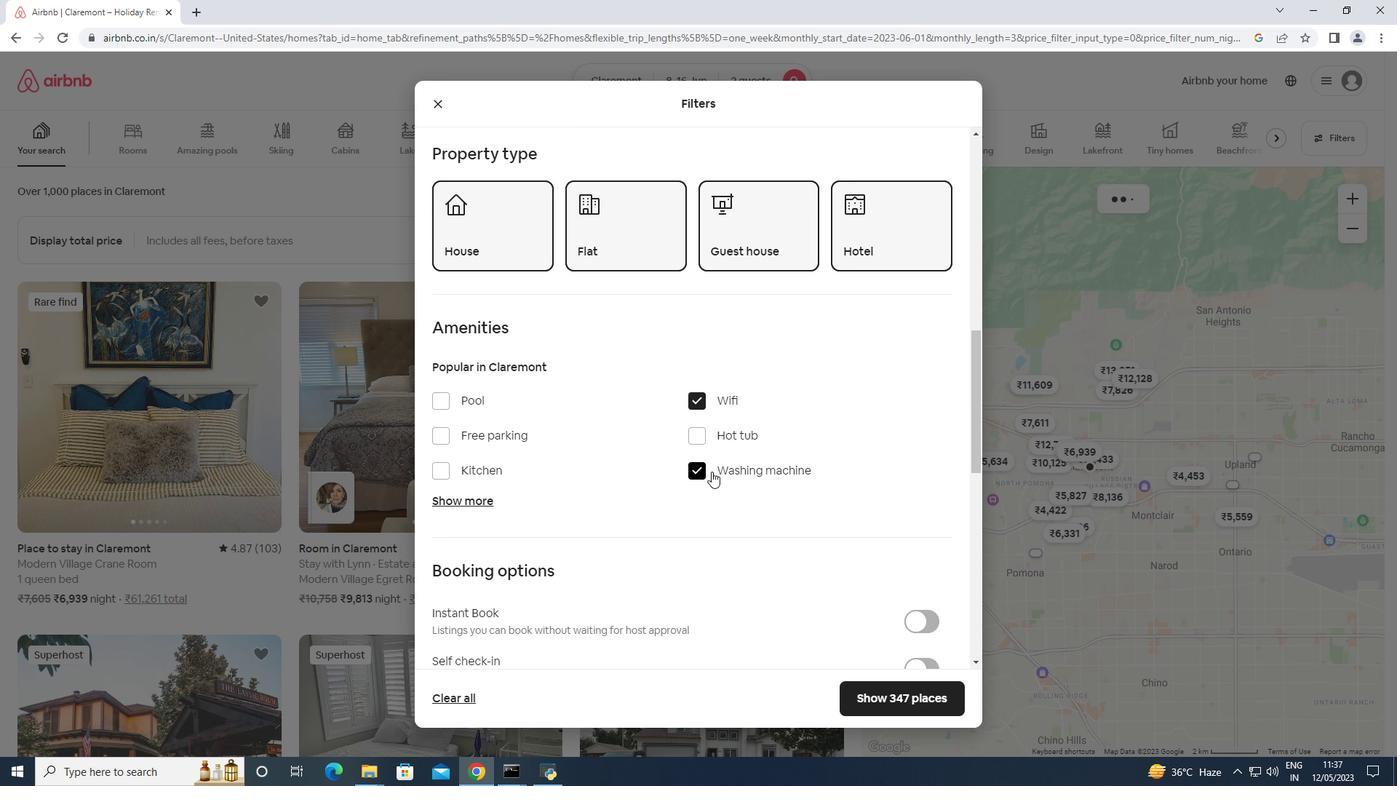 
Action: Mouse moved to (925, 455)
Screenshot: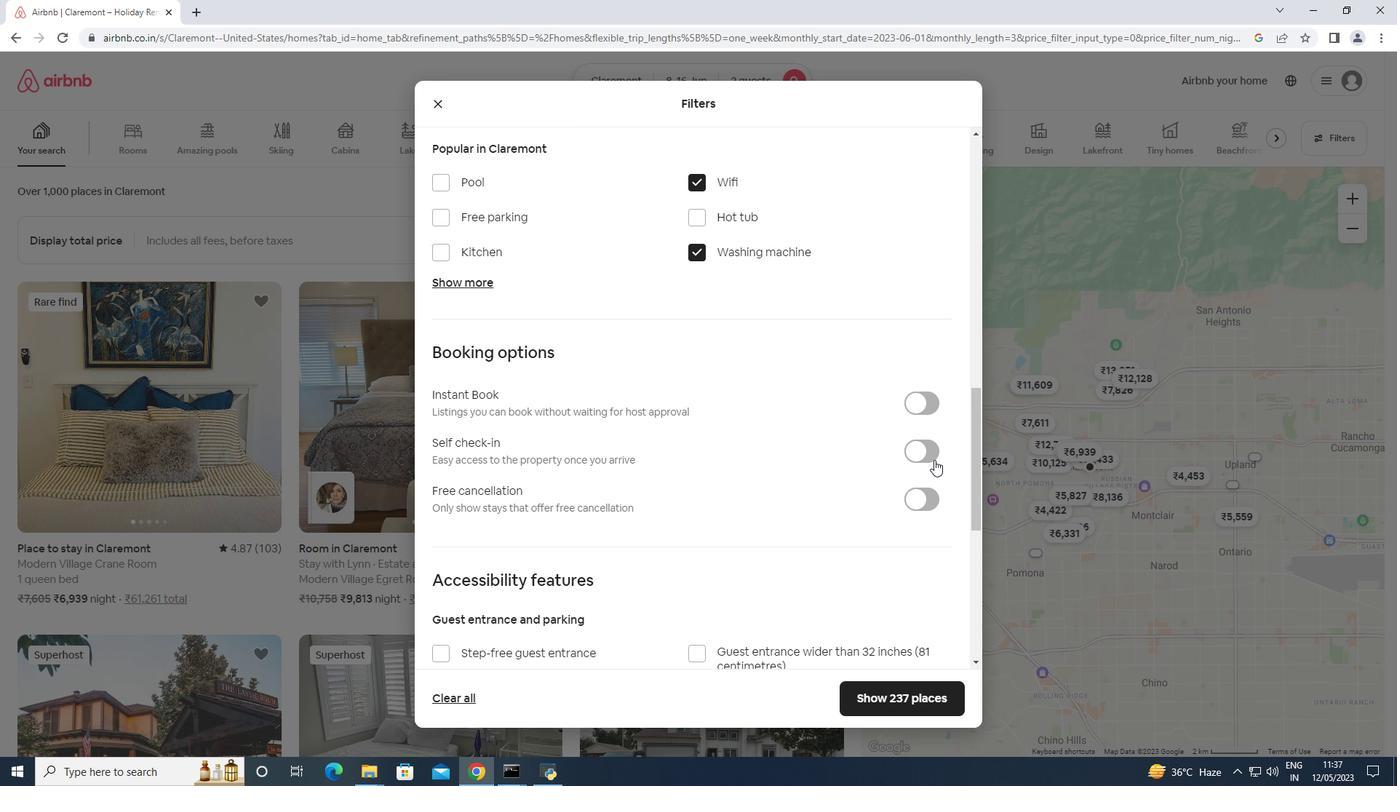 
Action: Mouse pressed left at (925, 455)
Screenshot: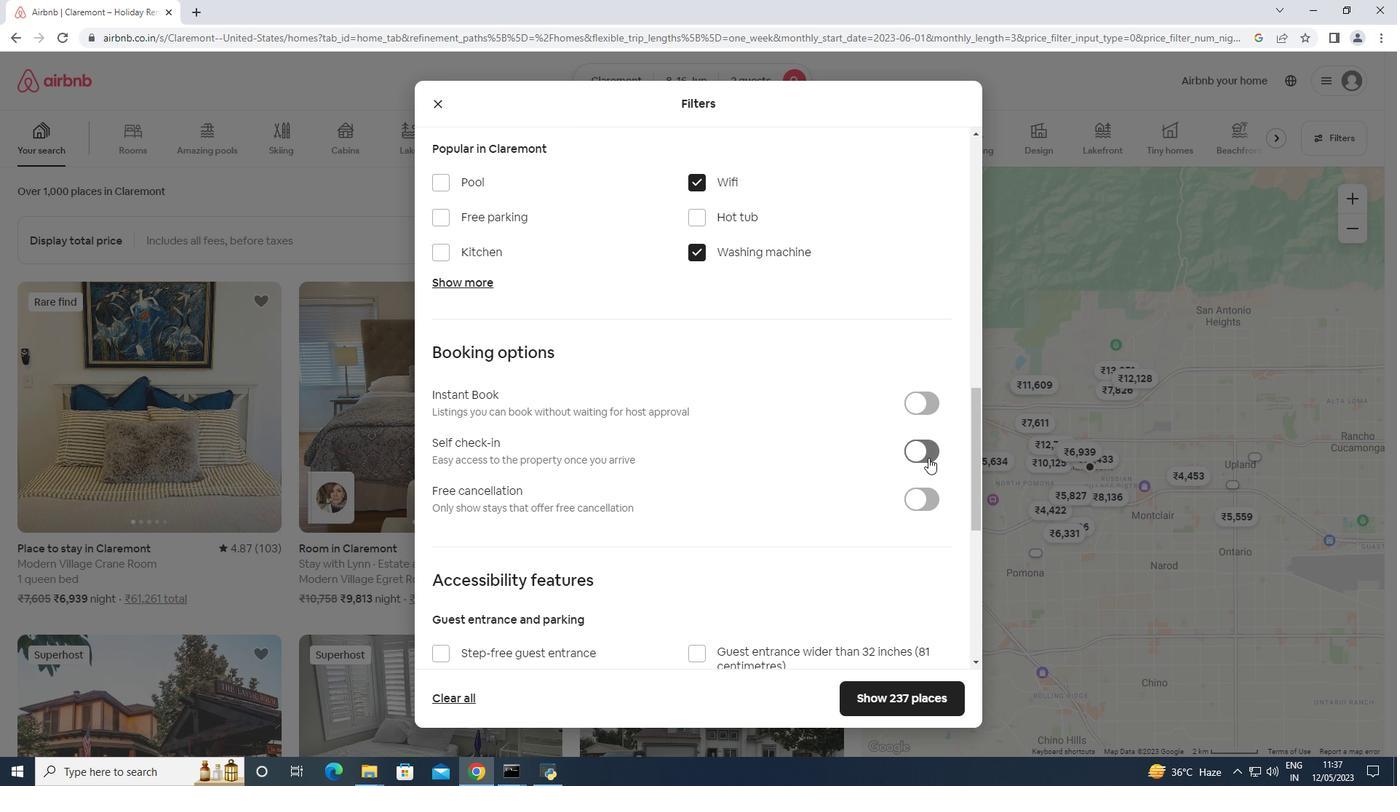 
Action: Mouse moved to (922, 456)
Screenshot: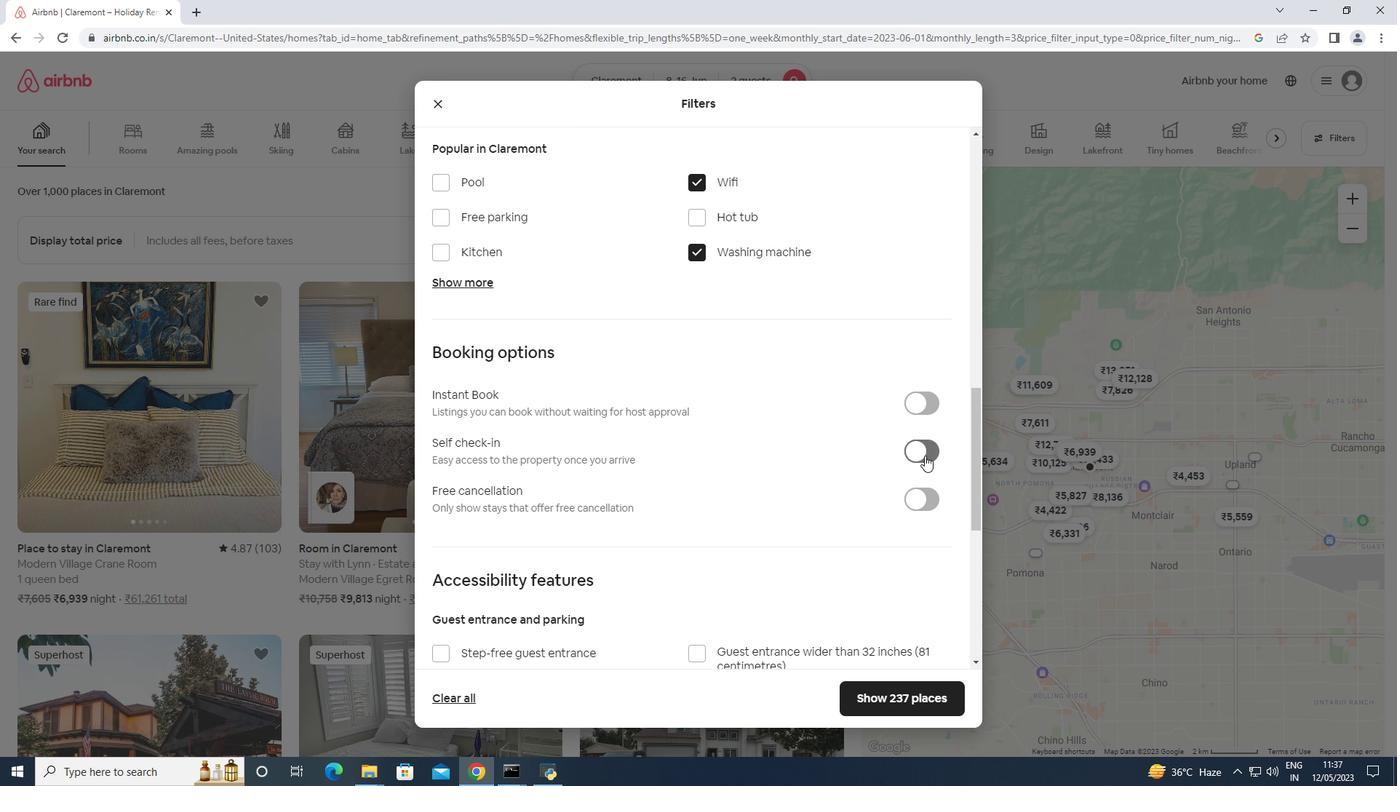 
Action: Mouse scrolled (922, 455) with delta (0, 0)
Screenshot: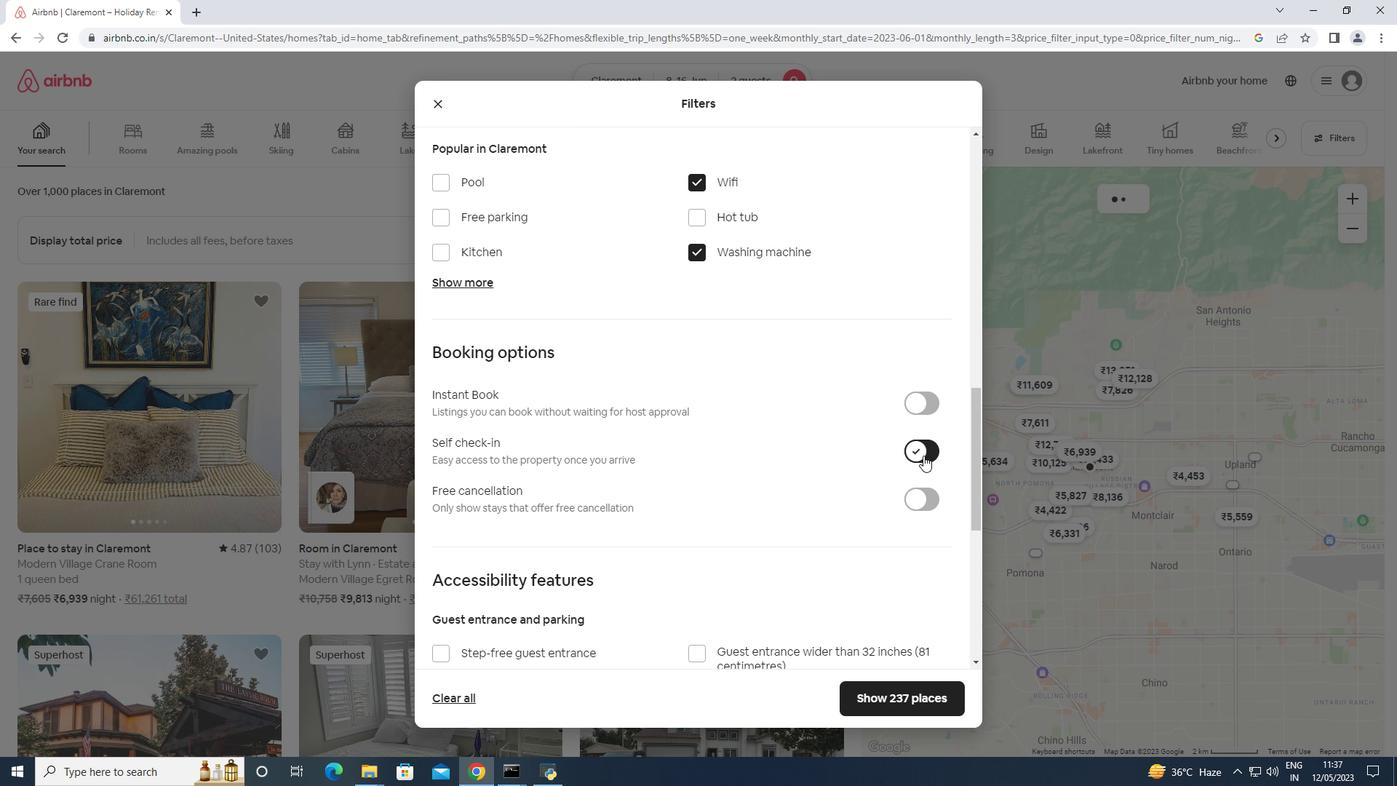 
Action: Mouse scrolled (922, 455) with delta (0, 0)
Screenshot: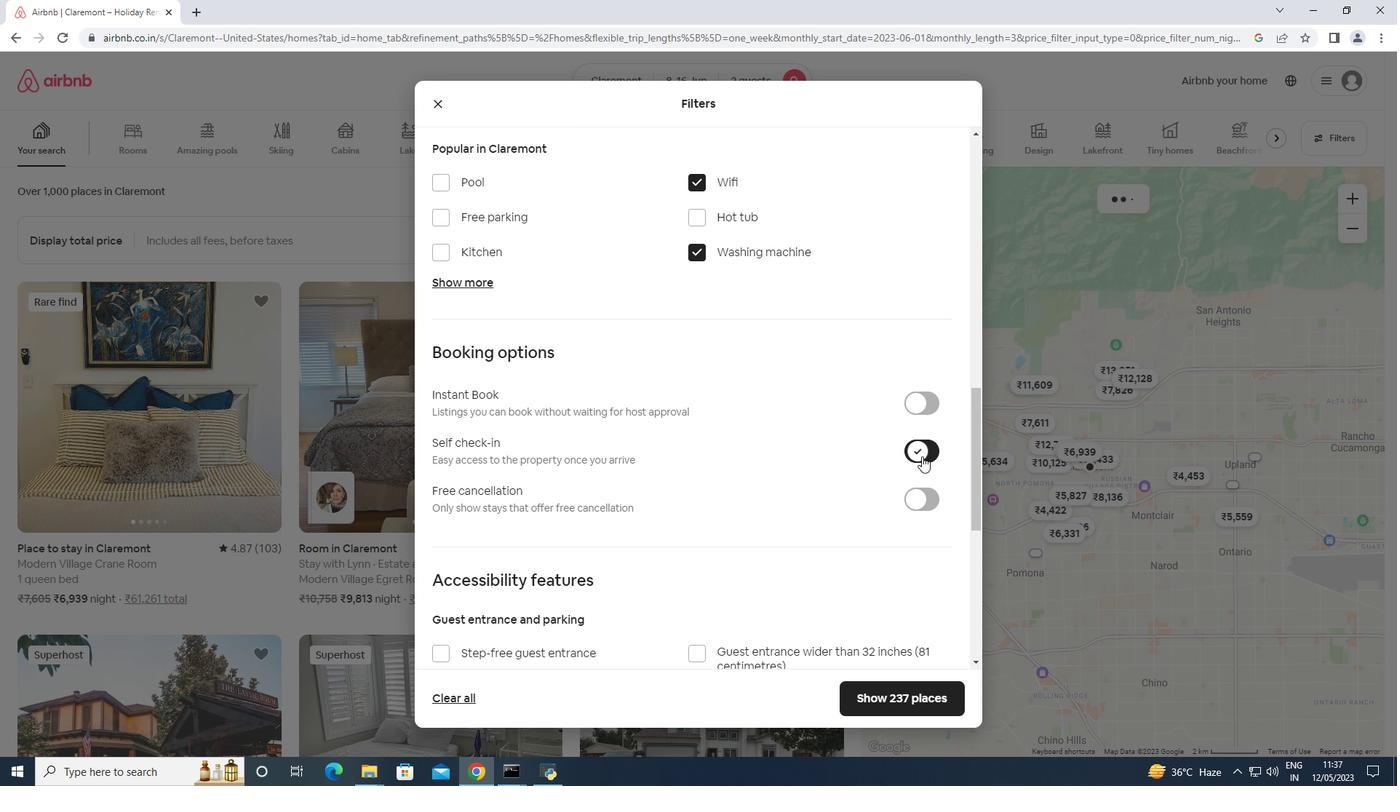 
Action: Mouse scrolled (922, 455) with delta (0, 0)
Screenshot: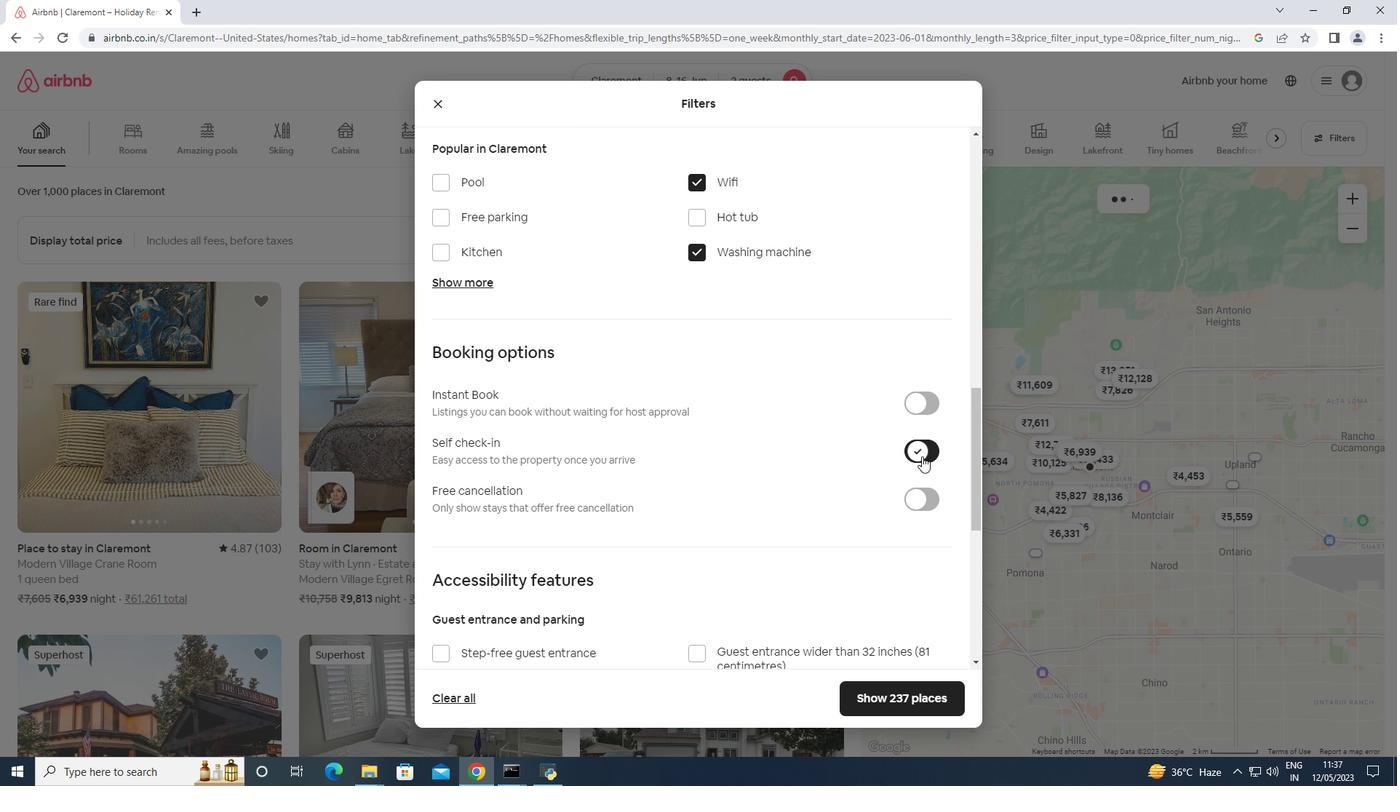 
Action: Mouse scrolled (922, 455) with delta (0, 0)
Screenshot: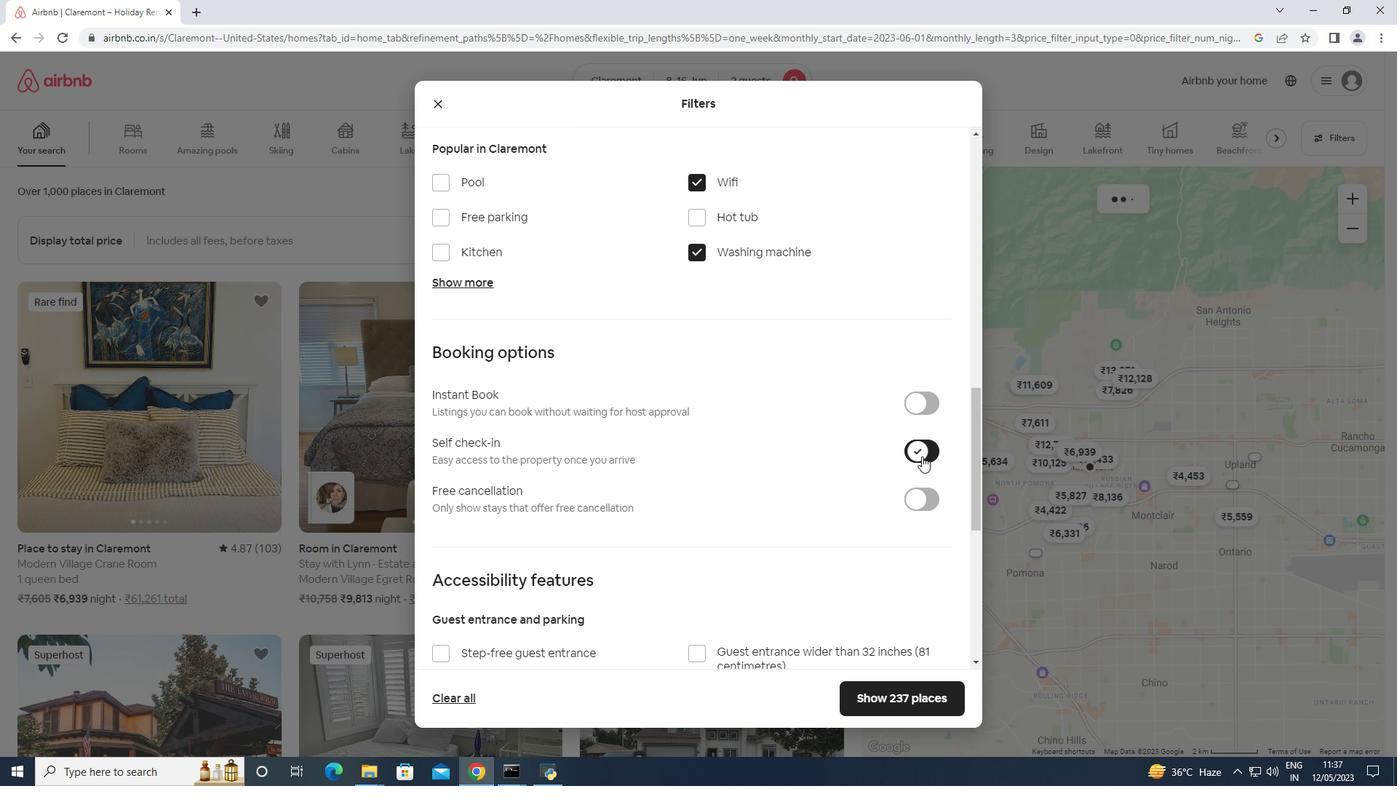 
Action: Mouse moved to (633, 559)
Screenshot: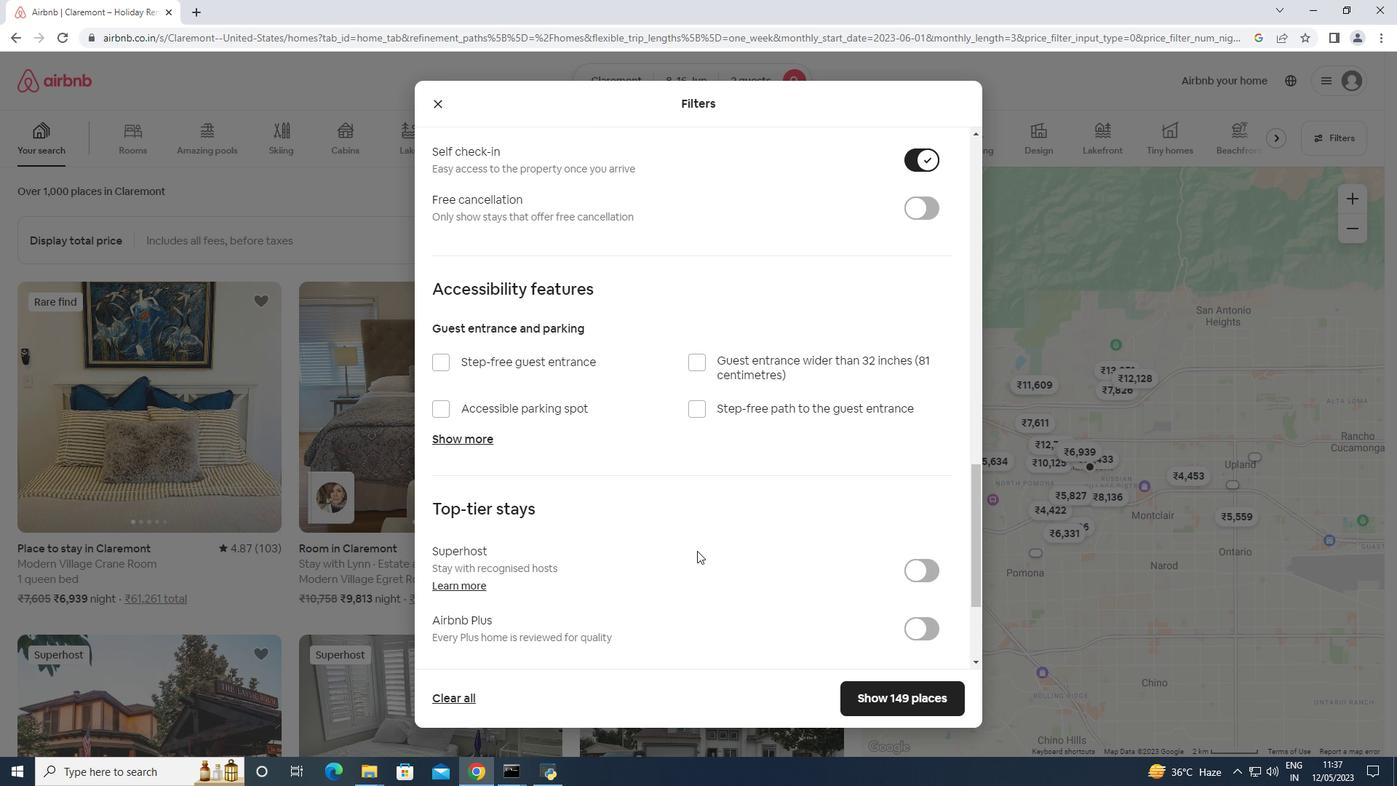 
Action: Mouse scrolled (633, 559) with delta (0, 0)
Screenshot: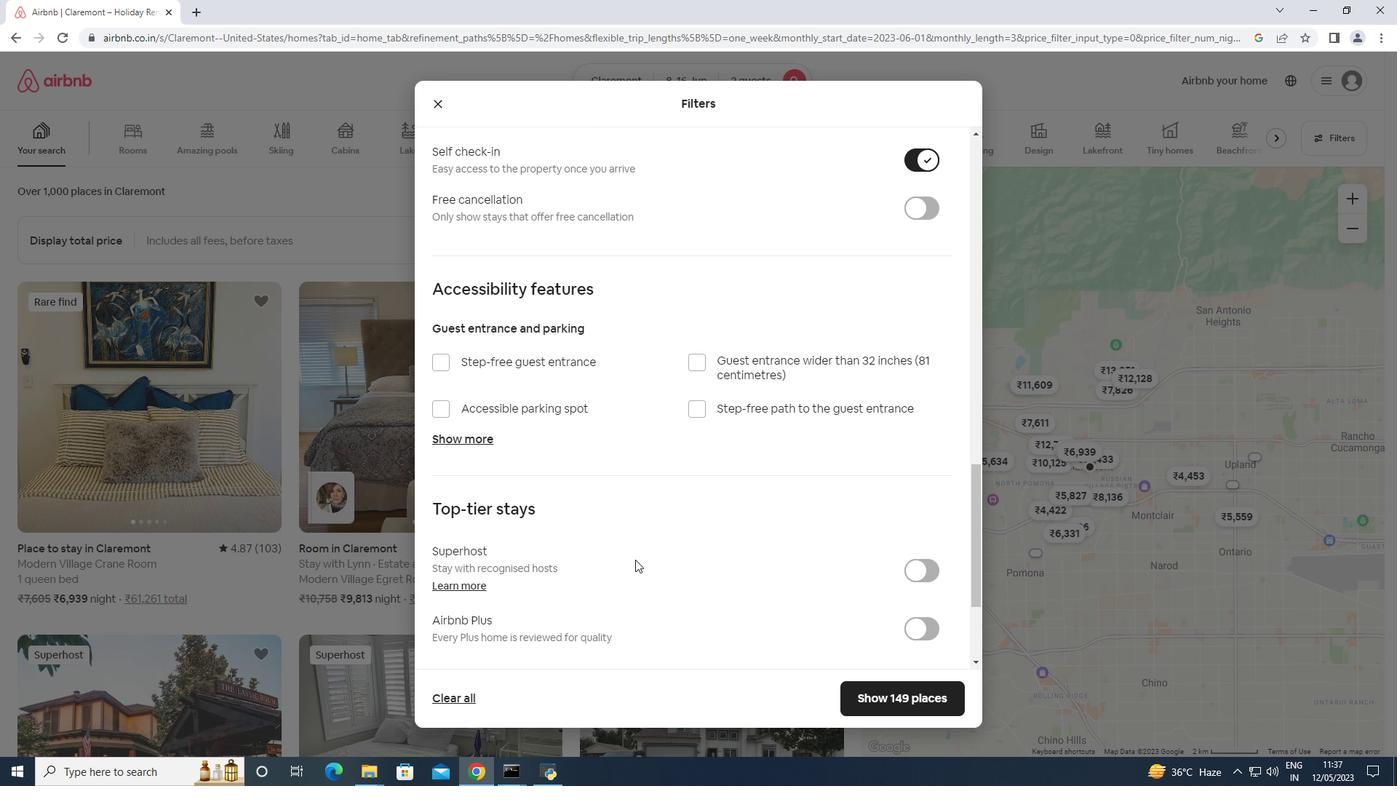 
Action: Mouse scrolled (633, 559) with delta (0, 0)
Screenshot: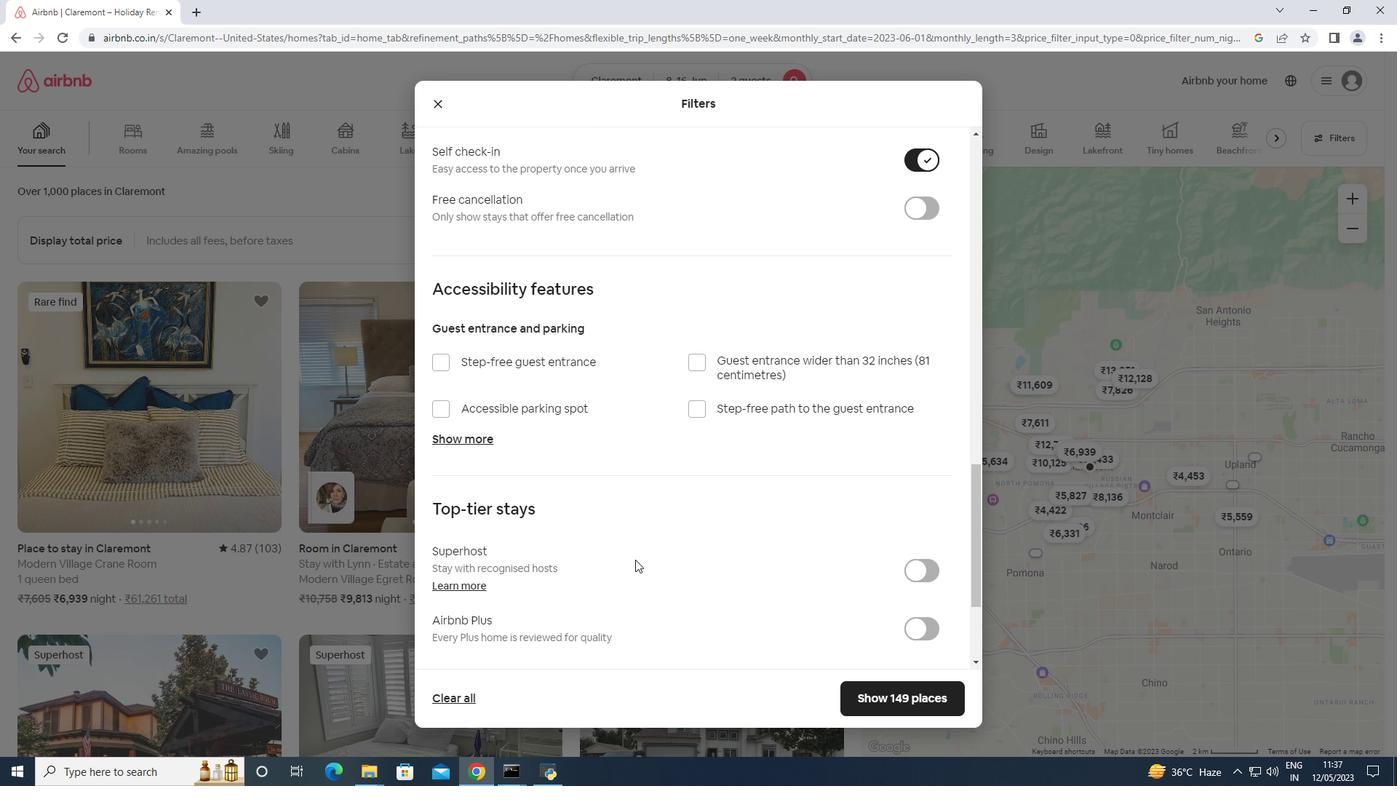 
Action: Mouse scrolled (633, 559) with delta (0, 0)
Screenshot: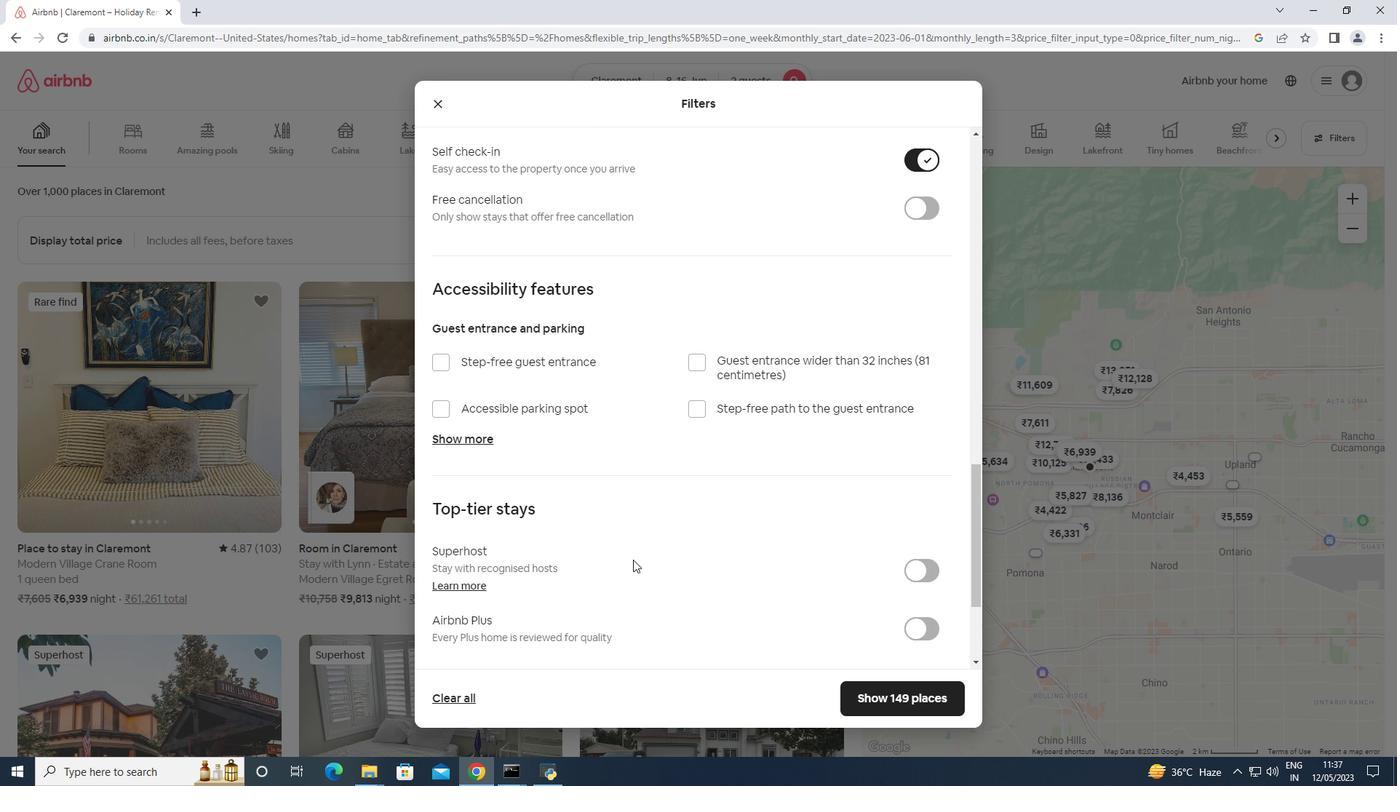 
Action: Mouse scrolled (633, 559) with delta (0, 0)
Screenshot: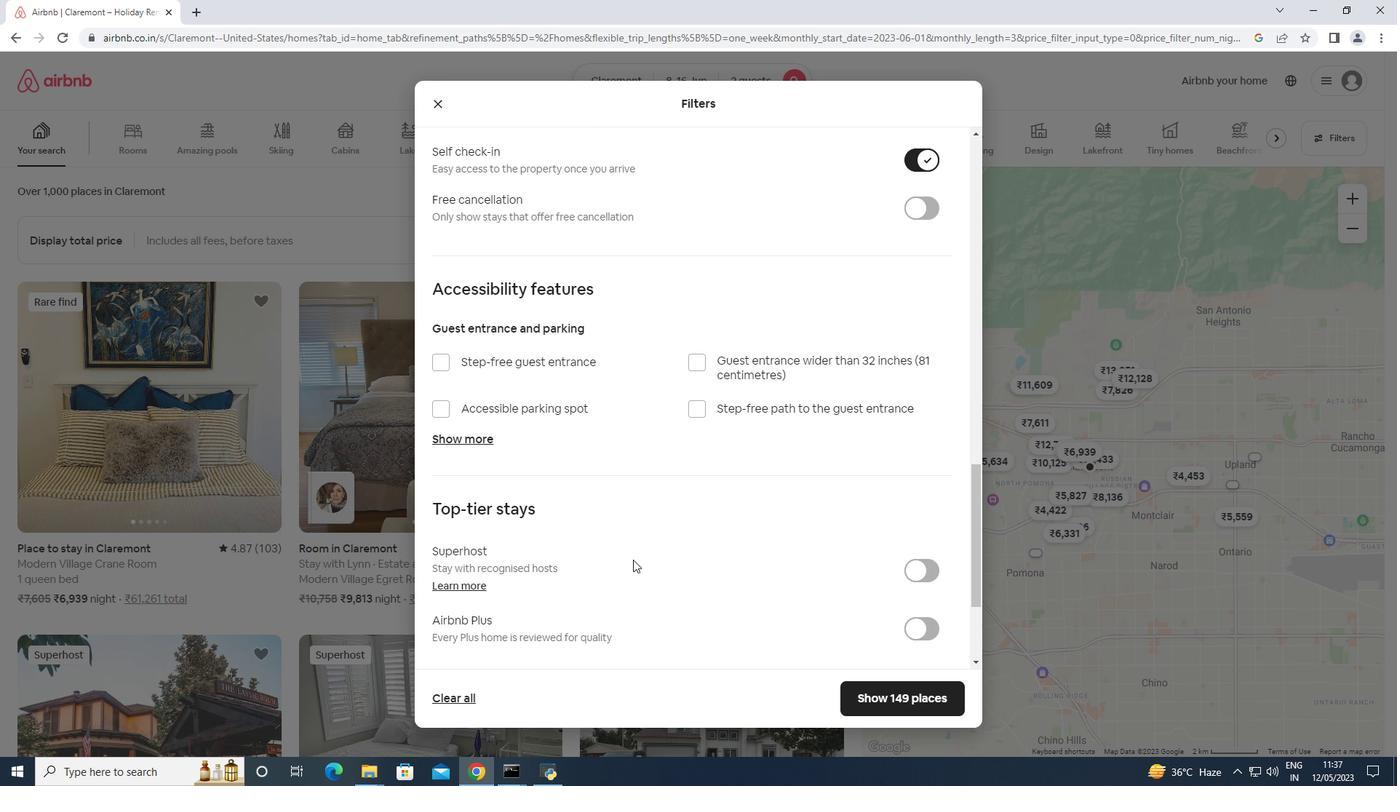 
Action: Mouse moved to (505, 557)
Screenshot: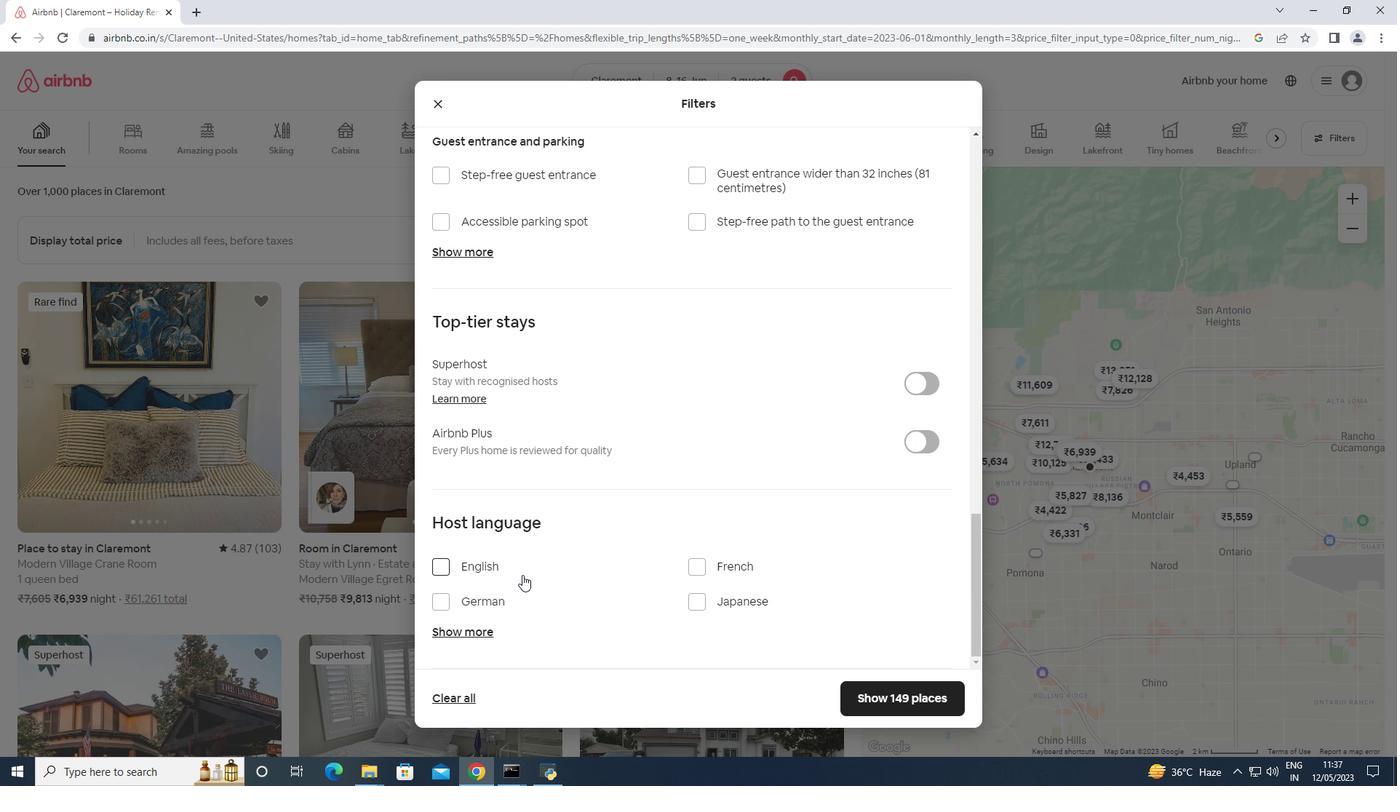
Action: Mouse pressed left at (505, 557)
Screenshot: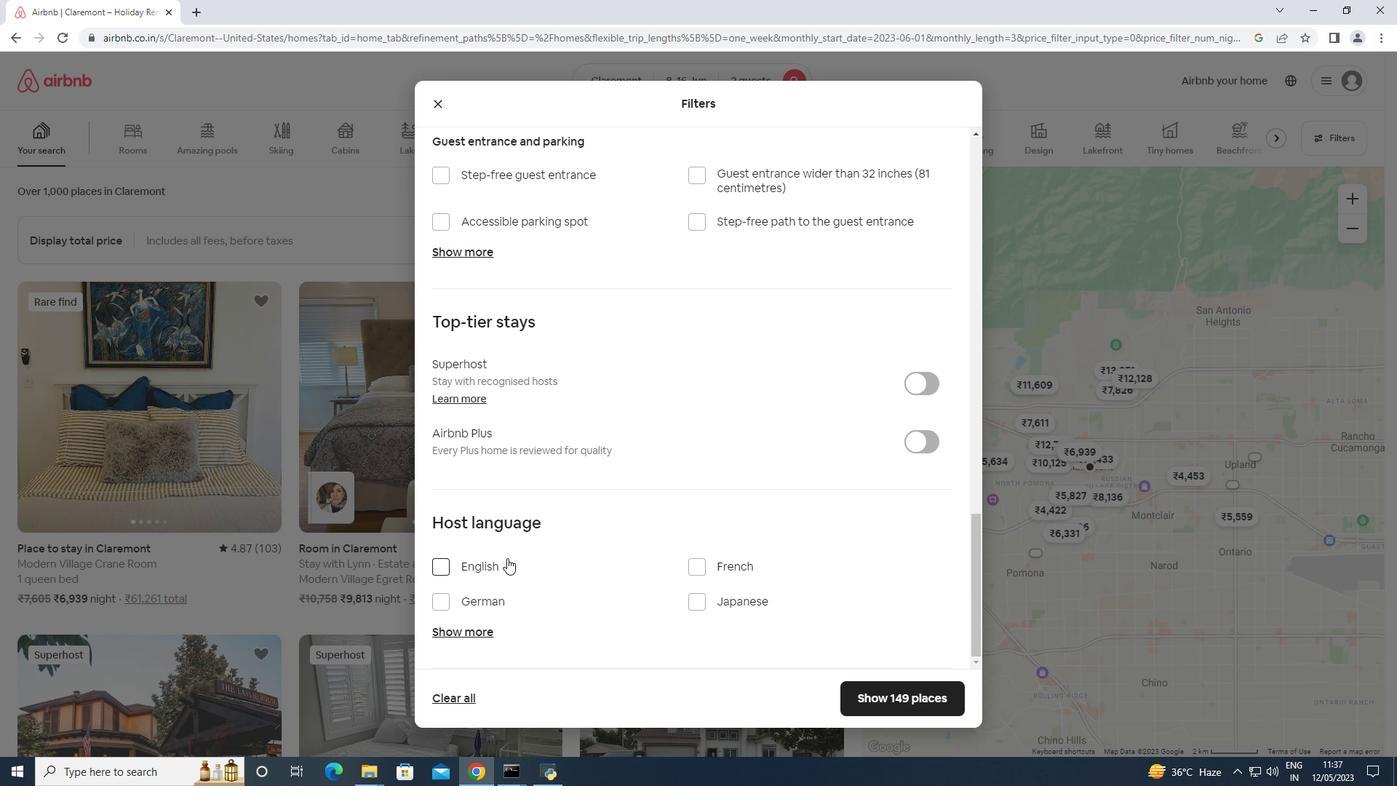 
Action: Mouse moved to (487, 560)
Screenshot: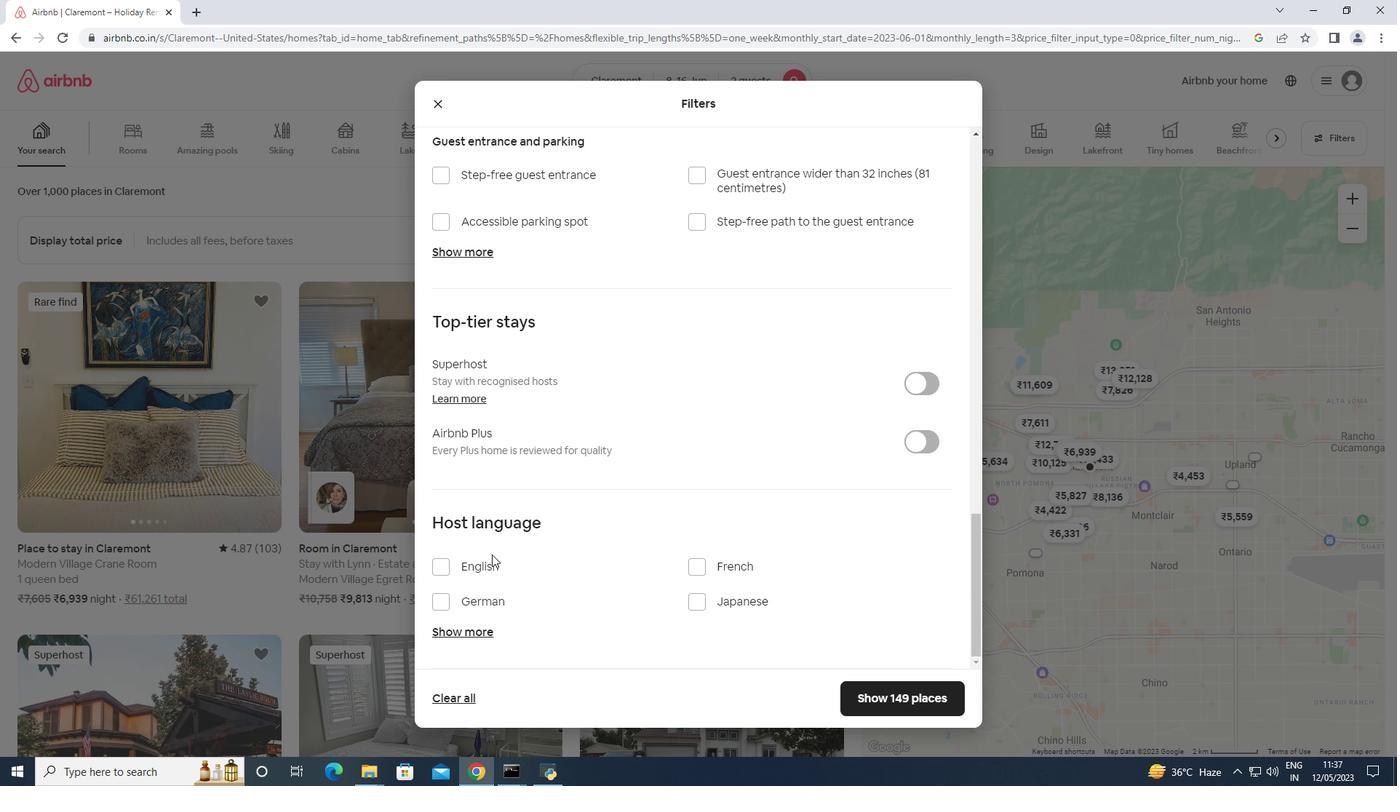 
Action: Mouse pressed left at (487, 560)
Screenshot: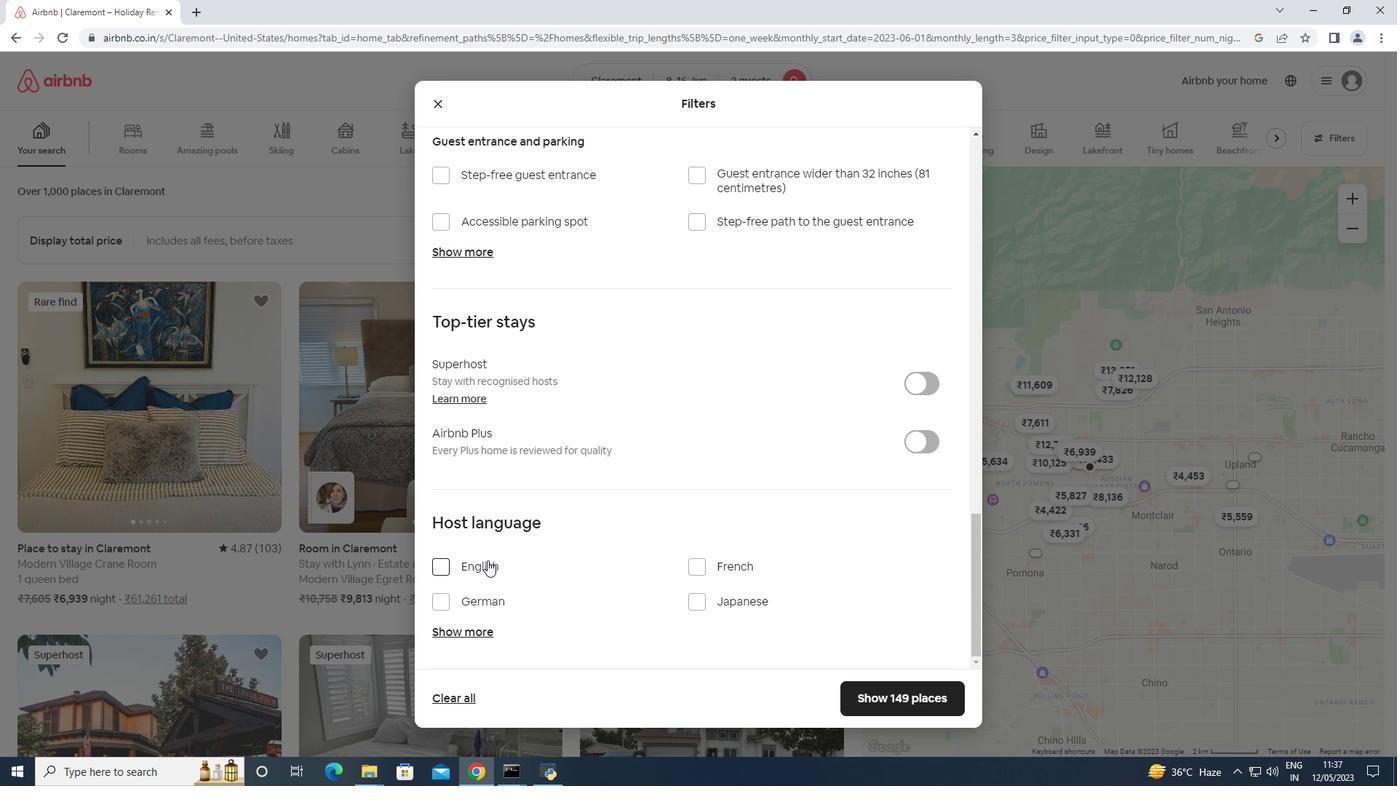 
Action: Mouse moved to (883, 693)
Screenshot: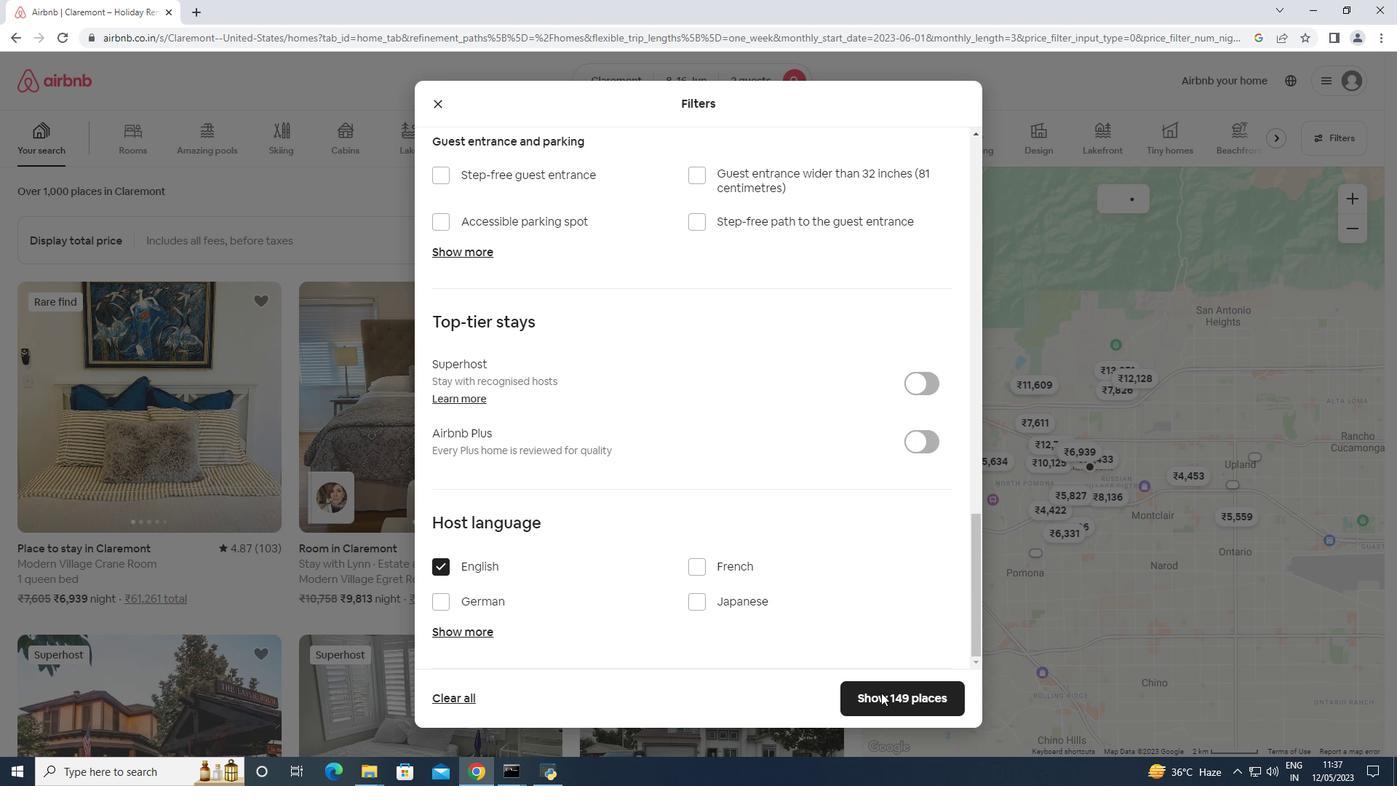 
Action: Mouse pressed left at (883, 693)
Screenshot: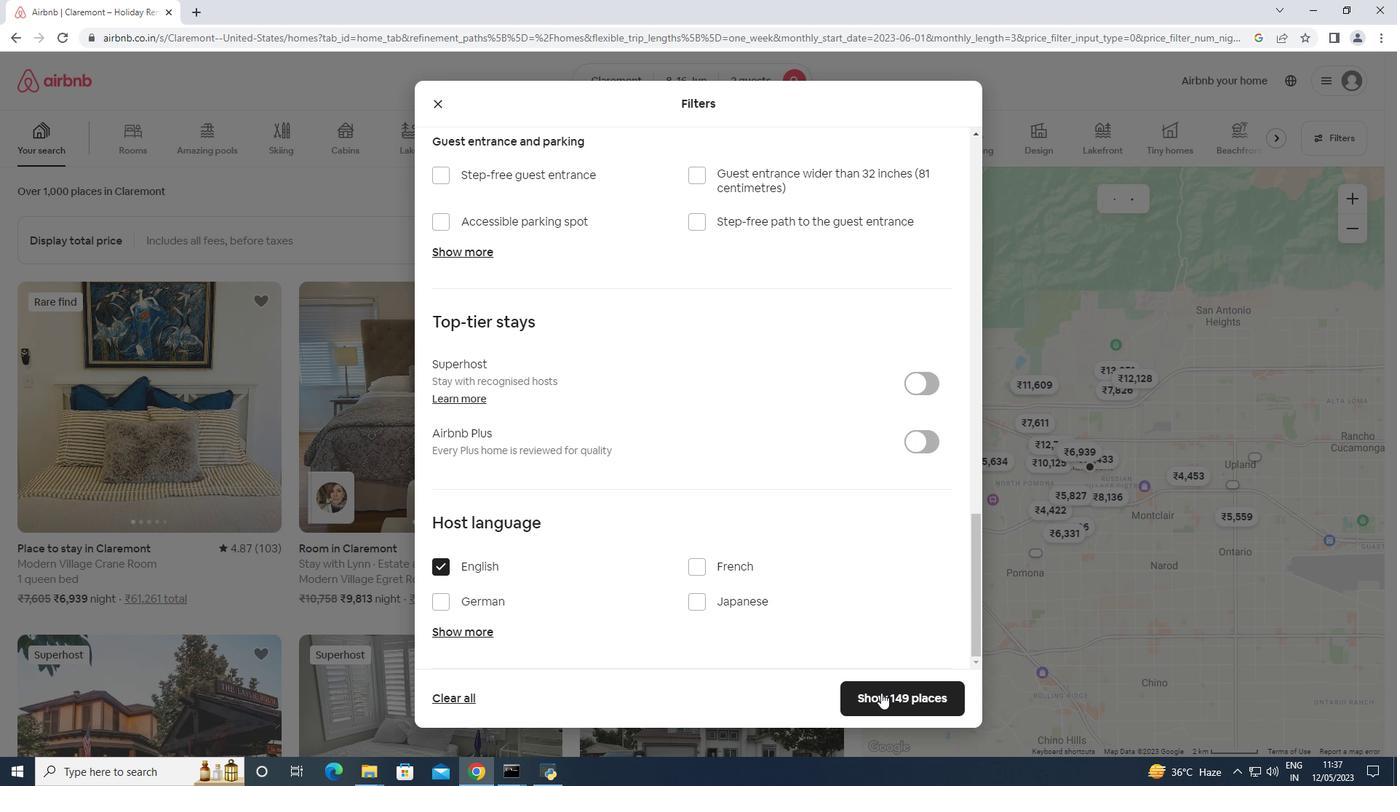 
Action: Mouse moved to (886, 665)
Screenshot: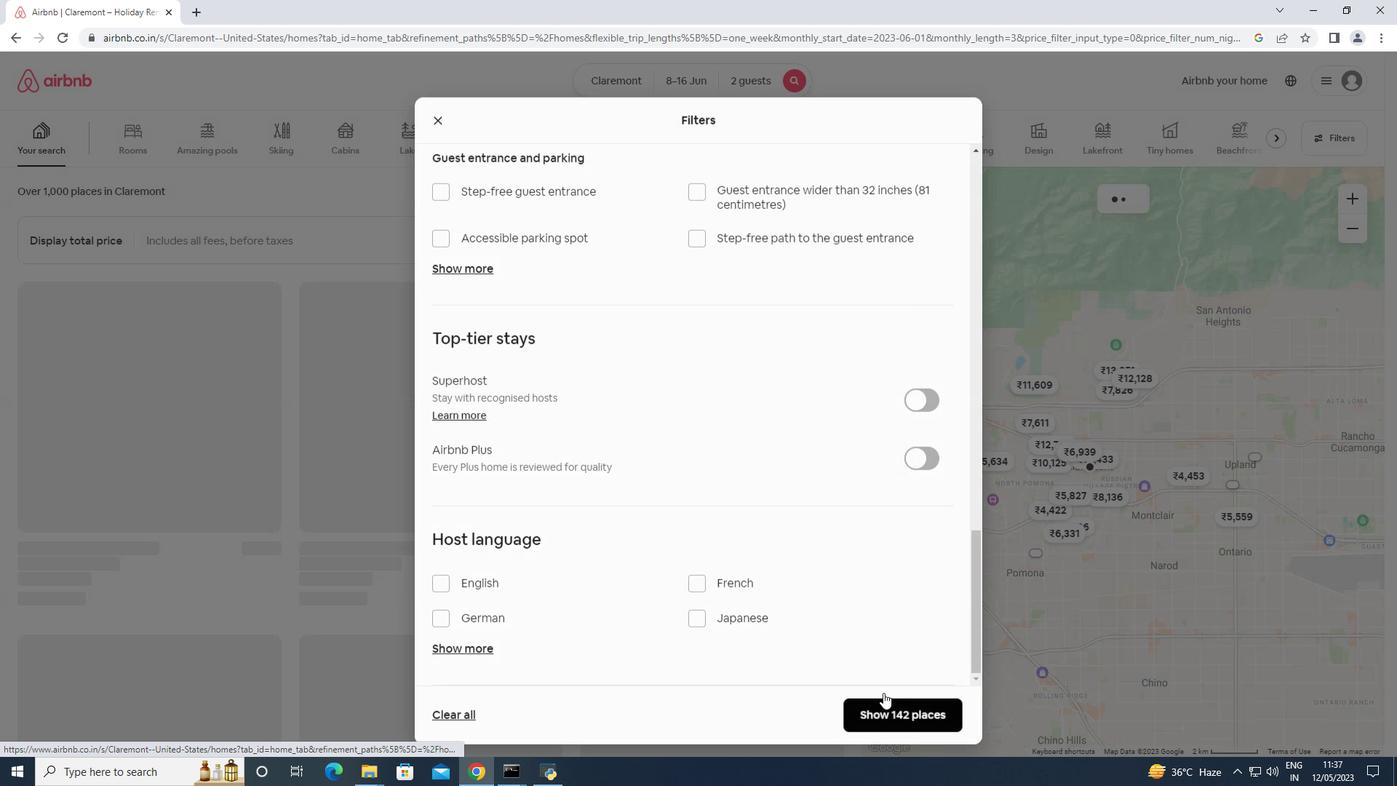 
